 Task: Compose an email with the signature Christian Kelly with the subject Follow-up on the contract and the message Can you send me the latest financial report for our department? from softage.4@softage.net to softage.7@softage.net, select first sentence, change the font of the message to Comic Sans and change the font typography to bold Send the email. Finally, move the email from Sent Items to the label HR
Action: Mouse moved to (880, 73)
Screenshot: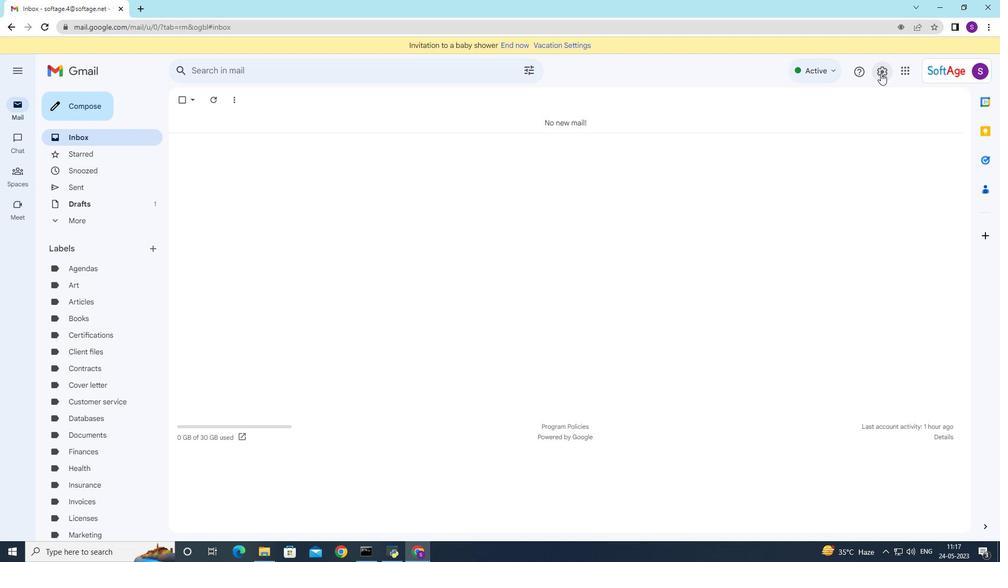 
Action: Mouse pressed left at (880, 73)
Screenshot: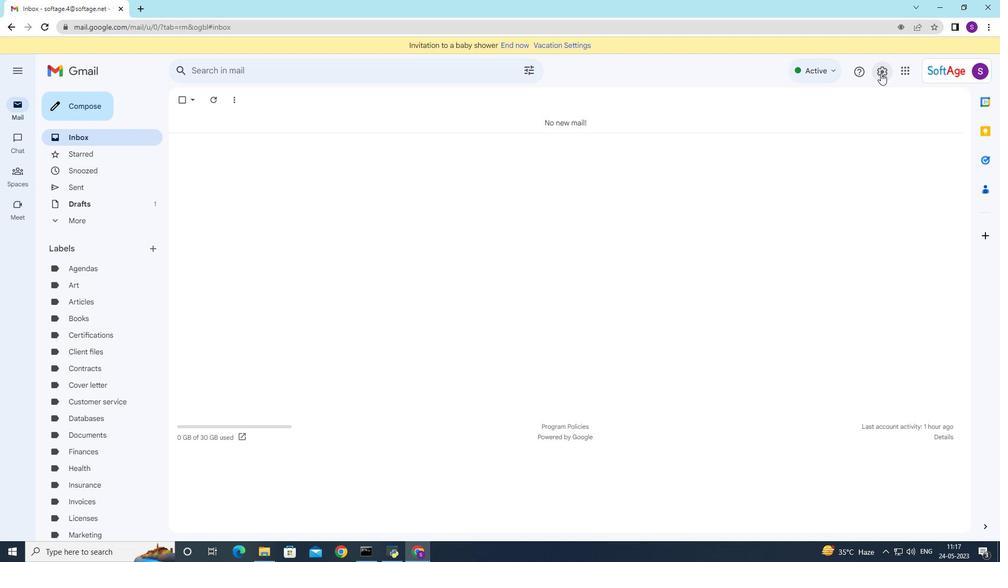 
Action: Mouse moved to (879, 123)
Screenshot: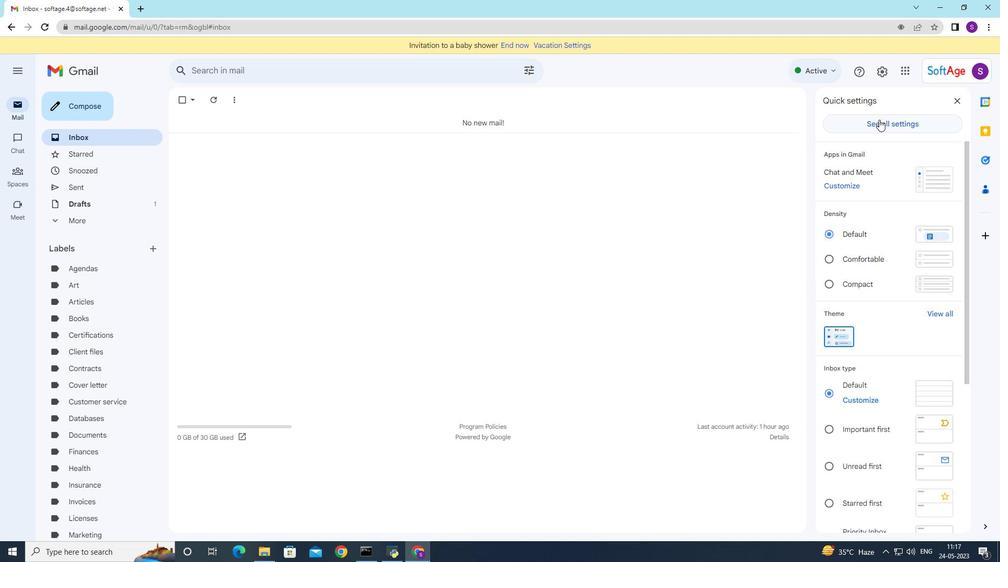 
Action: Mouse pressed left at (879, 123)
Screenshot: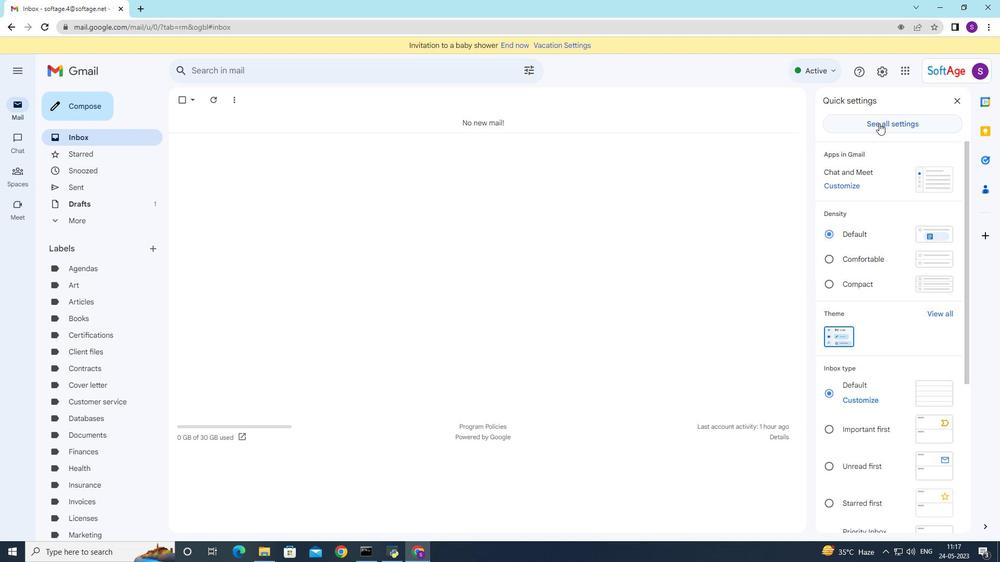 
Action: Mouse moved to (467, 227)
Screenshot: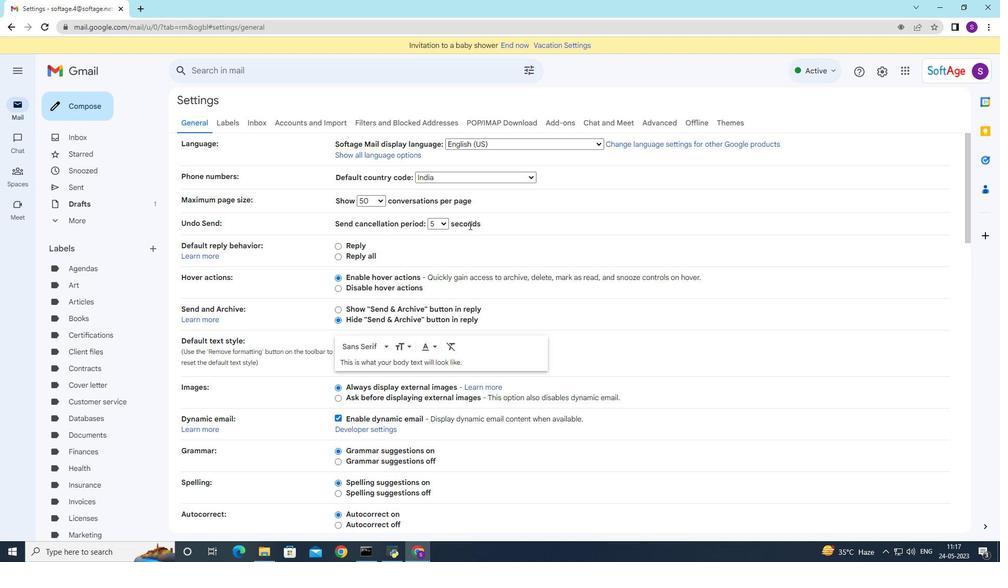 
Action: Mouse scrolled (467, 227) with delta (0, 0)
Screenshot: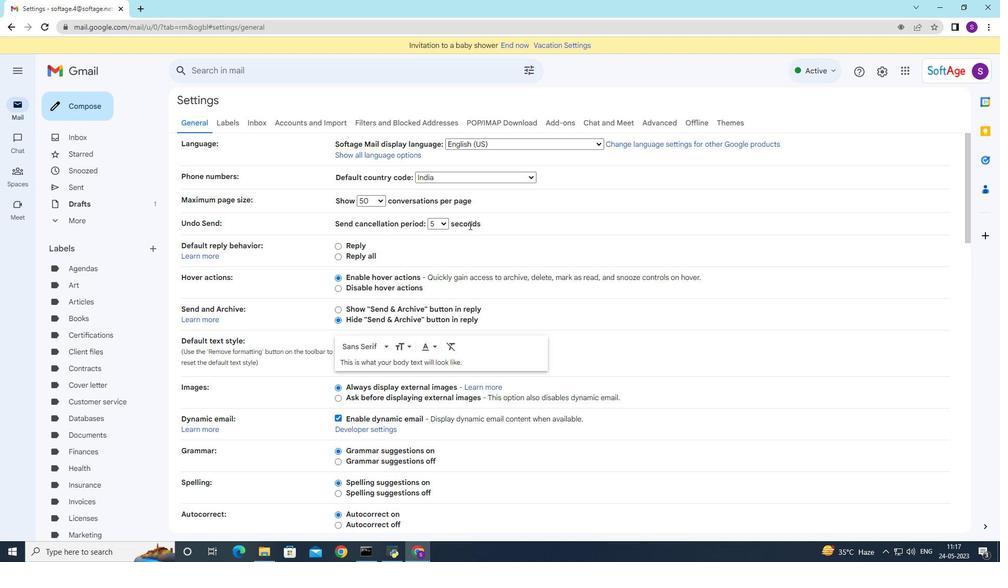
Action: Mouse moved to (464, 229)
Screenshot: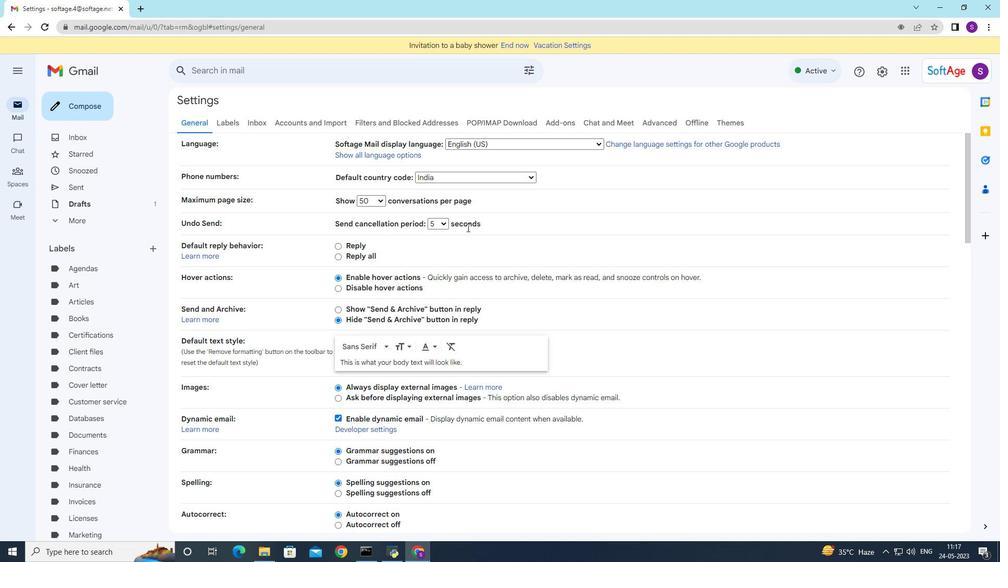 
Action: Mouse scrolled (464, 228) with delta (0, 0)
Screenshot: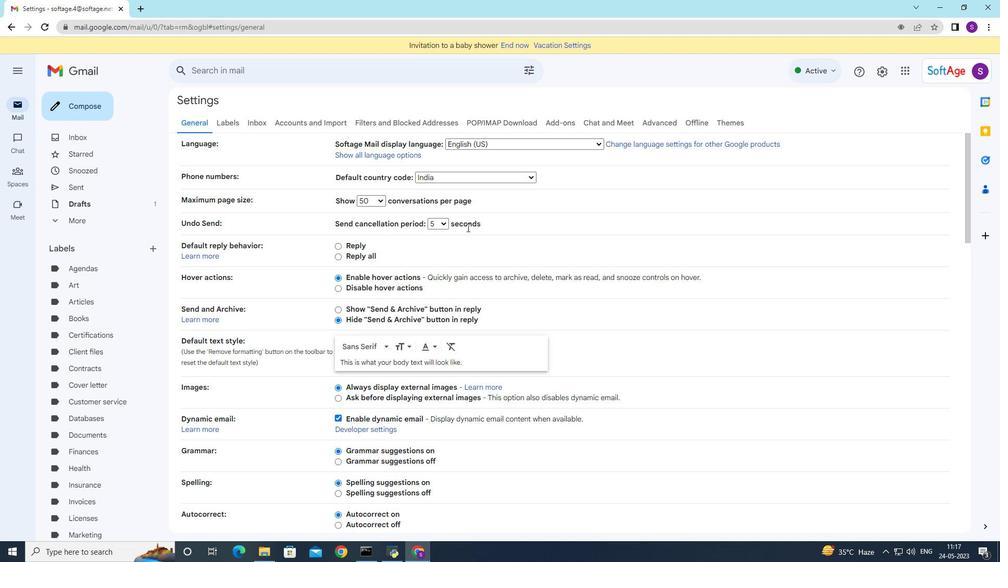 
Action: Mouse moved to (463, 231)
Screenshot: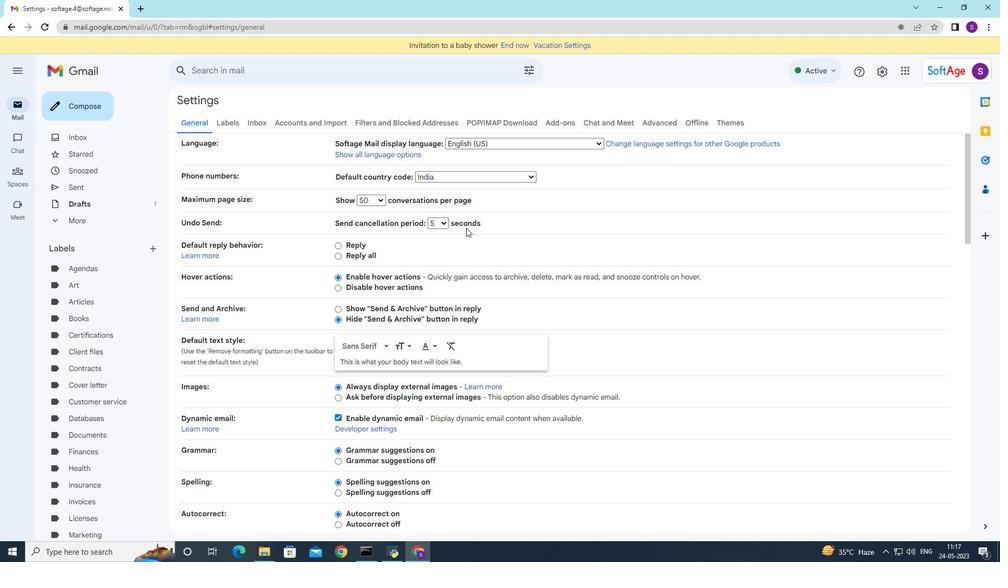 
Action: Mouse scrolled (463, 230) with delta (0, 0)
Screenshot: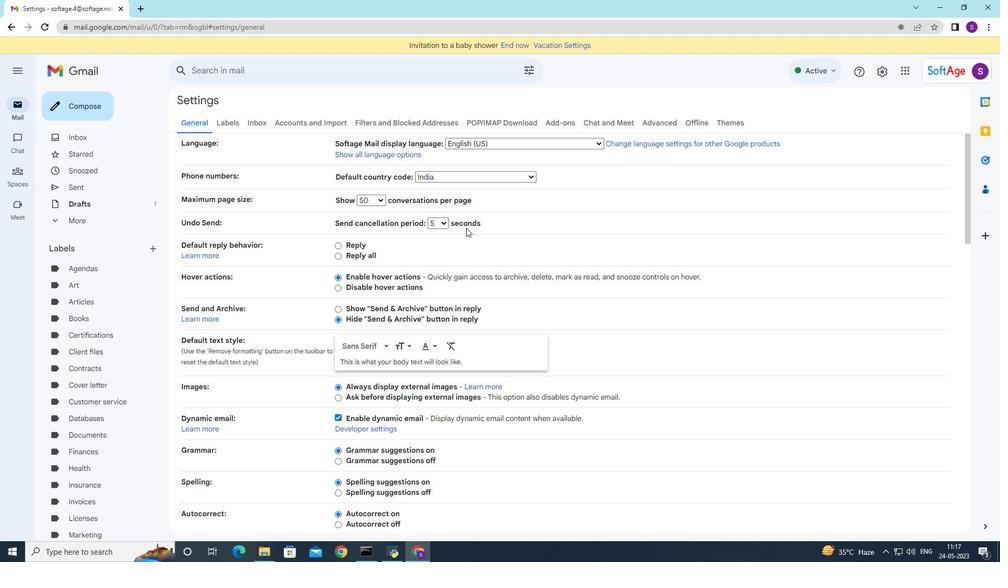 
Action: Mouse moved to (460, 236)
Screenshot: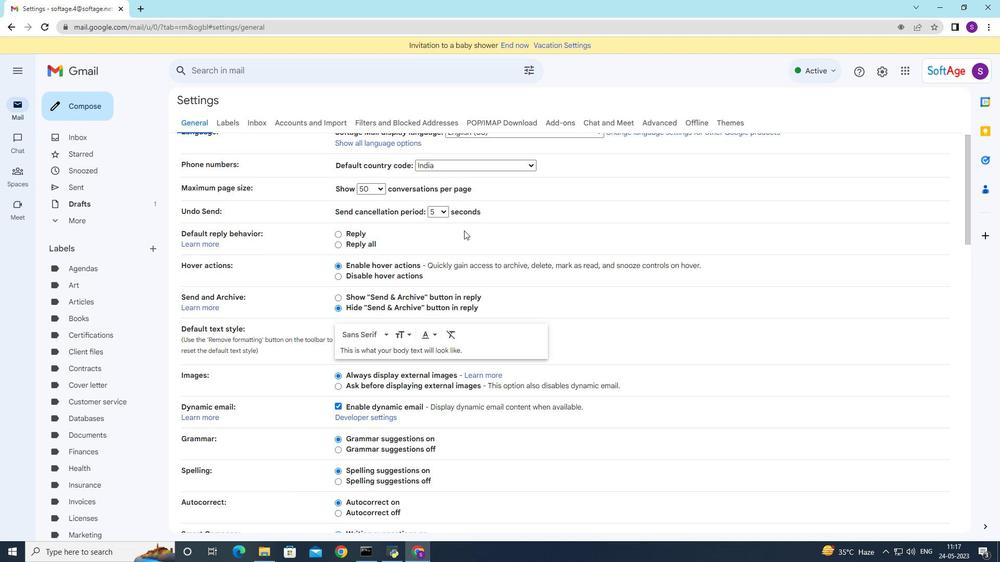 
Action: Mouse scrolled (460, 235) with delta (0, 0)
Screenshot: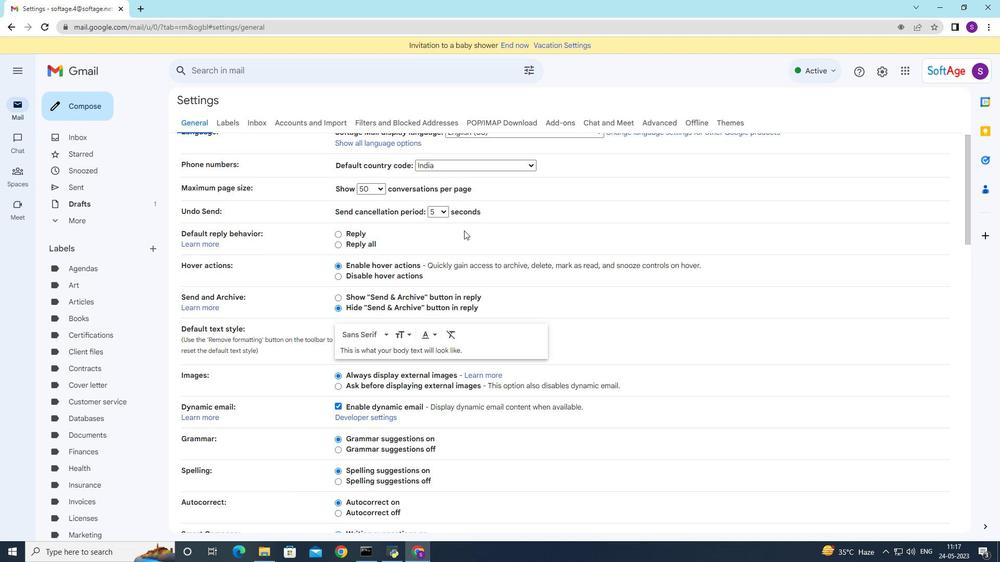 
Action: Mouse moved to (456, 254)
Screenshot: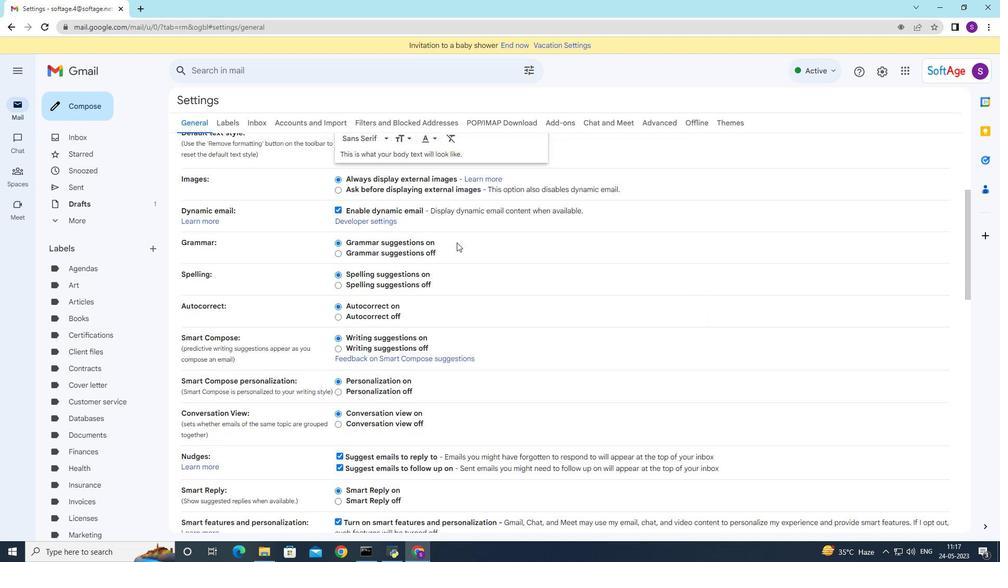 
Action: Mouse scrolled (456, 253) with delta (0, 0)
Screenshot: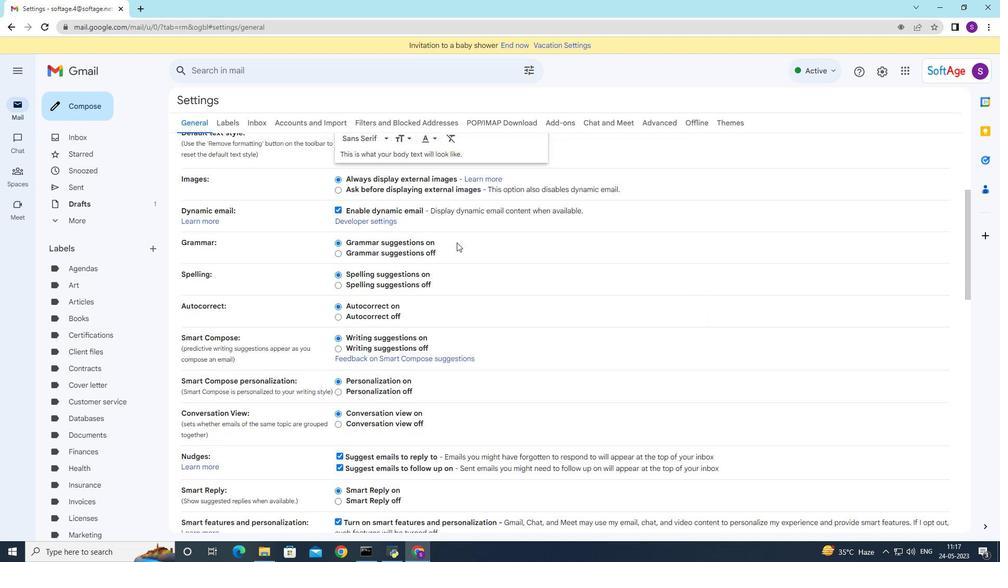 
Action: Mouse moved to (456, 254)
Screenshot: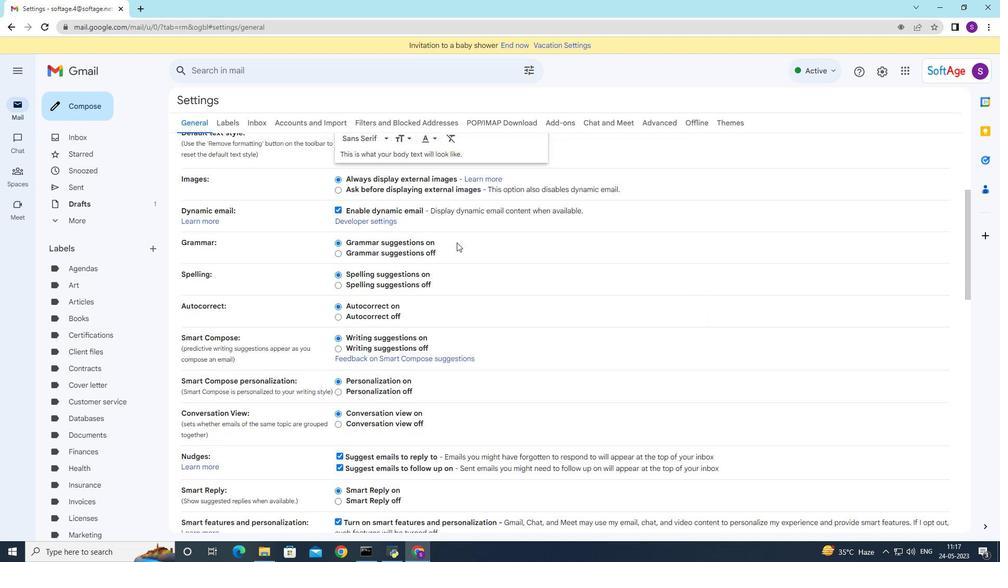 
Action: Mouse scrolled (456, 254) with delta (0, 0)
Screenshot: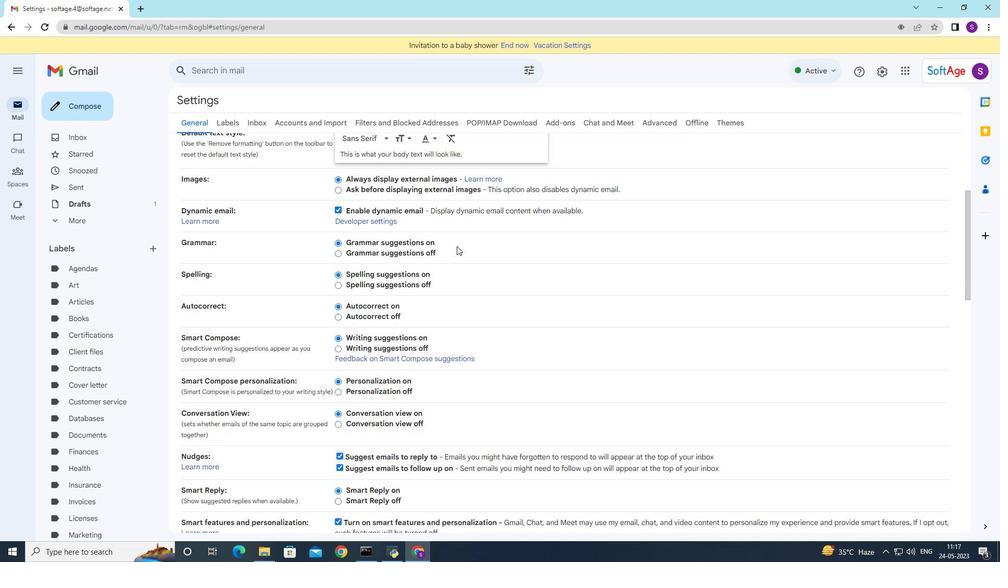 
Action: Mouse moved to (456, 256)
Screenshot: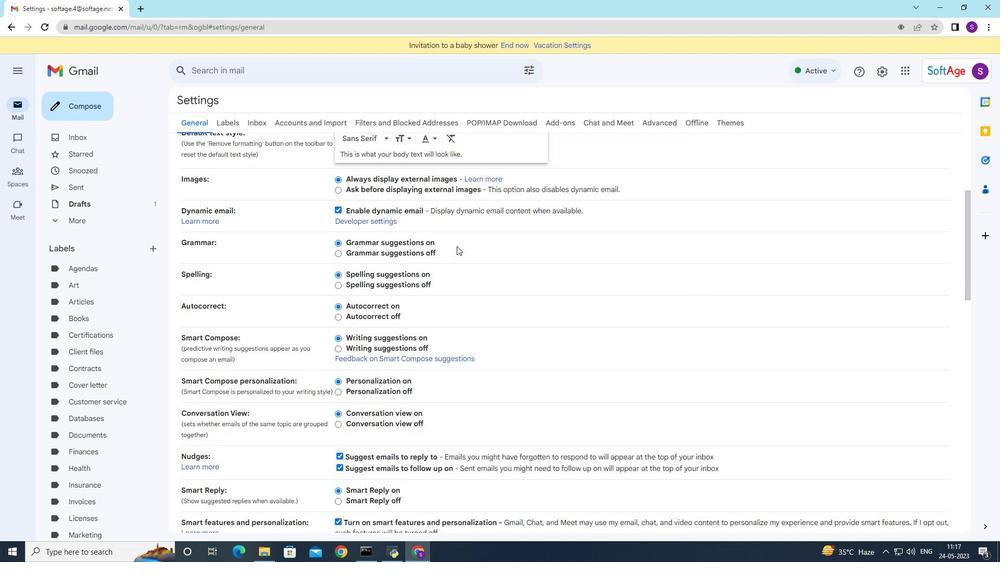 
Action: Mouse scrolled (456, 256) with delta (0, 0)
Screenshot: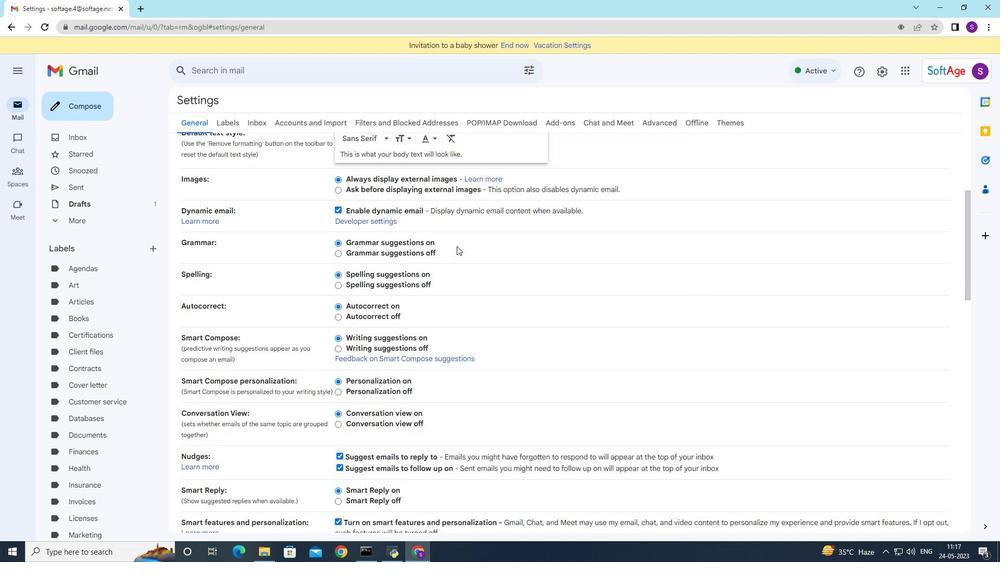 
Action: Mouse moved to (449, 267)
Screenshot: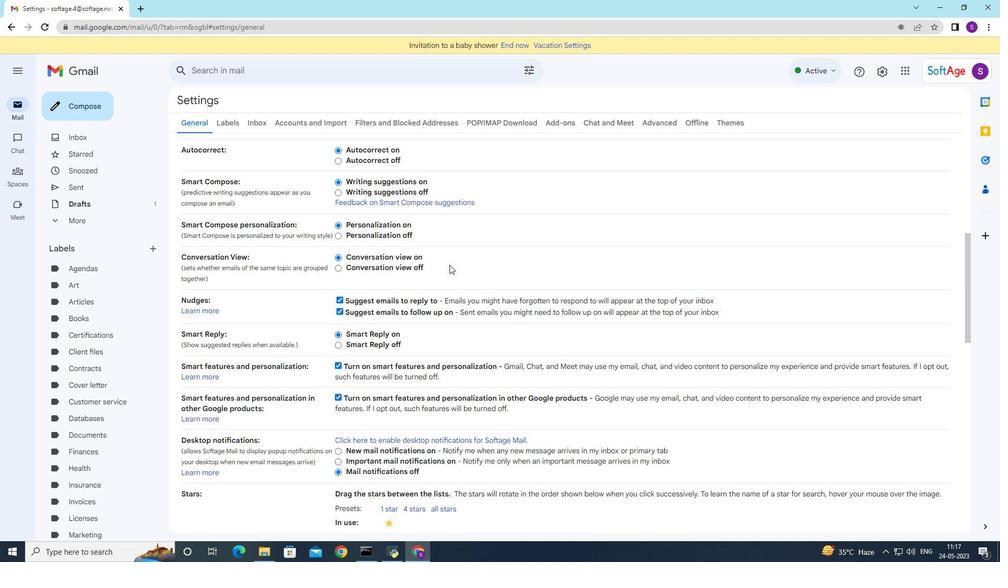 
Action: Mouse scrolled (449, 266) with delta (0, 0)
Screenshot: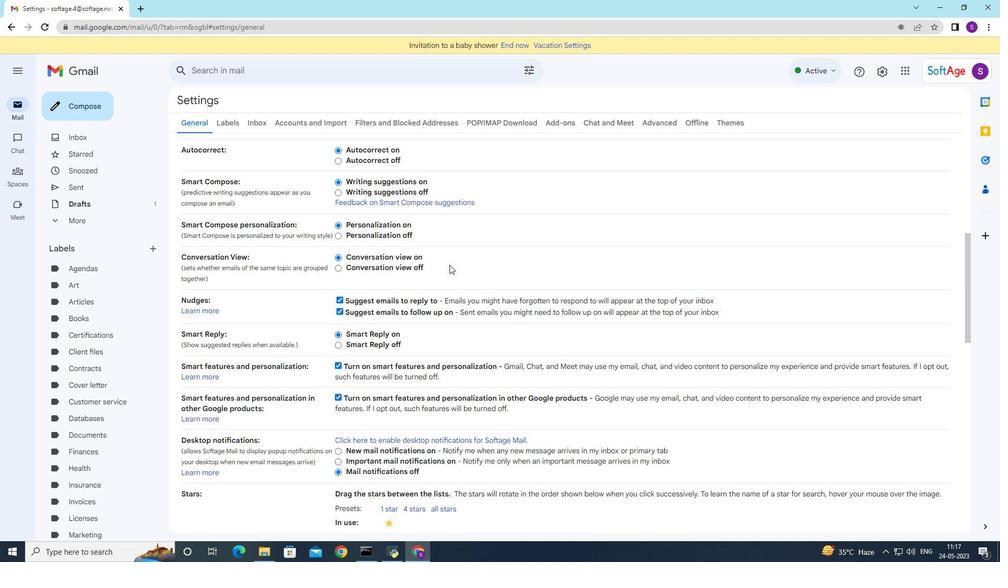 
Action: Mouse scrolled (449, 266) with delta (0, 0)
Screenshot: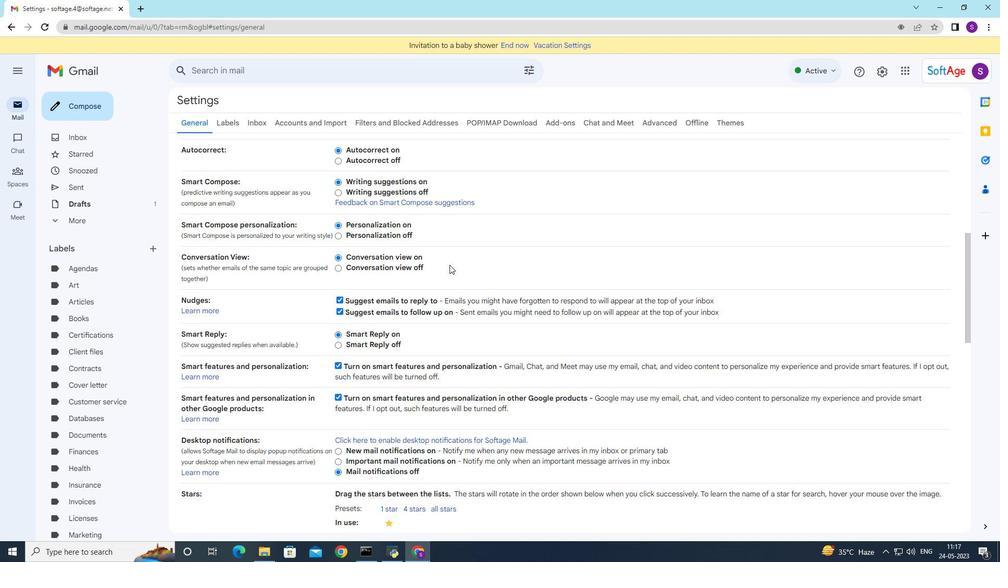 
Action: Mouse scrolled (449, 266) with delta (0, 0)
Screenshot: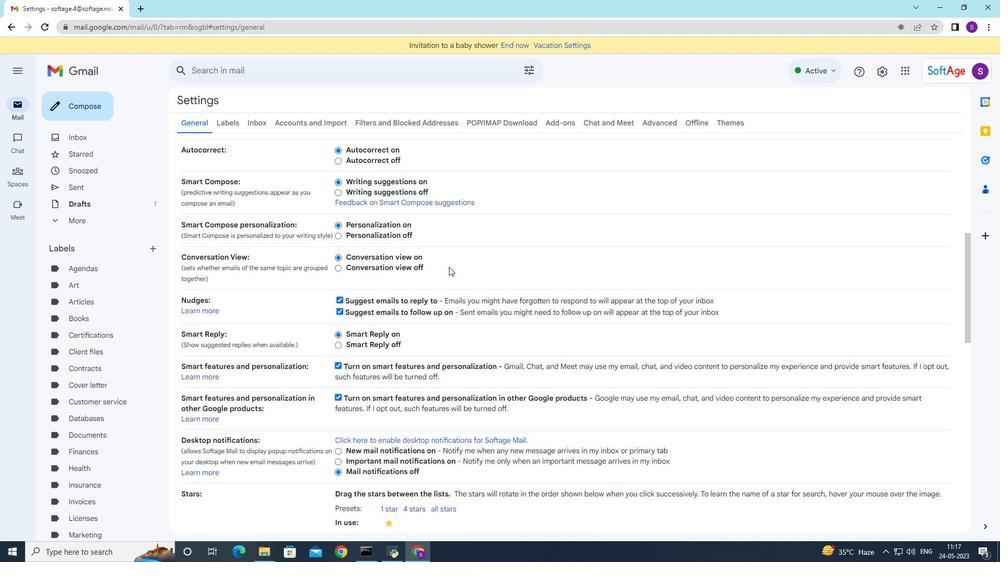 
Action: Mouse moved to (449, 267)
Screenshot: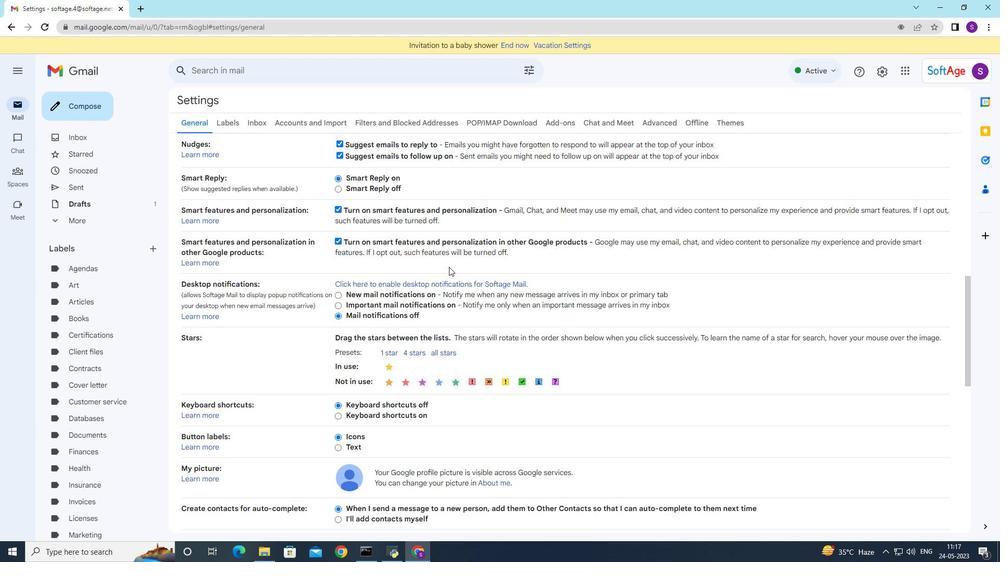 
Action: Mouse scrolled (449, 266) with delta (0, 0)
Screenshot: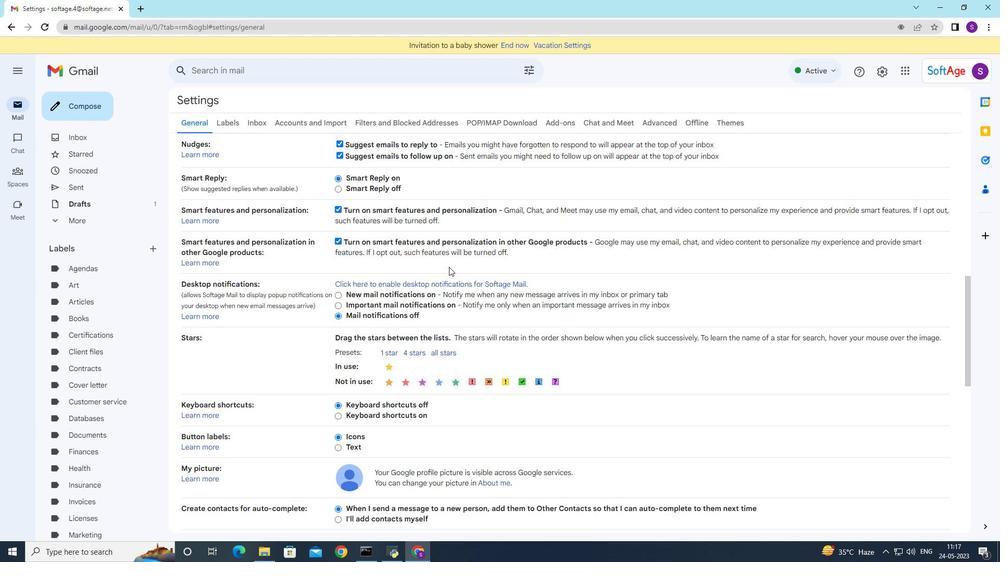 
Action: Mouse moved to (449, 268)
Screenshot: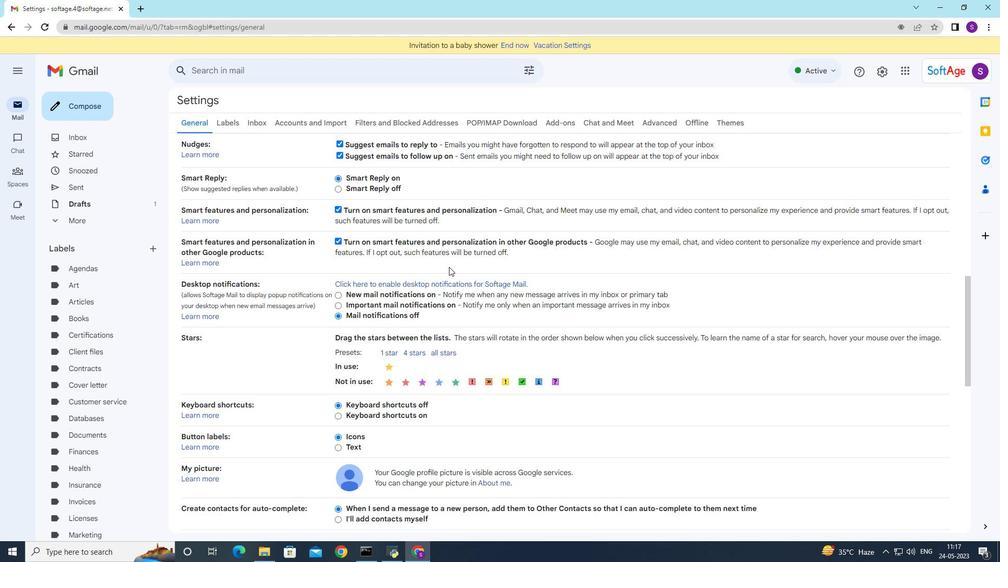 
Action: Mouse scrolled (449, 268) with delta (0, 0)
Screenshot: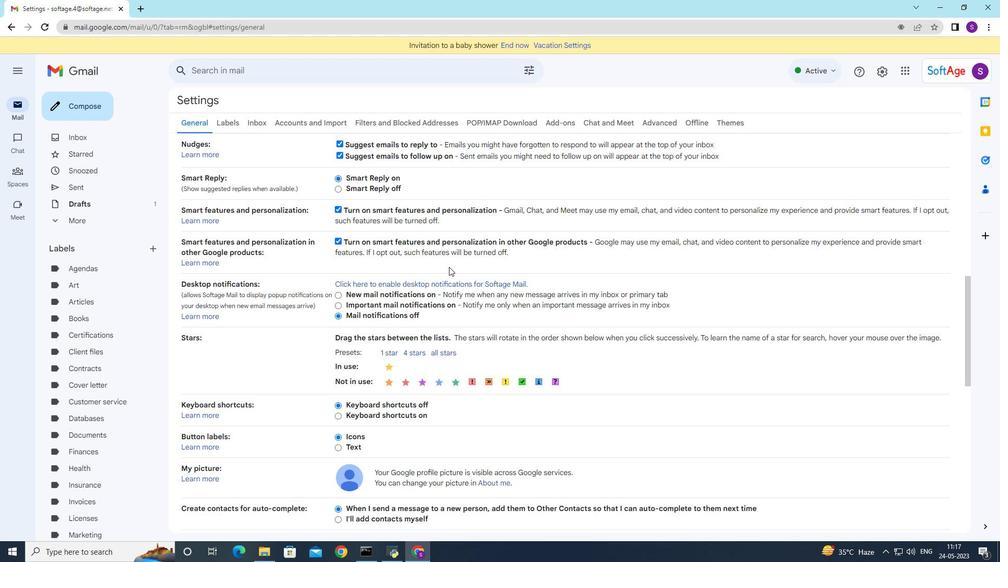 
Action: Mouse moved to (449, 270)
Screenshot: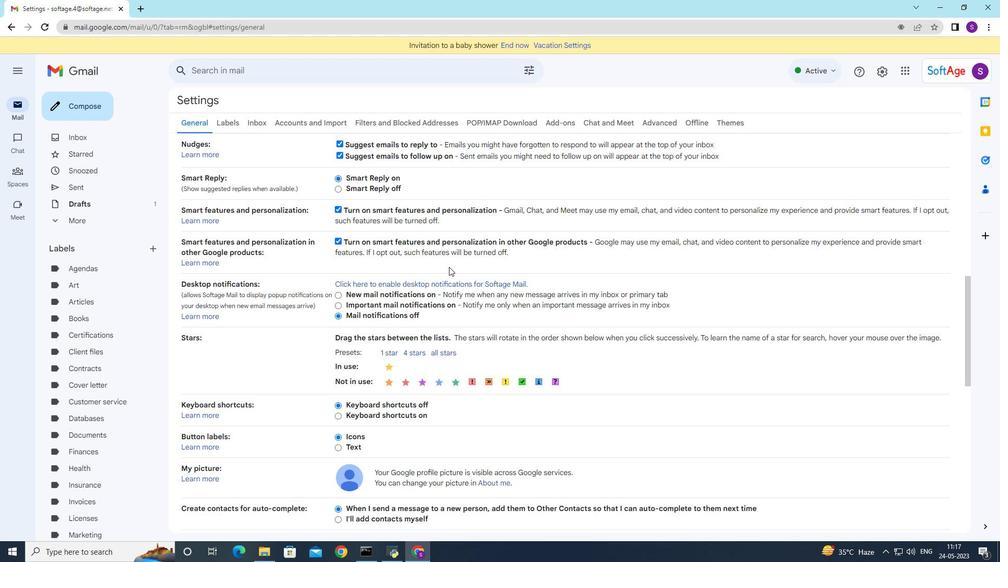 
Action: Mouse scrolled (449, 269) with delta (0, 0)
Screenshot: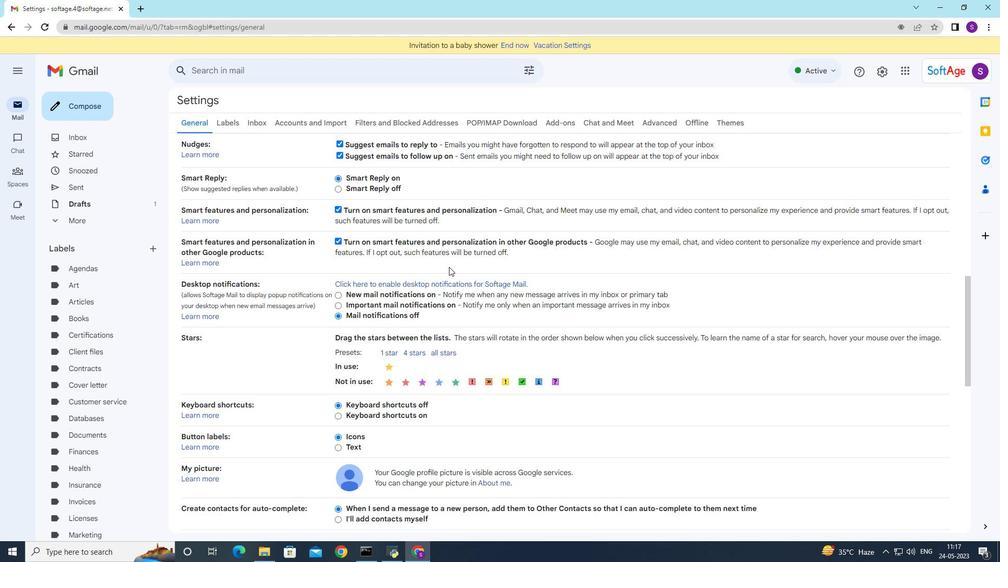
Action: Mouse moved to (449, 272)
Screenshot: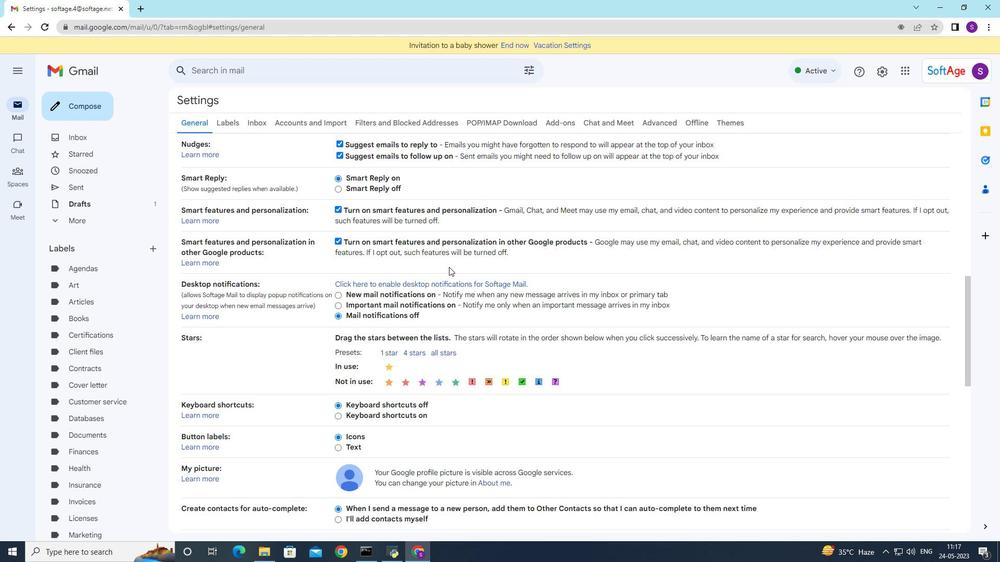 
Action: Mouse scrolled (449, 271) with delta (0, 0)
Screenshot: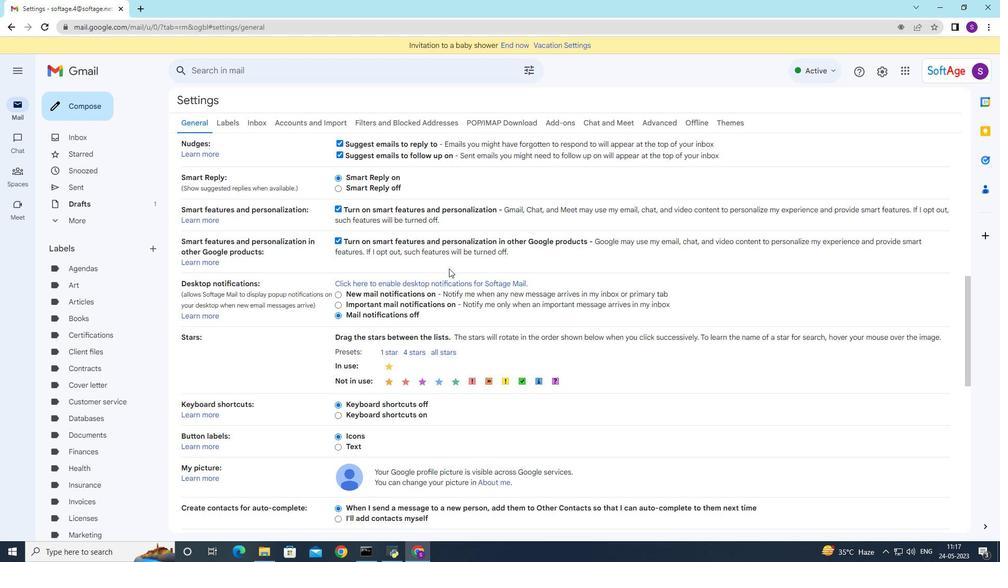 
Action: Mouse moved to (448, 274)
Screenshot: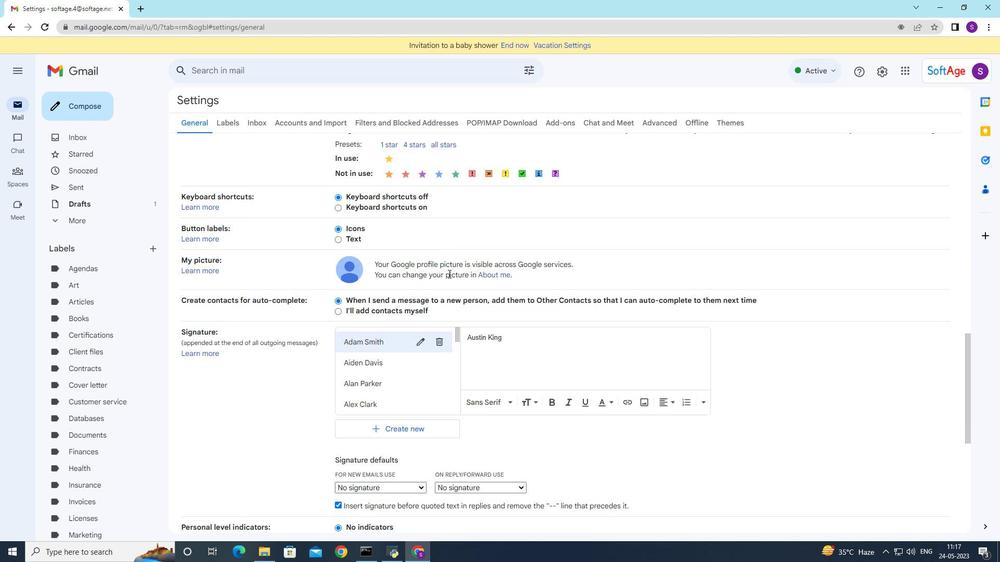 
Action: Mouse scrolled (448, 274) with delta (0, 0)
Screenshot: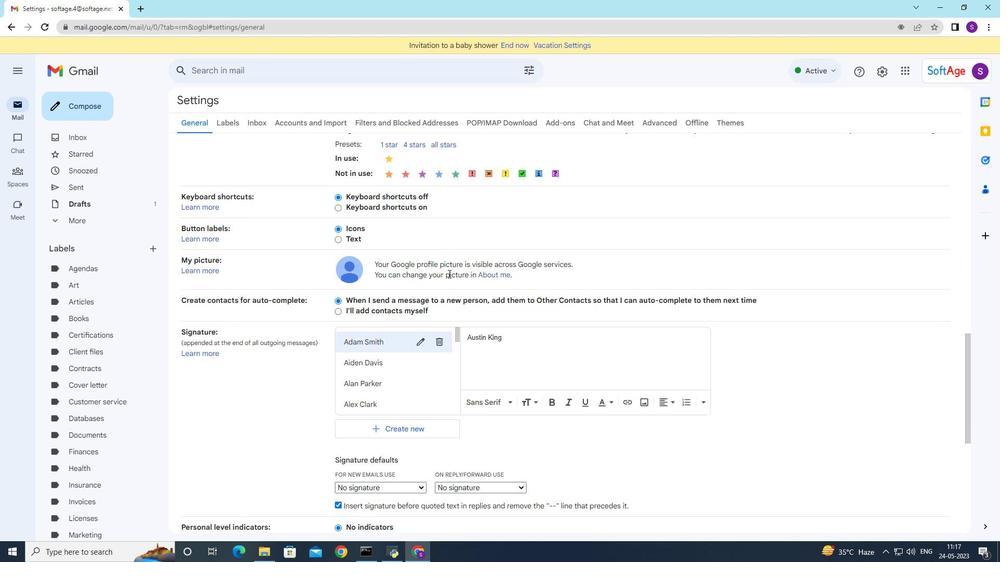 
Action: Mouse moved to (448, 274)
Screenshot: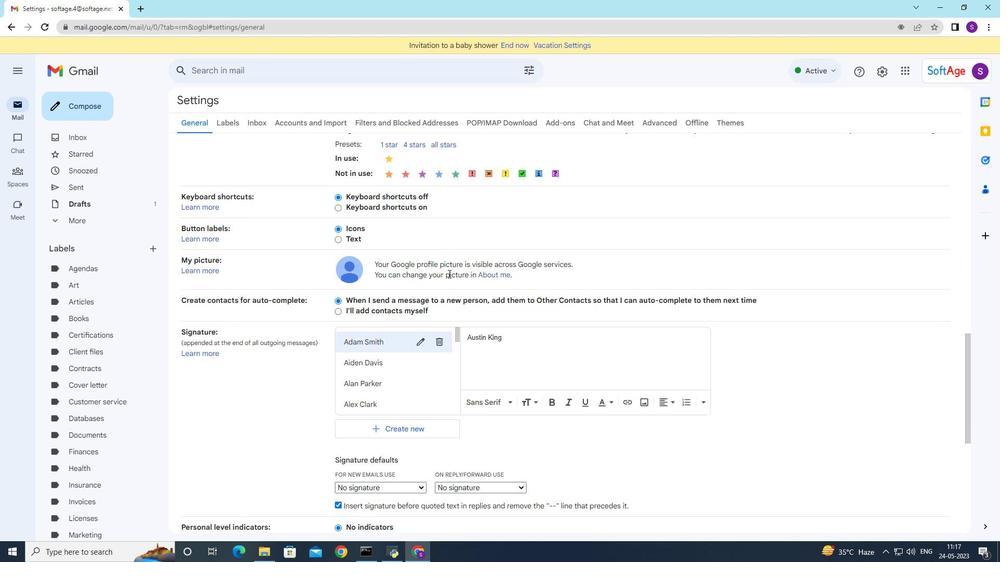 
Action: Mouse scrolled (448, 274) with delta (0, 0)
Screenshot: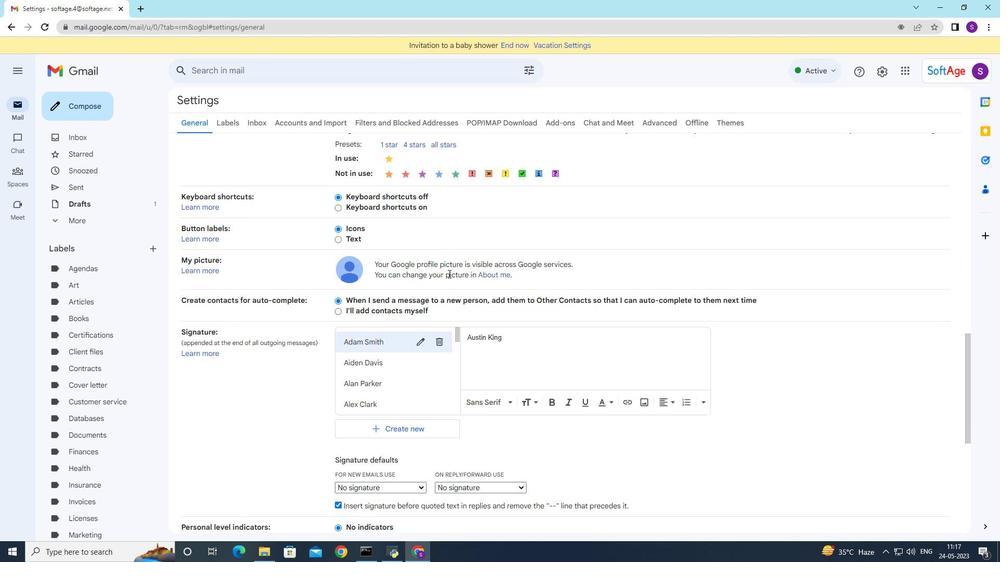 
Action: Mouse moved to (448, 275)
Screenshot: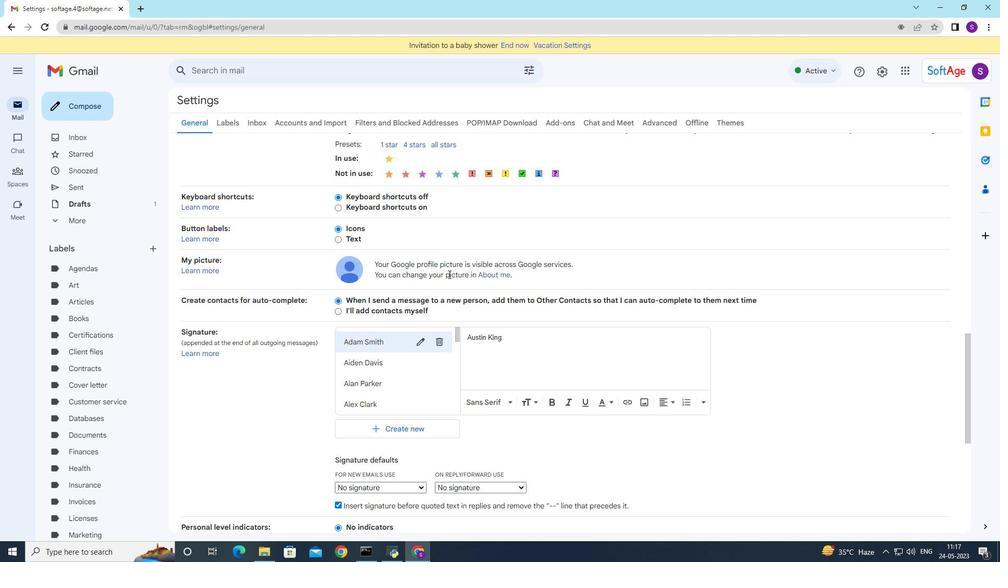 
Action: Mouse scrolled (448, 274) with delta (0, 0)
Screenshot: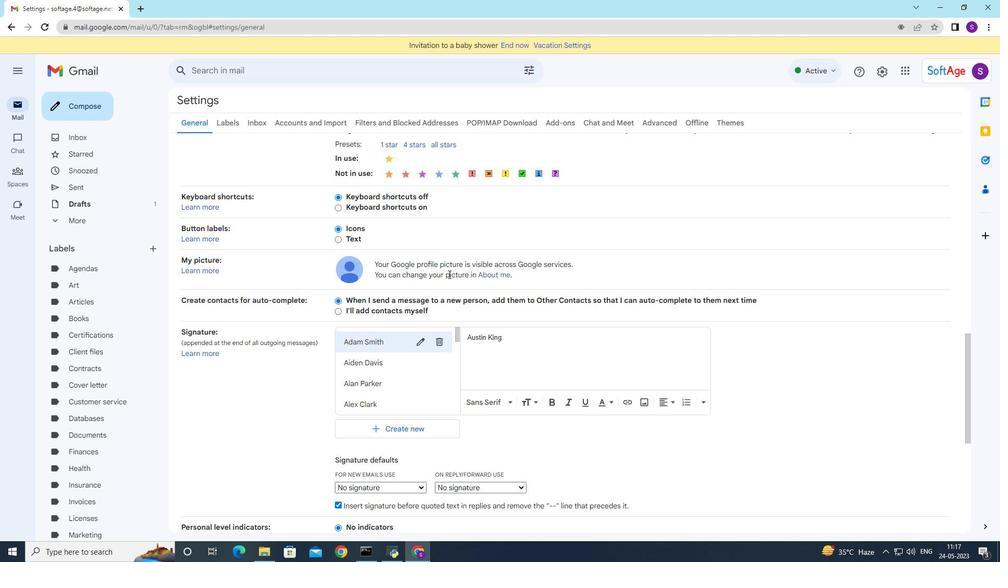 
Action: Mouse scrolled (448, 274) with delta (0, 0)
Screenshot: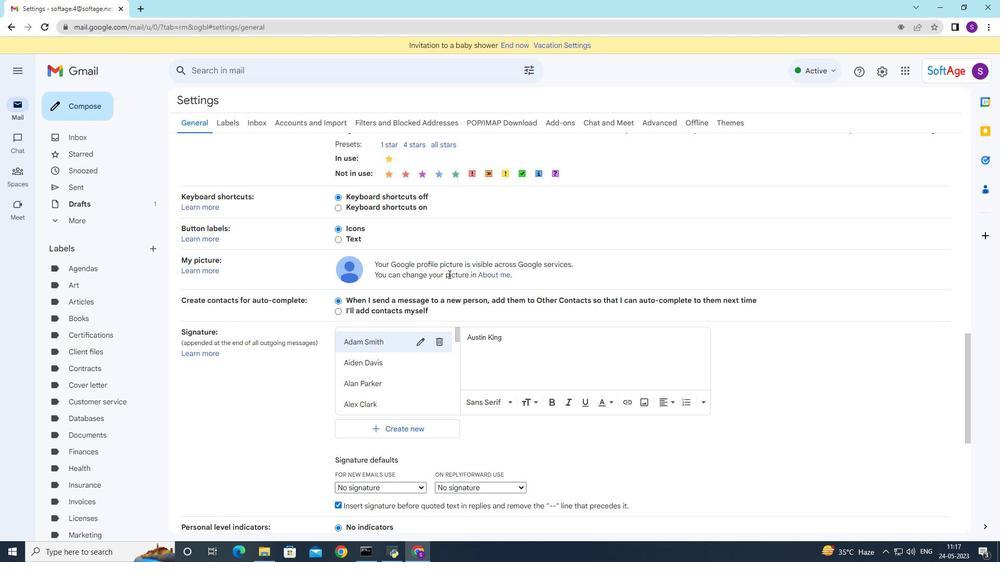 
Action: Mouse moved to (404, 226)
Screenshot: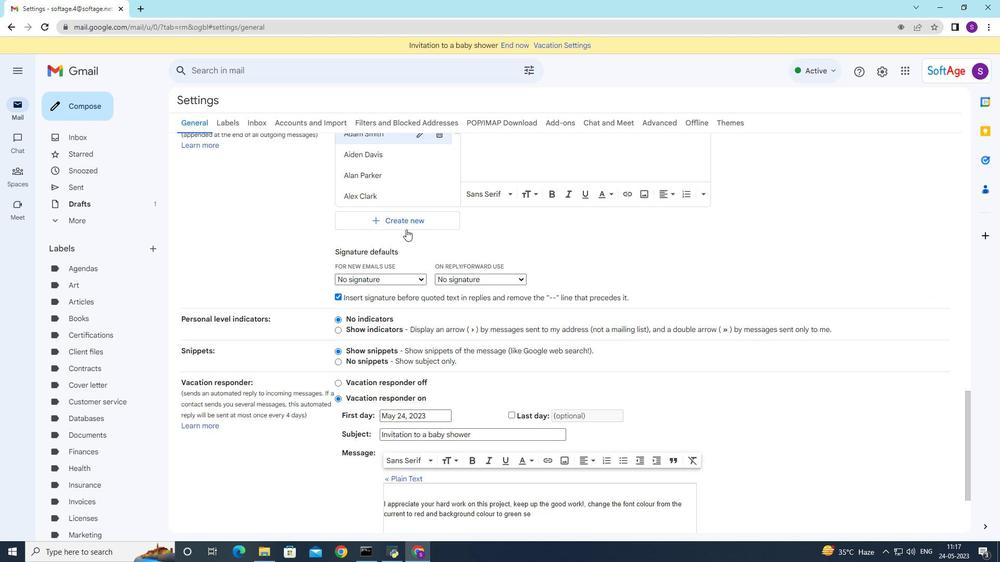 
Action: Mouse pressed left at (404, 226)
Screenshot: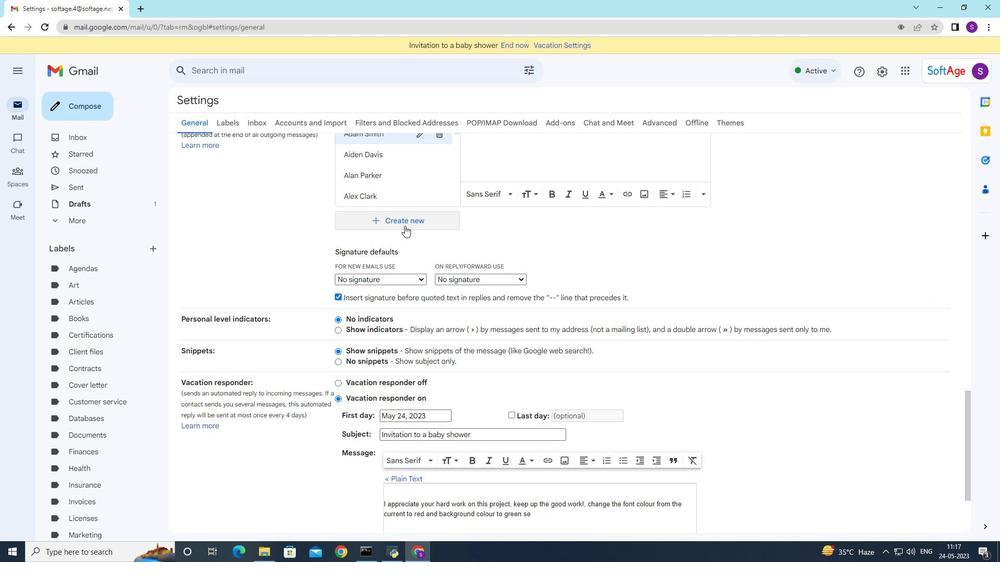 
Action: Mouse moved to (456, 286)
Screenshot: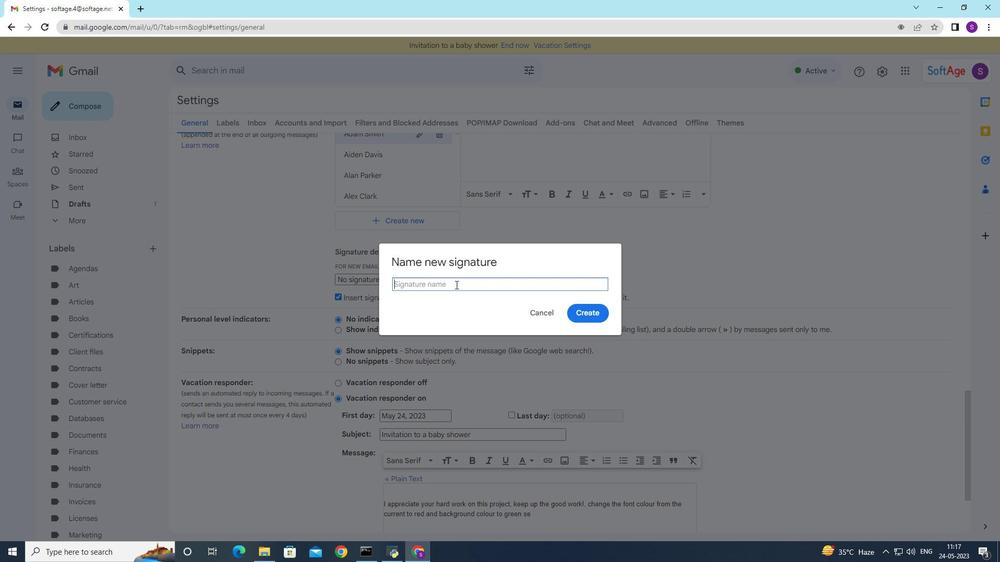 
Action: Mouse pressed left at (456, 286)
Screenshot: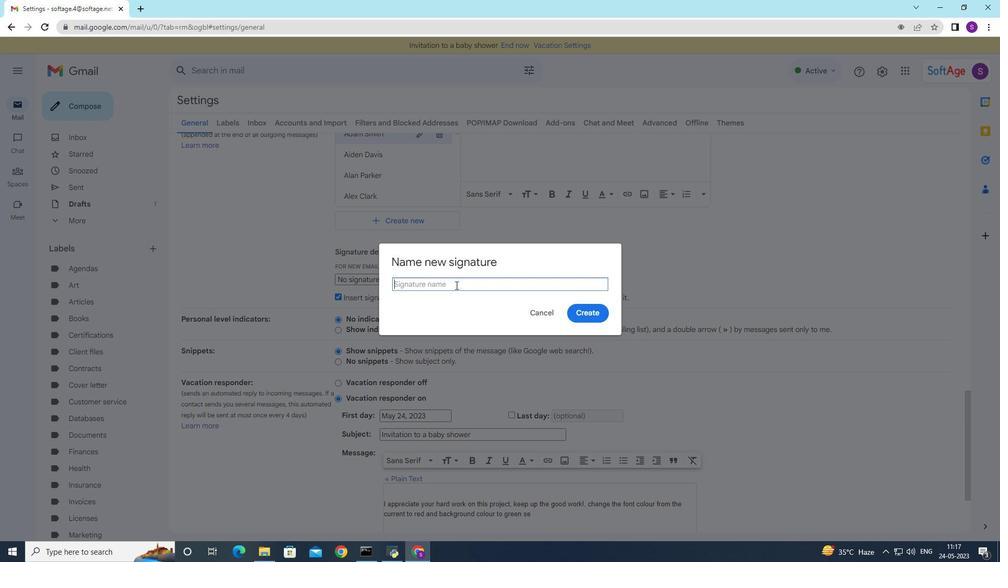 
Action: Key pressed <Key.shift>Christaian<Key.space><Key.backspace><Key.backspace><Key.backspace><Key.backspace><Key.backspace>ian<Key.space>ke<Key.backspace><Key.backspace><Key.shift>Kelly
Screenshot: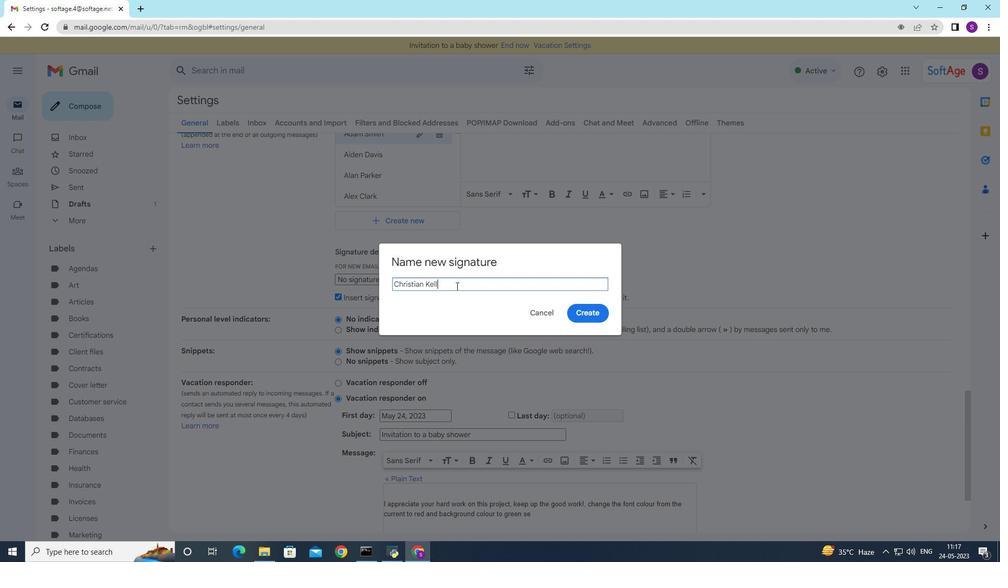 
Action: Mouse moved to (584, 309)
Screenshot: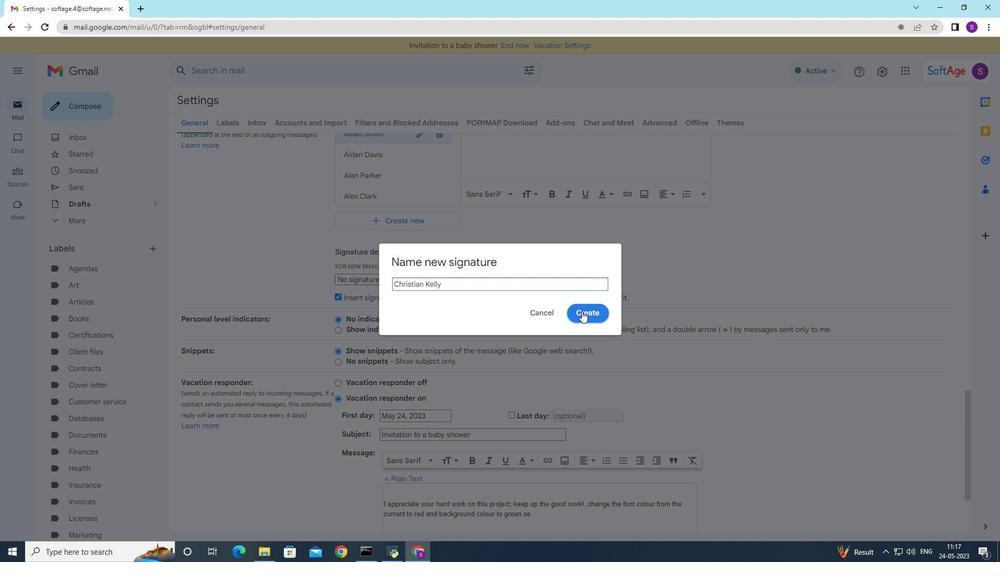
Action: Mouse pressed left at (584, 309)
Screenshot: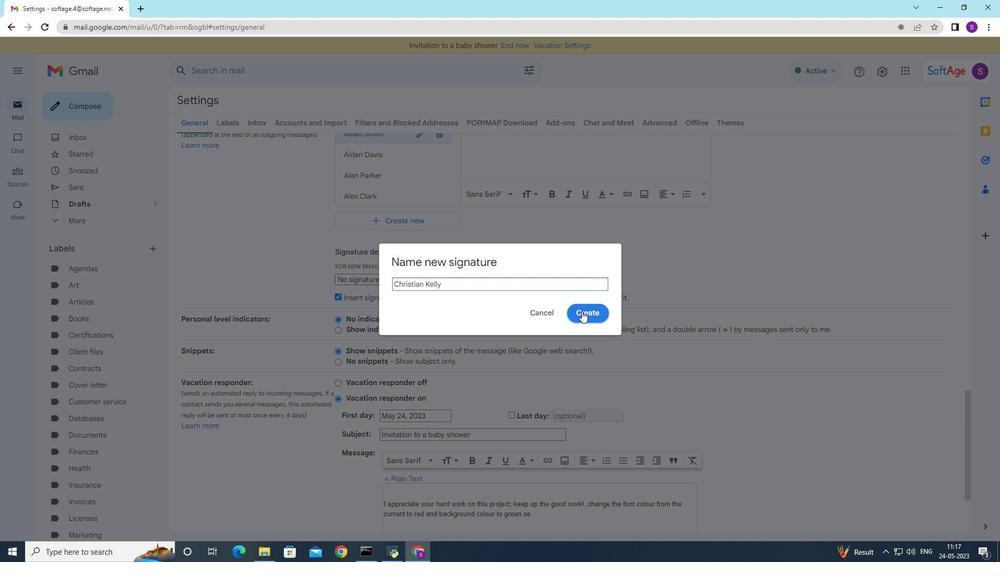 
Action: Mouse moved to (511, 333)
Screenshot: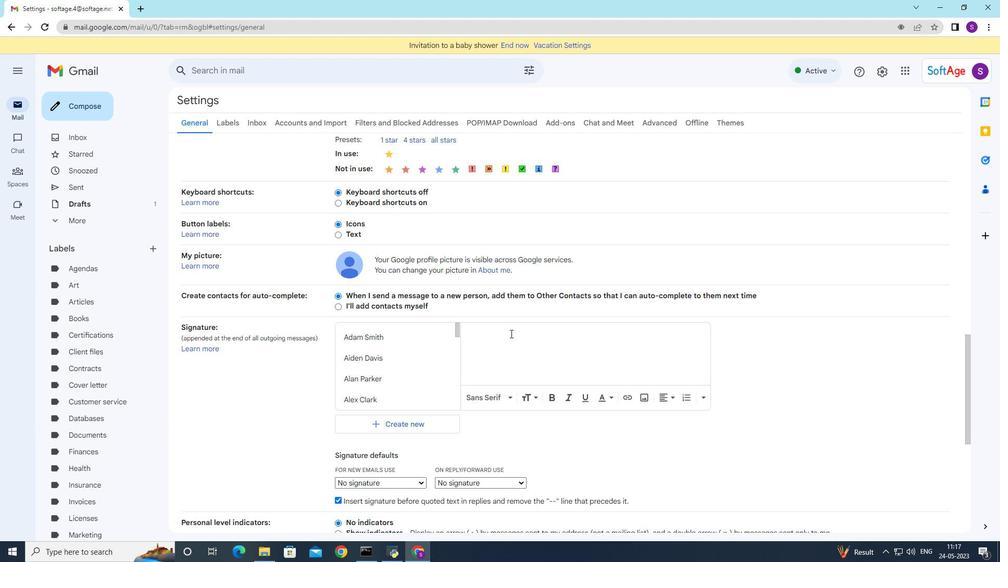 
Action: Key pressed <Key.shift>Christan<Key.left><Key.left>i<Key.right><Key.right><Key.right><Key.space><Key.shift>Kelly
Screenshot: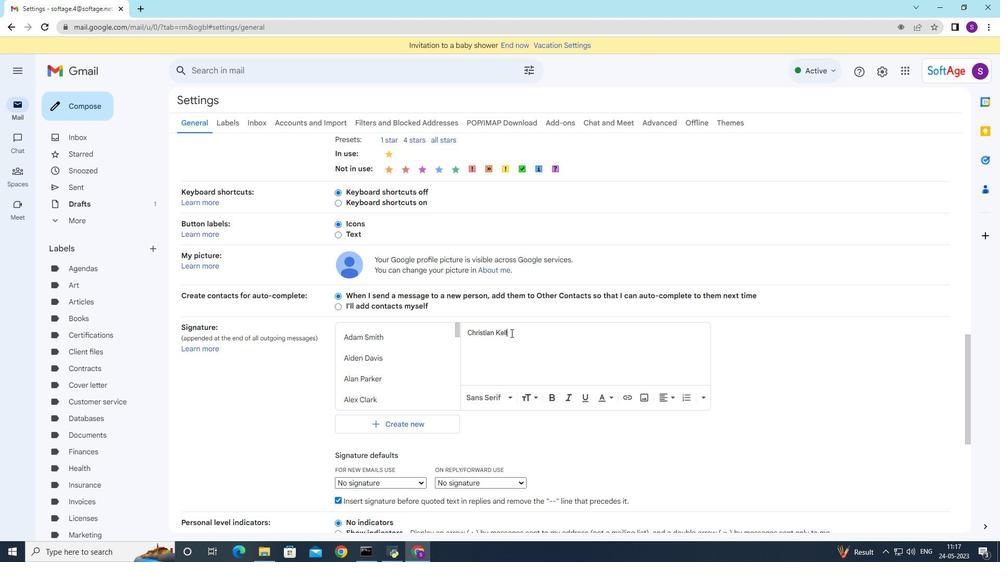 
Action: Mouse moved to (489, 352)
Screenshot: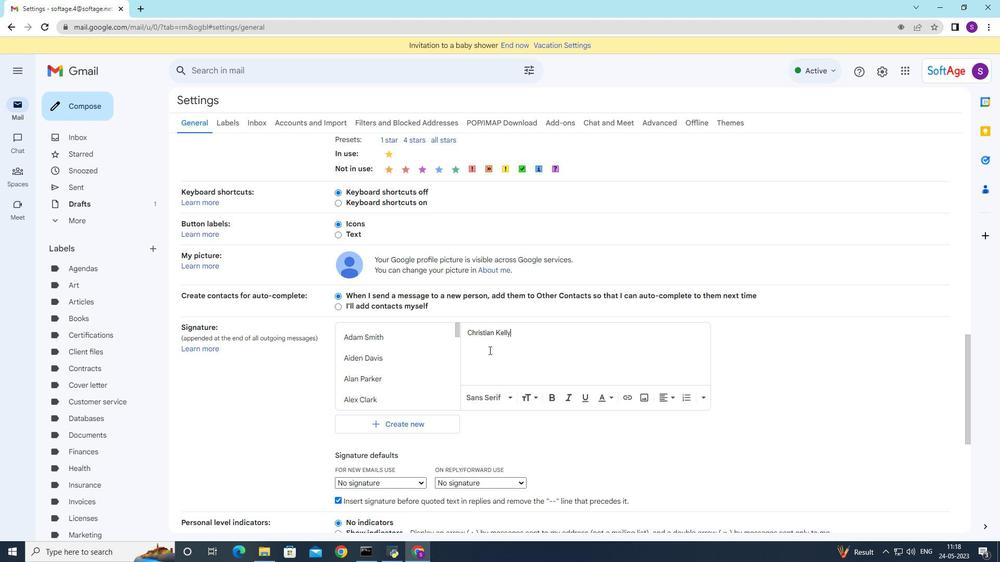 
Action: Mouse scrolled (489, 352) with delta (0, 0)
Screenshot: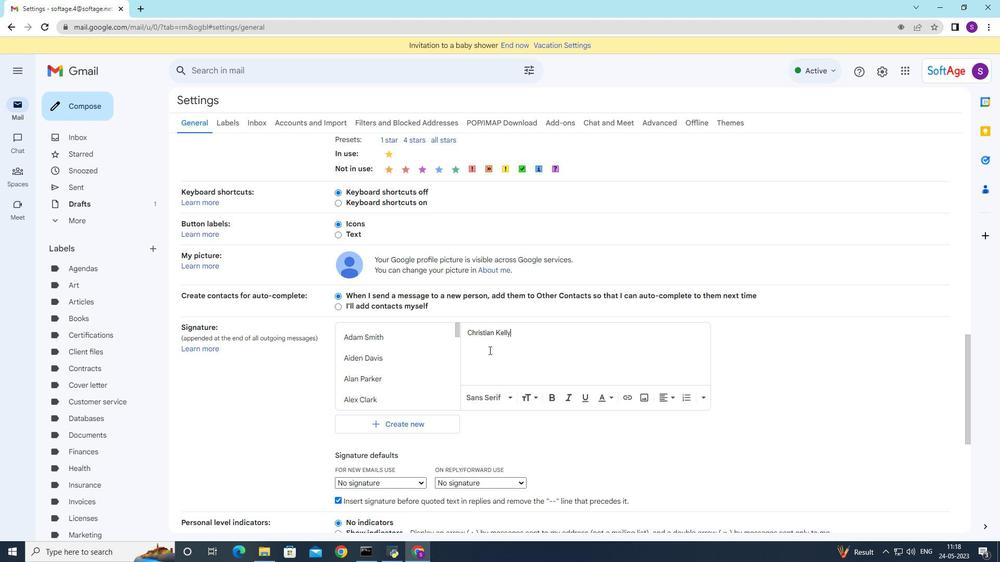 
Action: Mouse moved to (494, 356)
Screenshot: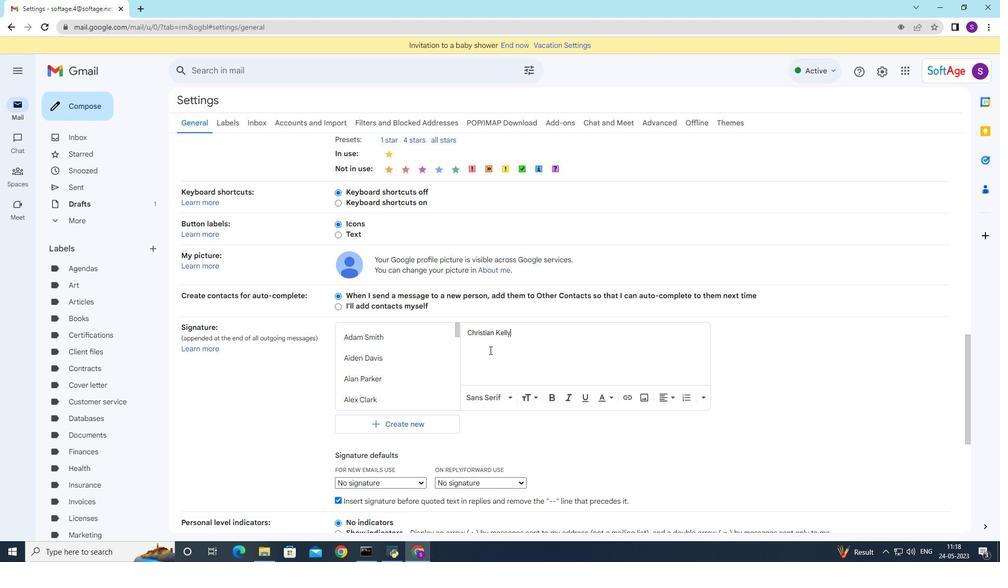 
Action: Mouse scrolled (494, 355) with delta (0, 0)
Screenshot: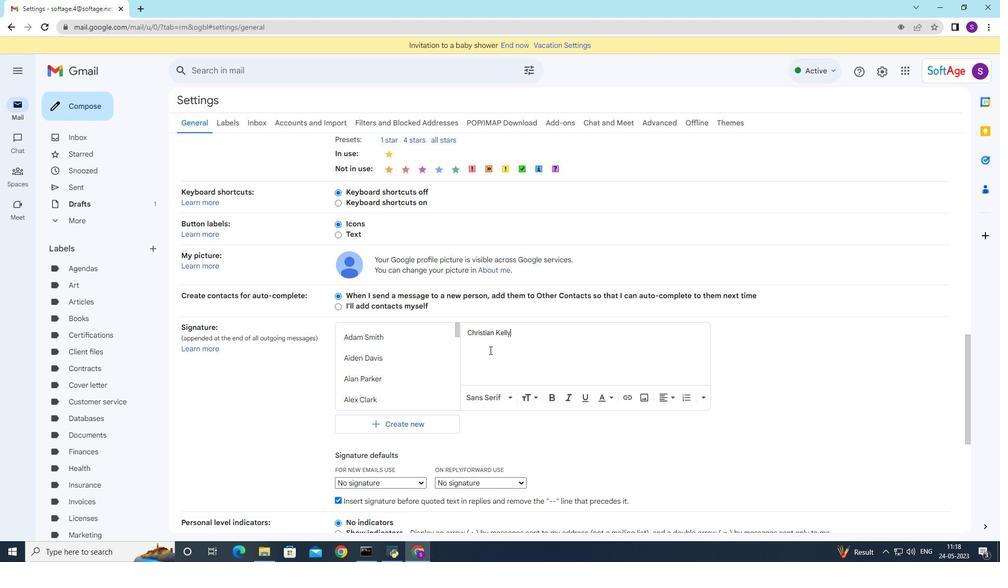 
Action: Mouse moved to (499, 359)
Screenshot: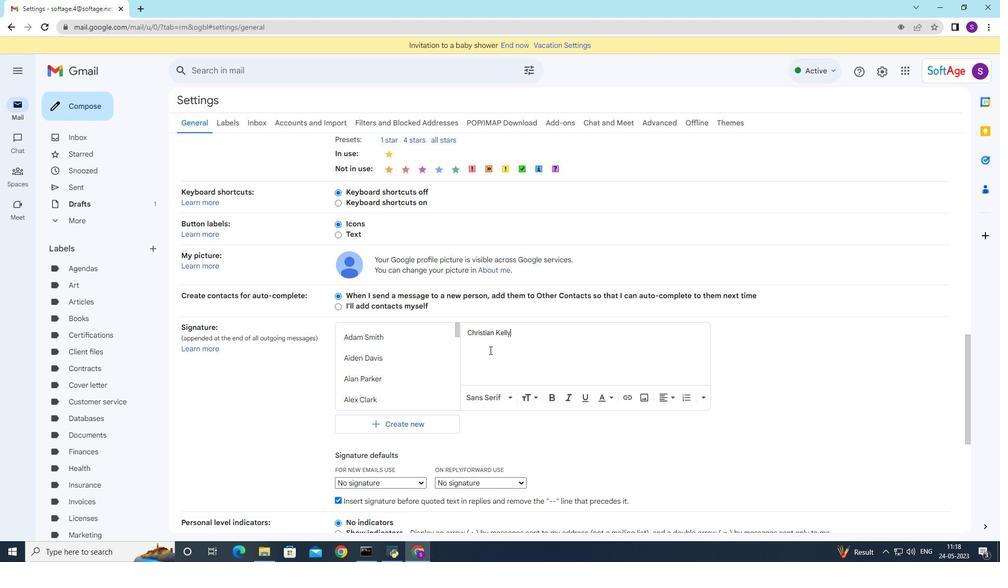
Action: Mouse scrolled (499, 358) with delta (0, 0)
Screenshot: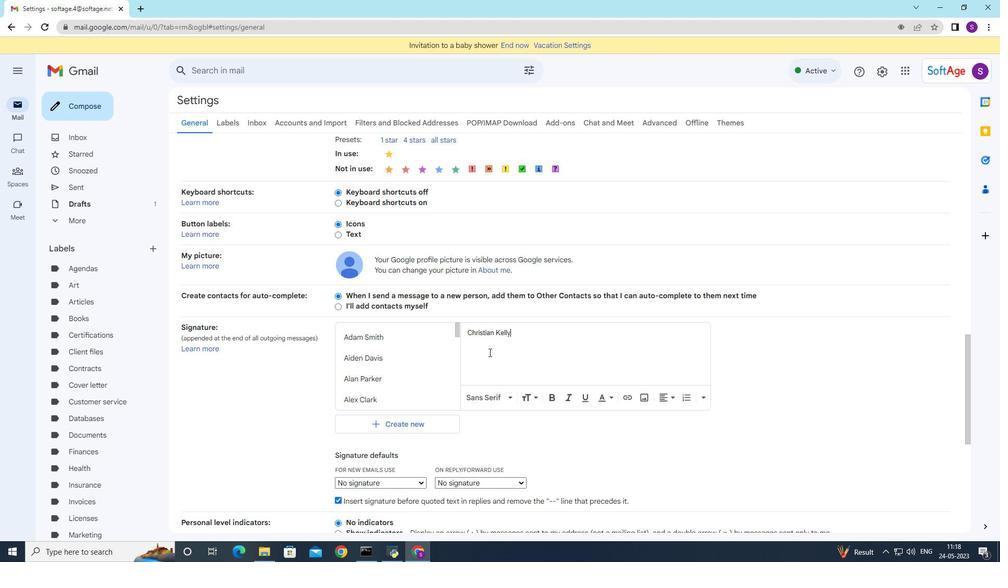 
Action: Mouse moved to (500, 359)
Screenshot: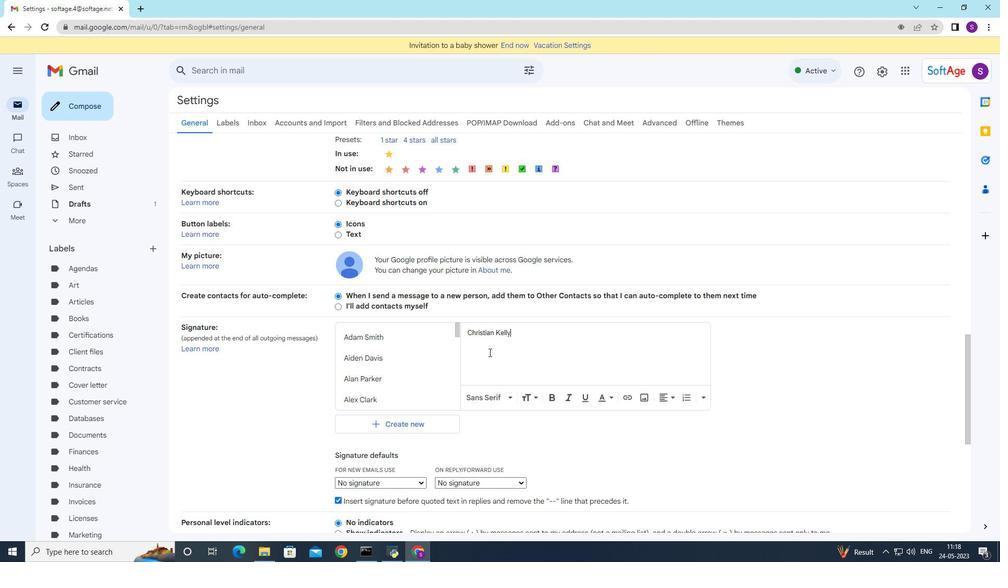
Action: Mouse scrolled (500, 358) with delta (0, 0)
Screenshot: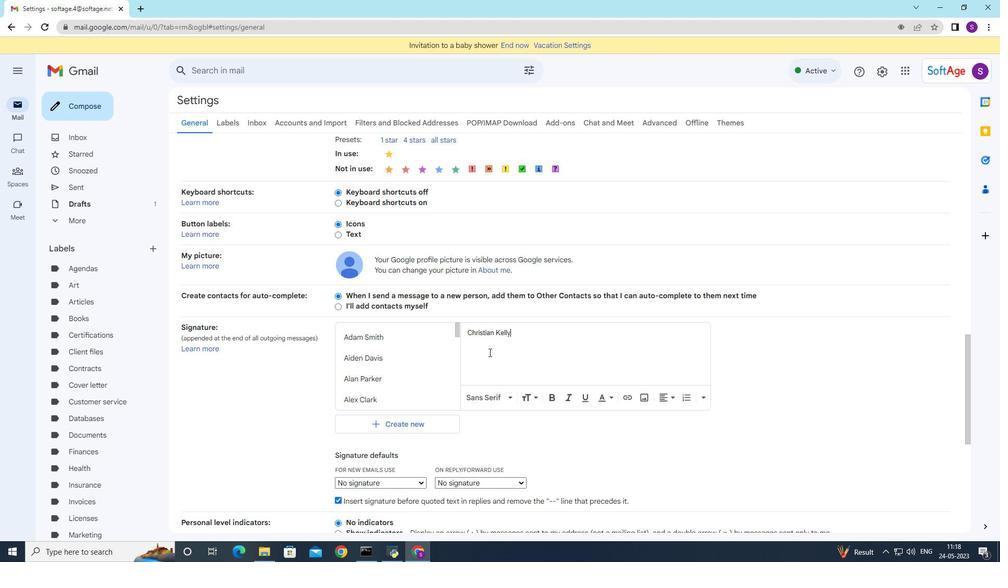 
Action: Mouse moved to (487, 400)
Screenshot: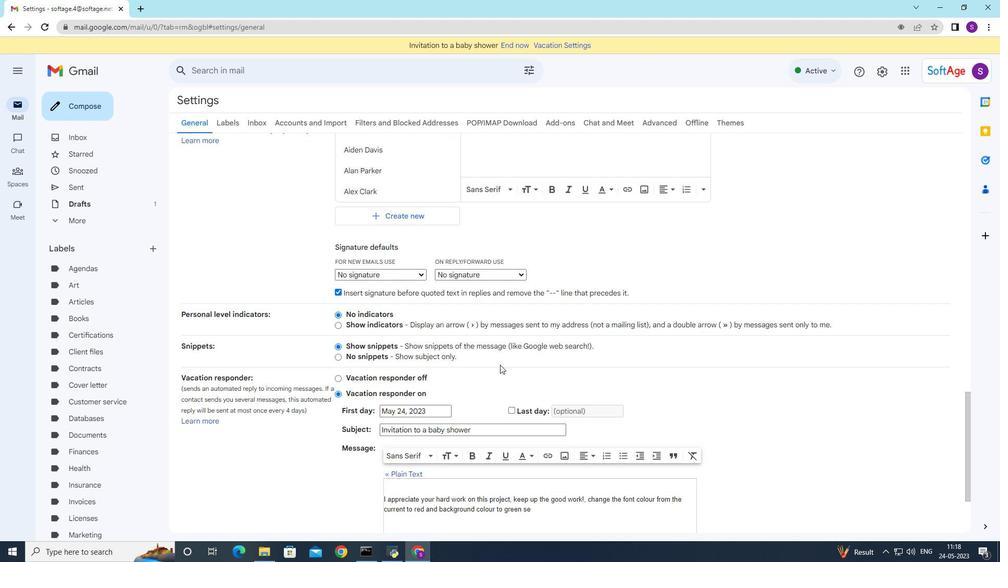 
Action: Mouse scrolled (487, 400) with delta (0, 0)
Screenshot: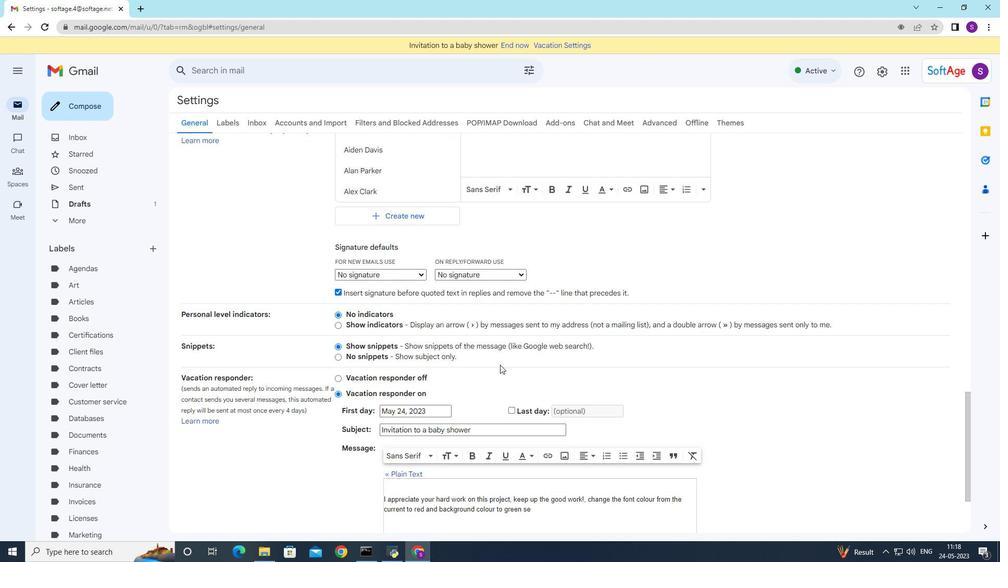 
Action: Mouse moved to (487, 403)
Screenshot: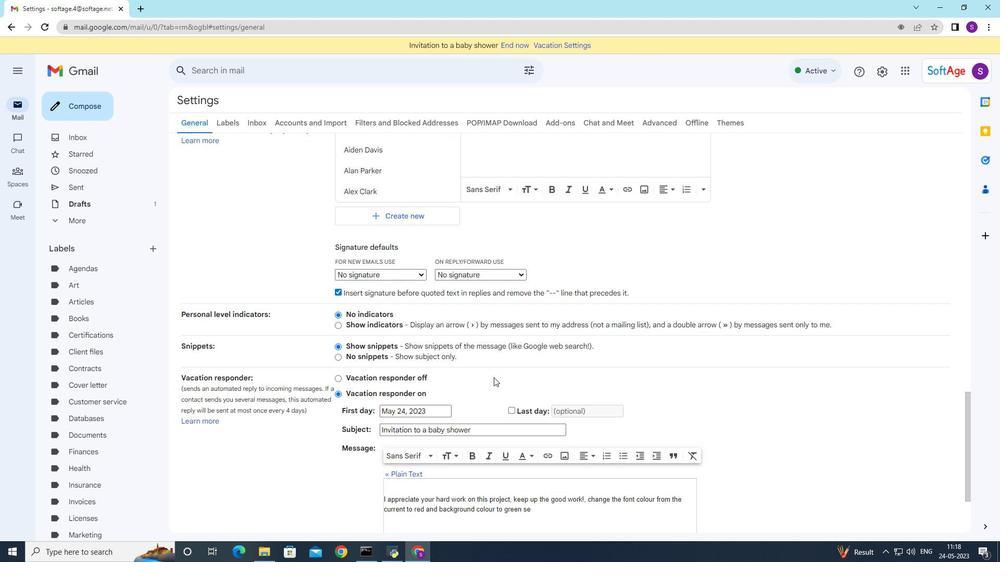 
Action: Mouse scrolled (487, 402) with delta (0, 0)
Screenshot: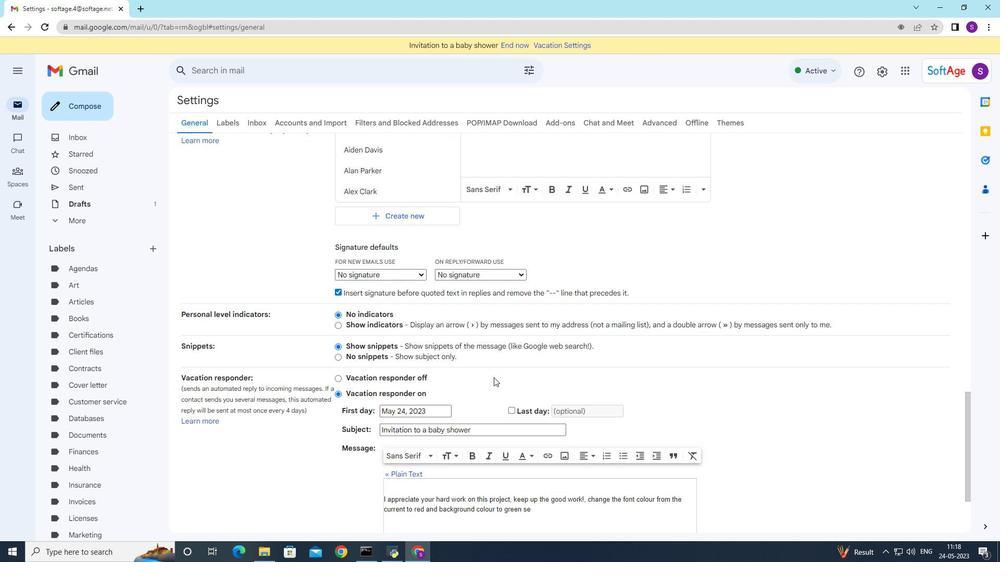 
Action: Mouse moved to (487, 404)
Screenshot: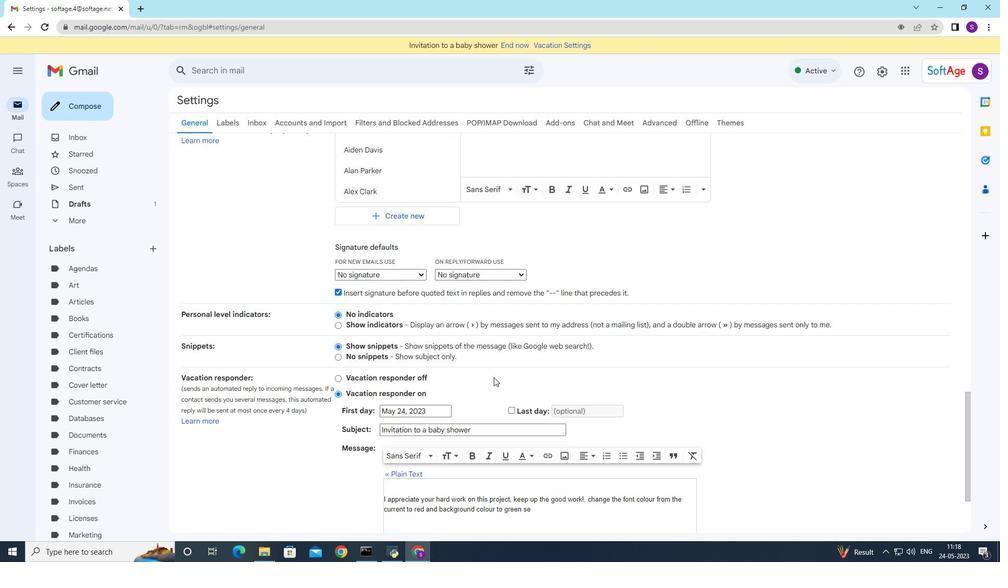 
Action: Mouse scrolled (487, 403) with delta (0, 0)
Screenshot: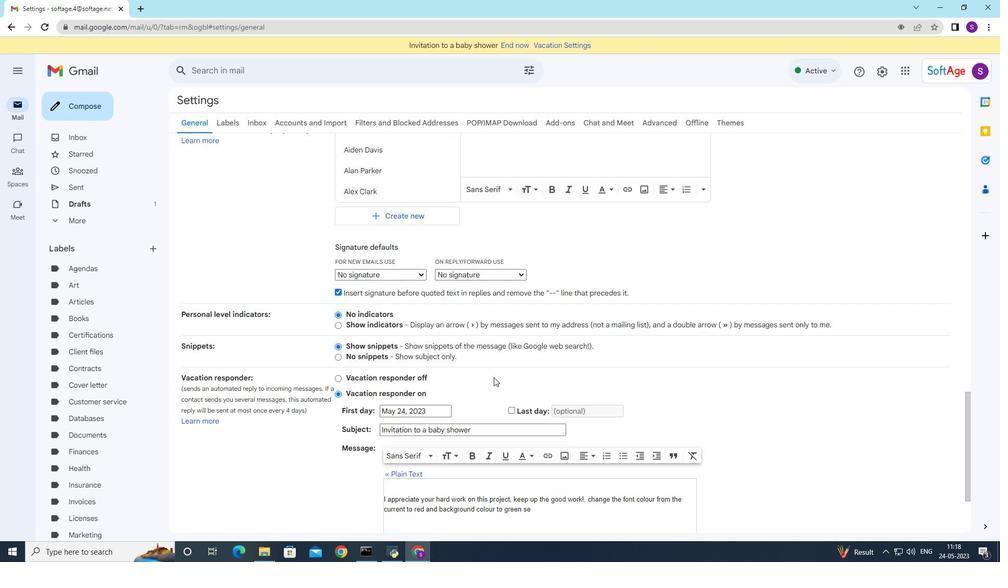 
Action: Mouse moved to (487, 404)
Screenshot: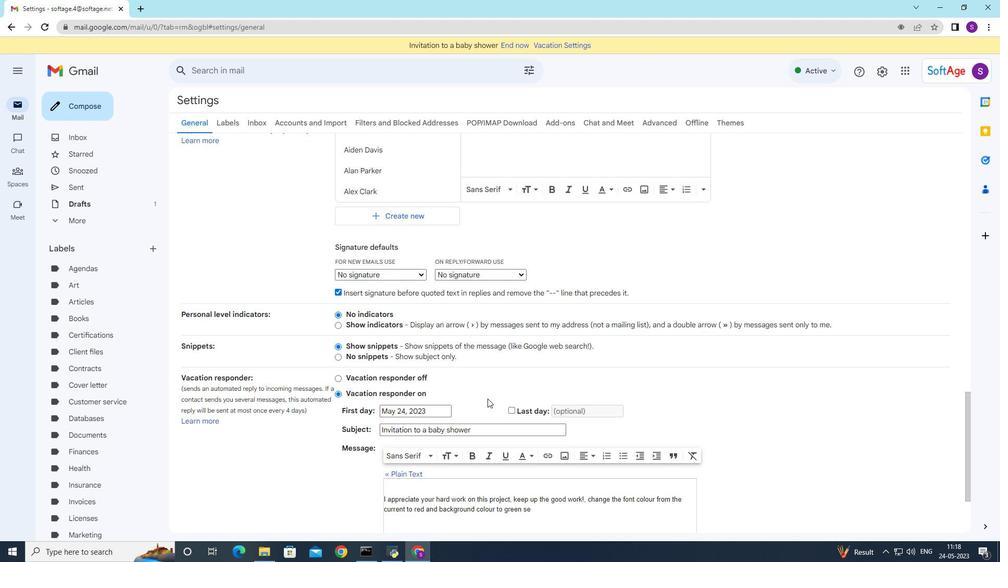 
Action: Mouse scrolled (487, 404) with delta (0, 0)
Screenshot: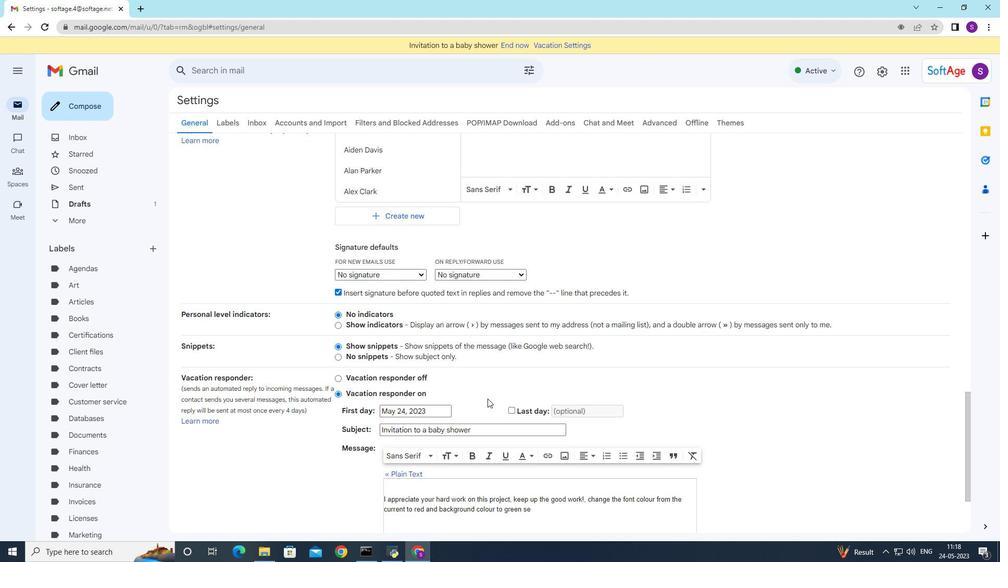 
Action: Mouse moved to (532, 475)
Screenshot: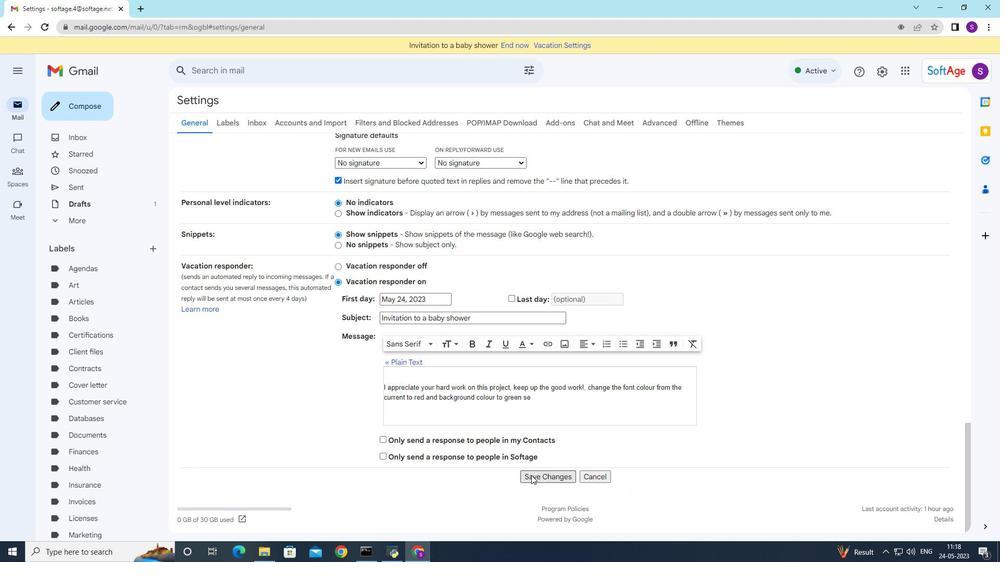 
Action: Mouse pressed left at (532, 475)
Screenshot: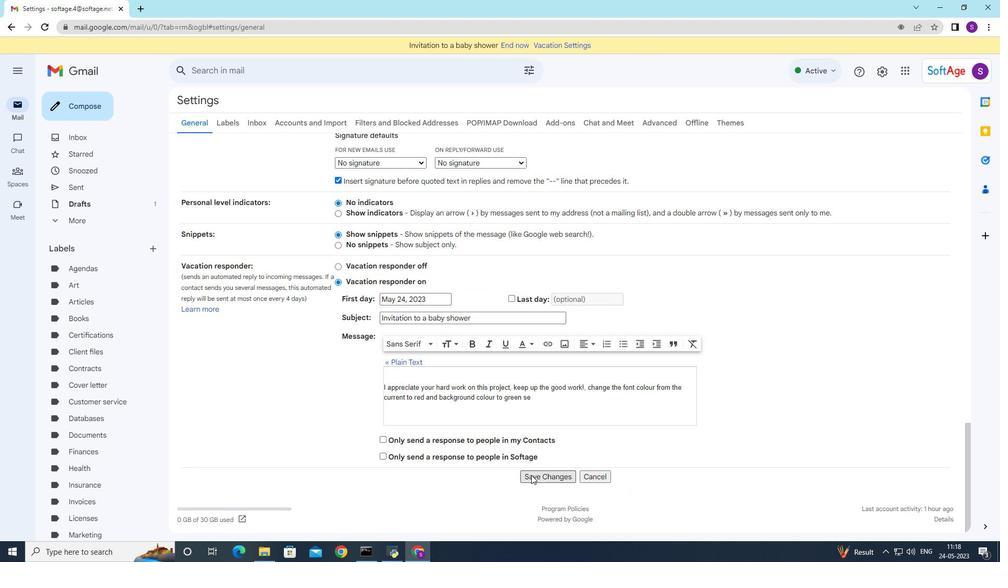 
Action: Mouse moved to (94, 114)
Screenshot: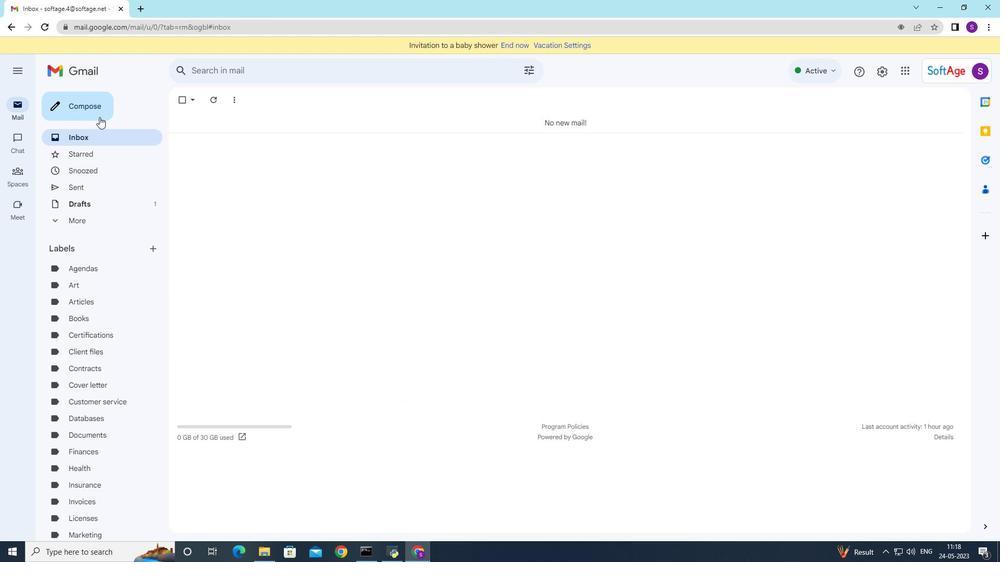 
Action: Mouse pressed left at (94, 114)
Screenshot: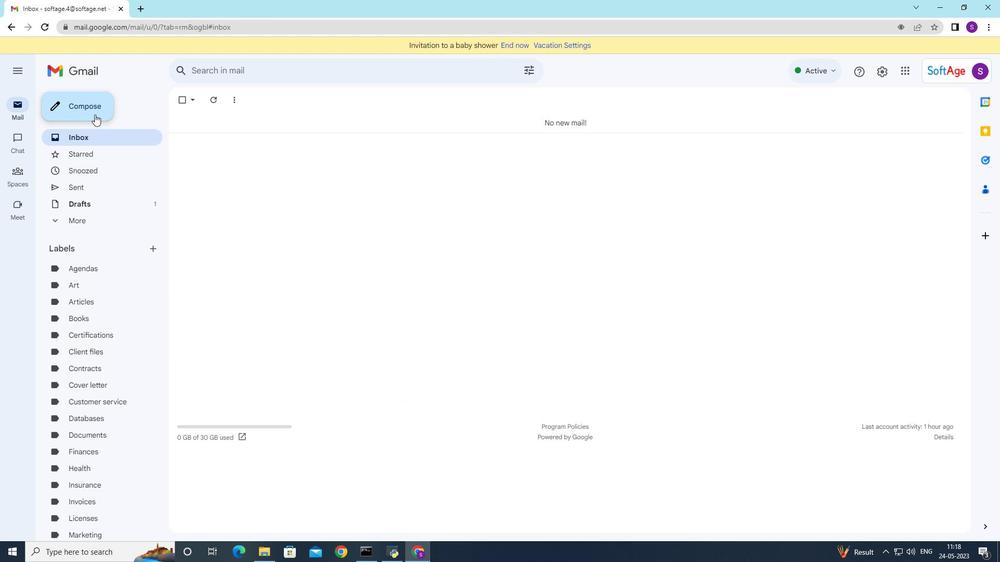 
Action: Mouse moved to (653, 257)
Screenshot: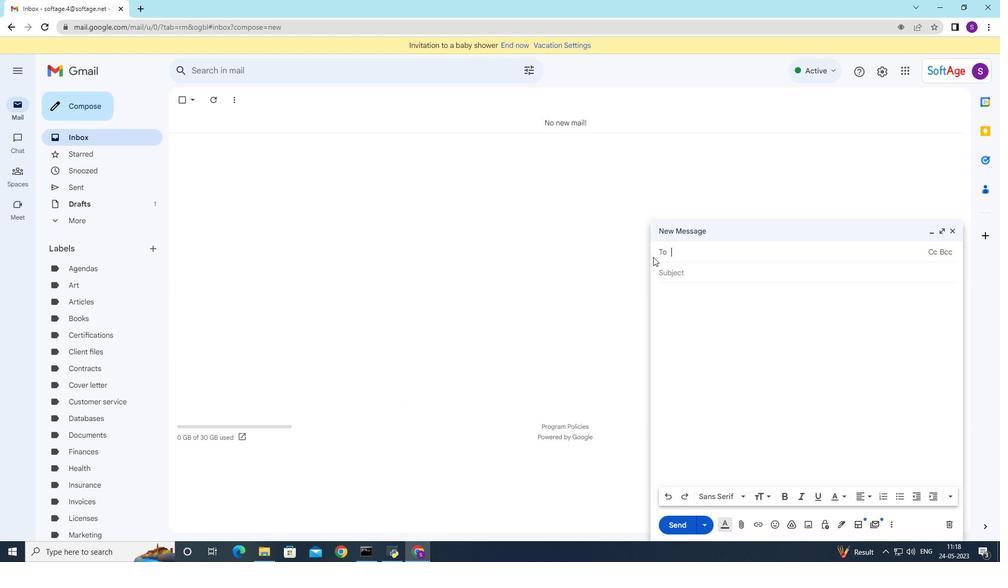 
Action: Key pressed <Key.shift><Key.shift>Follow-up<Key.space>om<Key.backspace>n<Key.space>the<Key.space>contract
Screenshot: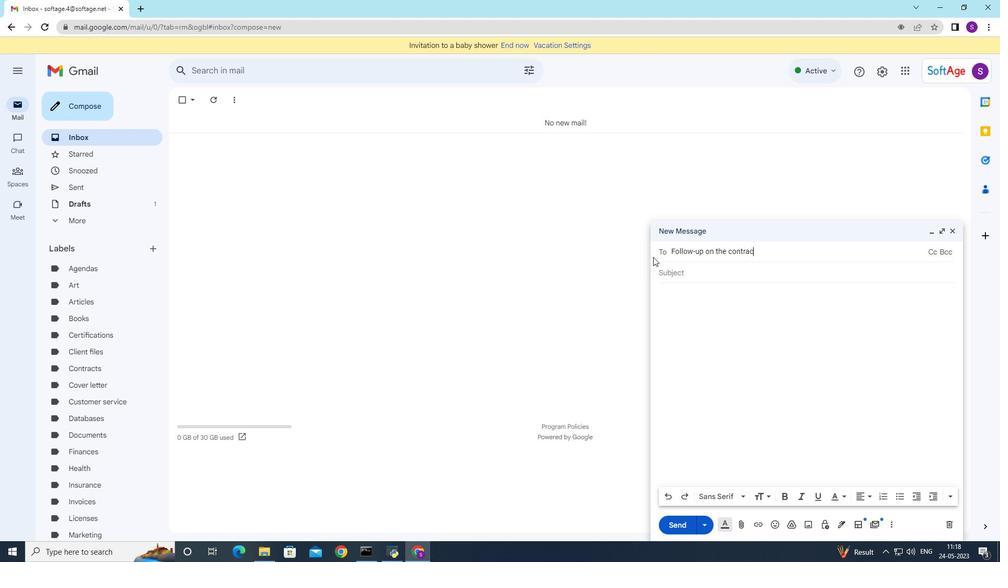 
Action: Mouse moved to (755, 252)
Screenshot: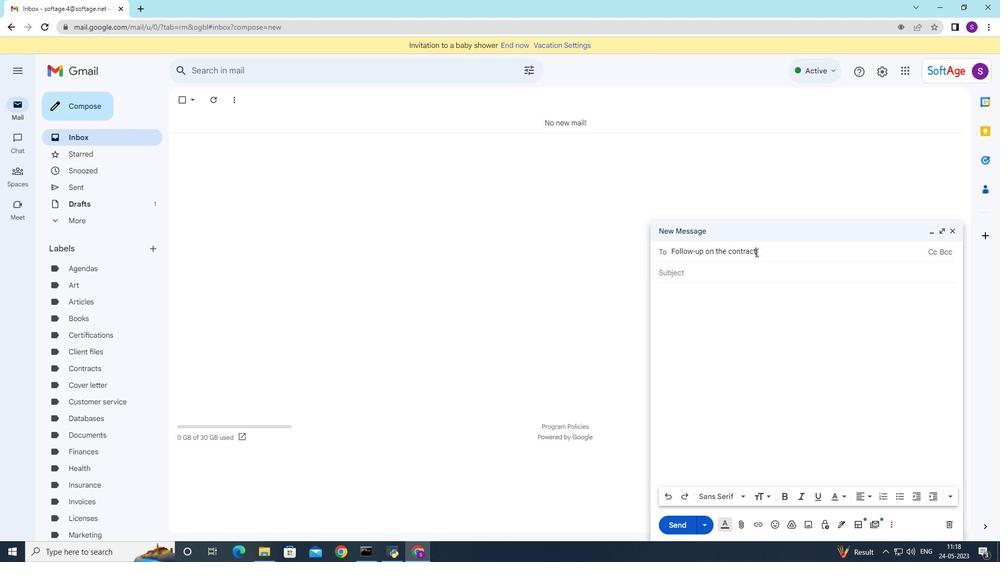 
Action: Key pressed <Key.backspace><Key.backspace><Key.backspace><Key.backspace><Key.backspace><Key.backspace><Key.backspace><Key.backspace><Key.backspace><Key.backspace><Key.backspace><Key.backspace><Key.backspace><Key.backspace><Key.backspace><Key.backspace><Key.backspace><Key.backspace><Key.backspace><Key.backspace><Key.backspace><Key.backspace><Key.backspace><Key.backspace><Key.backspace>
Screenshot: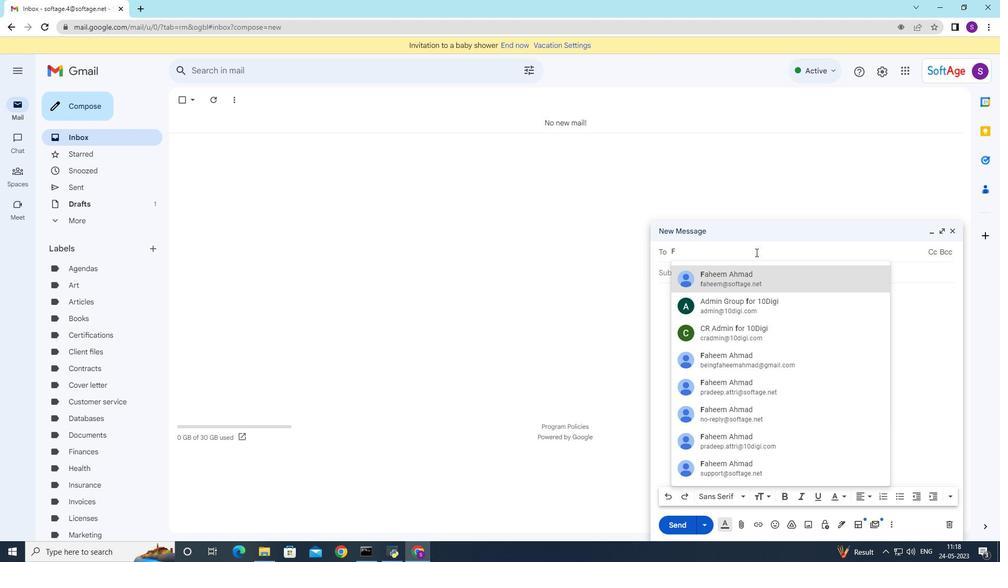
Action: Mouse moved to (706, 275)
Screenshot: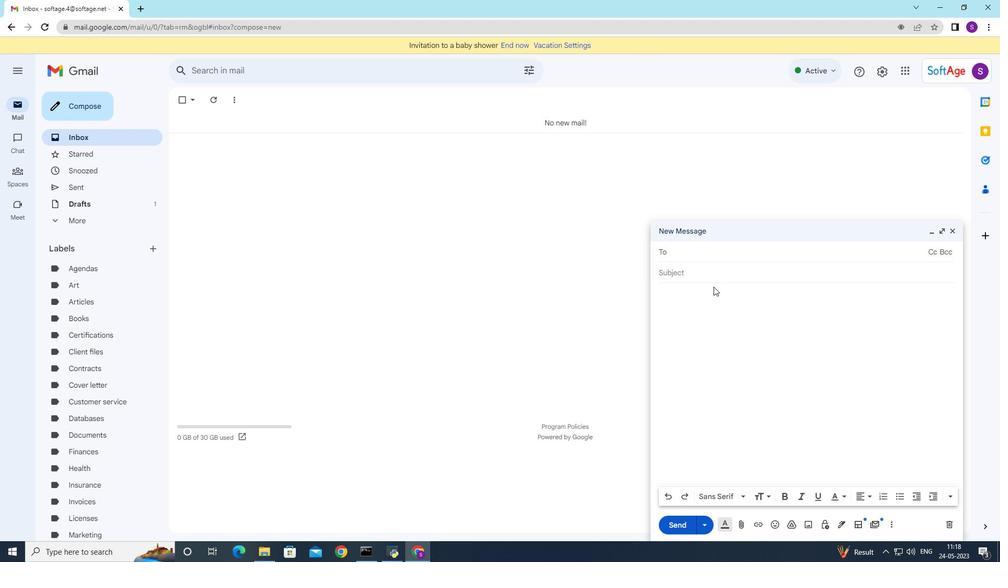 
Action: Mouse pressed left at (706, 275)
Screenshot: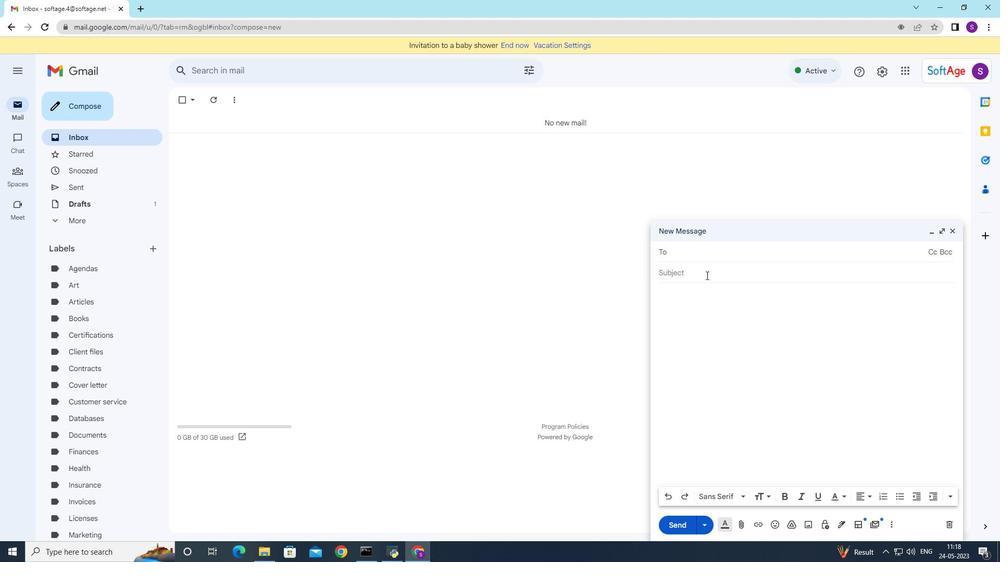 
Action: Mouse moved to (706, 276)
Screenshot: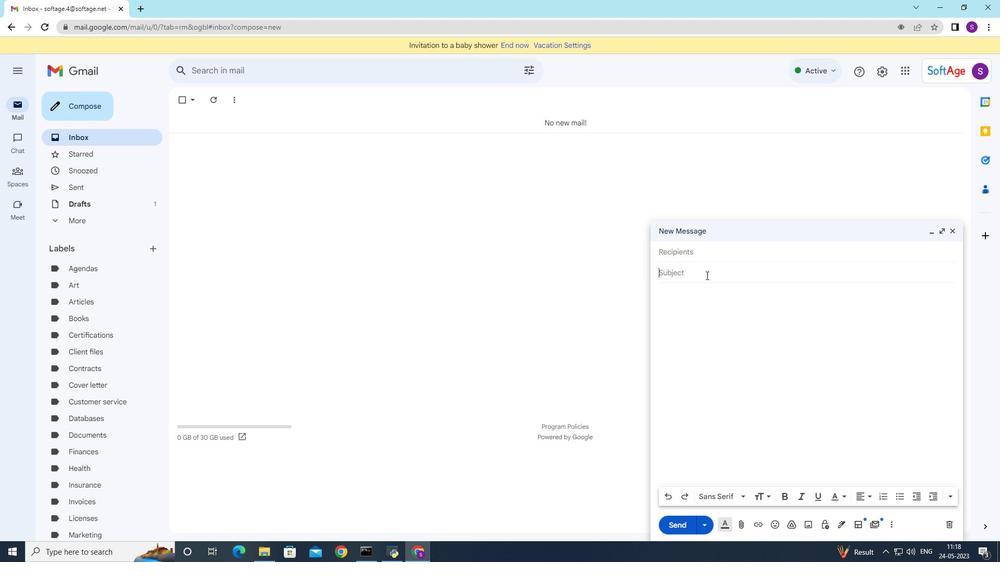 
Action: Key pressed <Key.shift>Follow-up<Key.space>on<Key.space>the<Key.space>contract
Screenshot: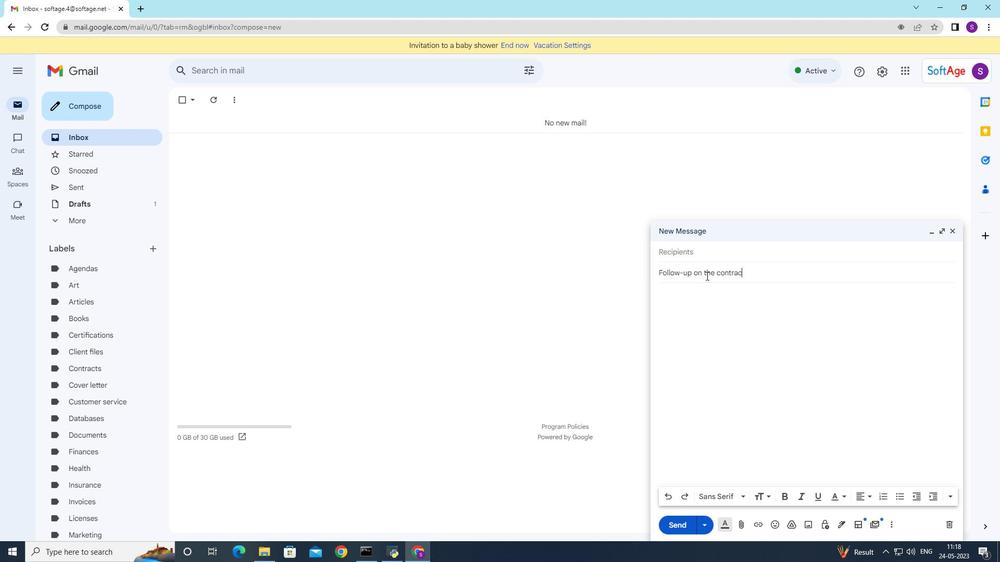 
Action: Mouse moved to (841, 527)
Screenshot: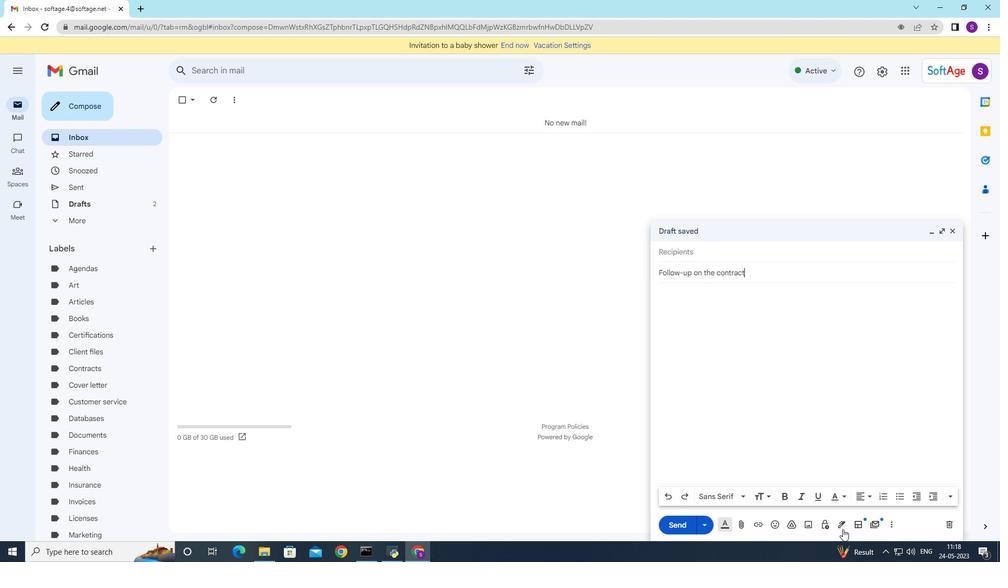 
Action: Mouse pressed left at (841, 527)
Screenshot: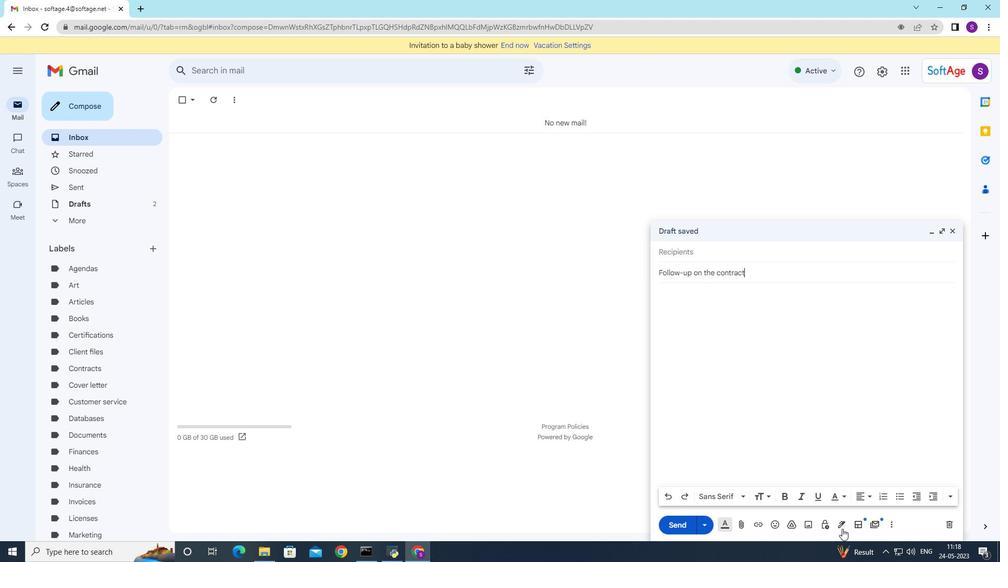 
Action: Mouse moved to (875, 394)
Screenshot: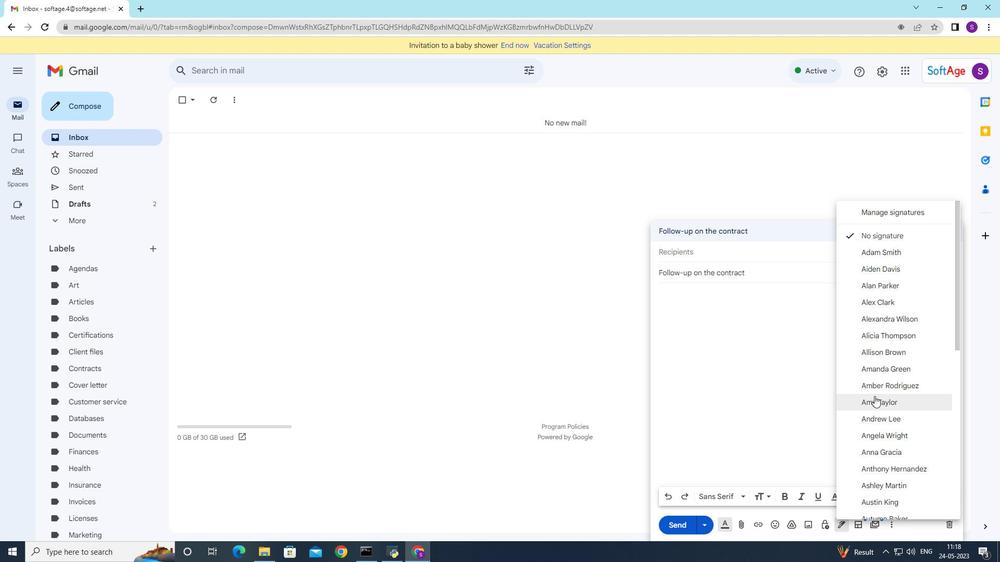 
Action: Mouse scrolled (875, 394) with delta (0, 0)
Screenshot: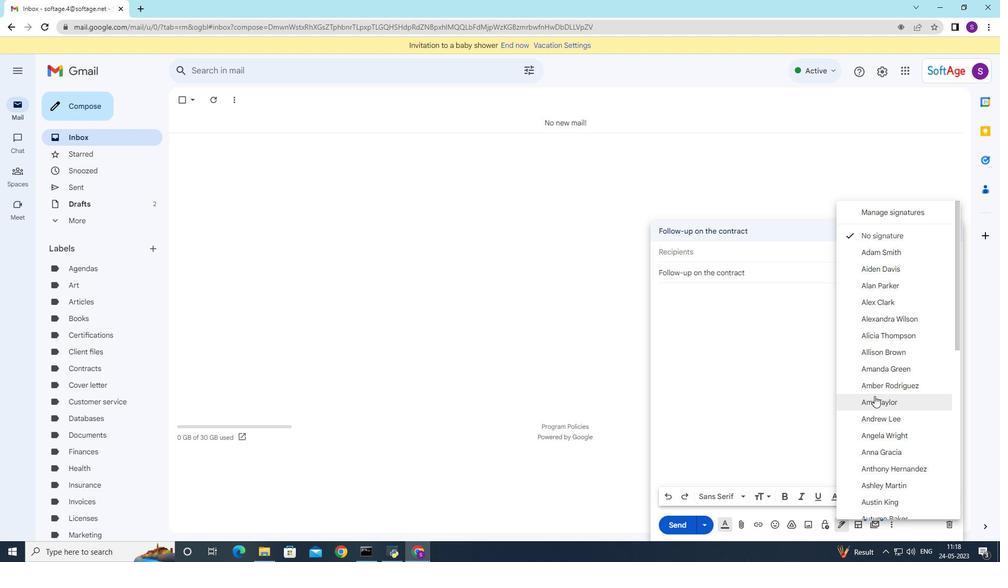 
Action: Mouse moved to (876, 394)
Screenshot: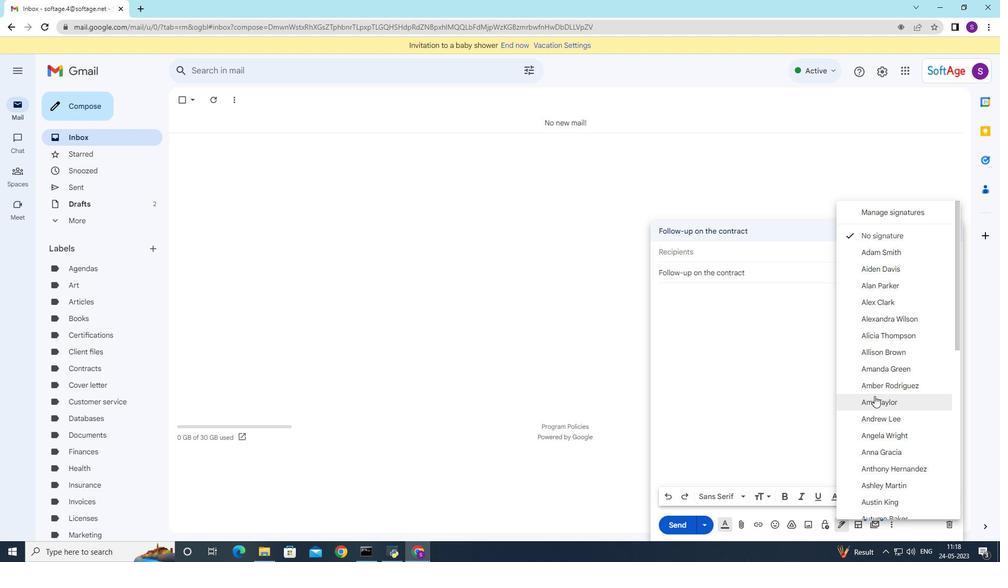 
Action: Mouse scrolled (876, 393) with delta (0, 0)
Screenshot: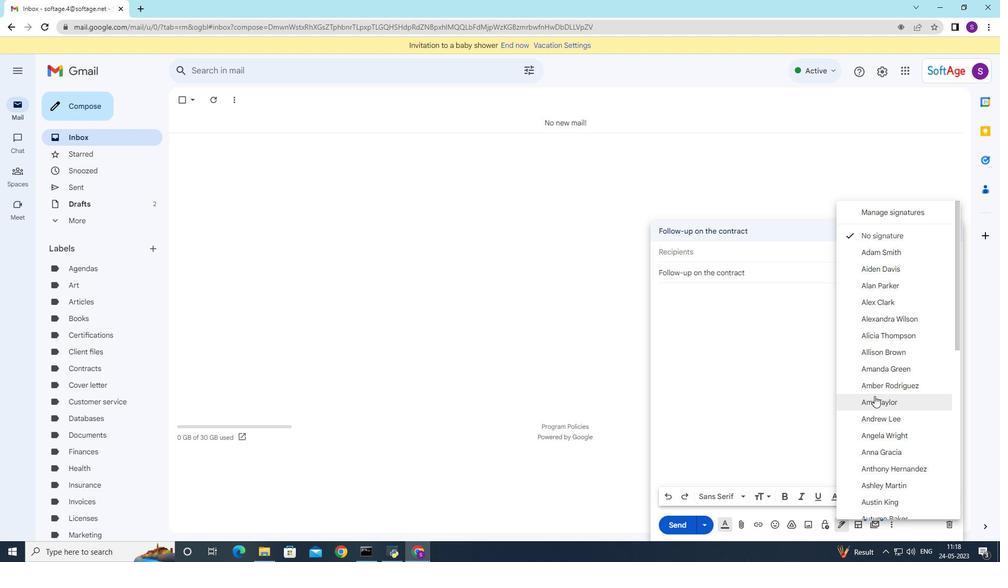
Action: Mouse moved to (877, 394)
Screenshot: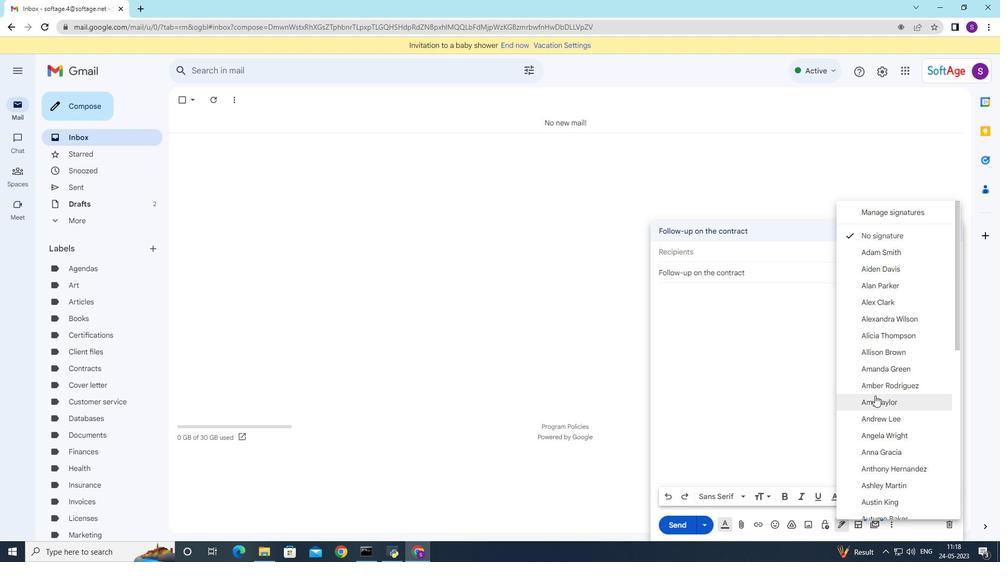 
Action: Mouse scrolled (877, 393) with delta (0, 0)
Screenshot: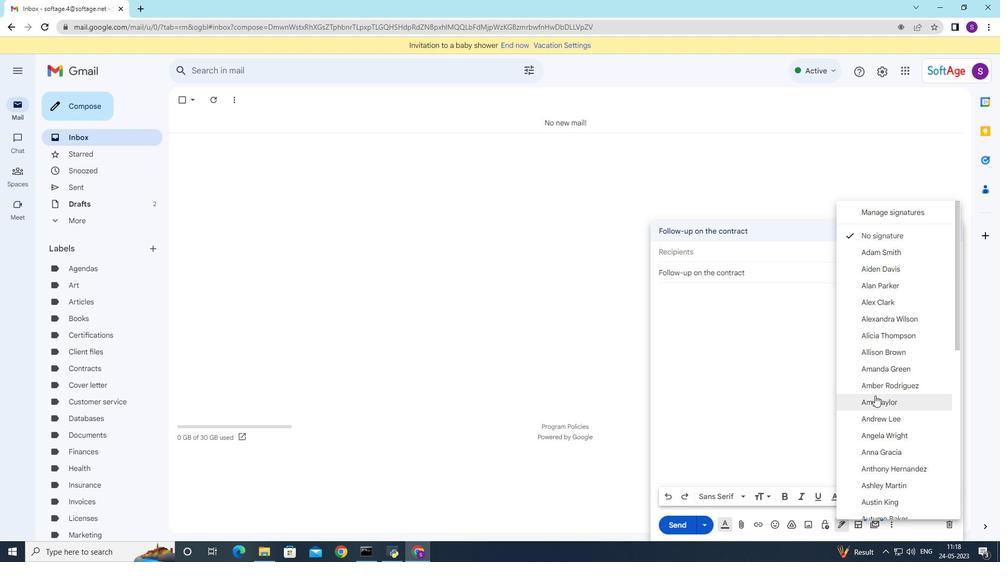 
Action: Mouse moved to (877, 394)
Screenshot: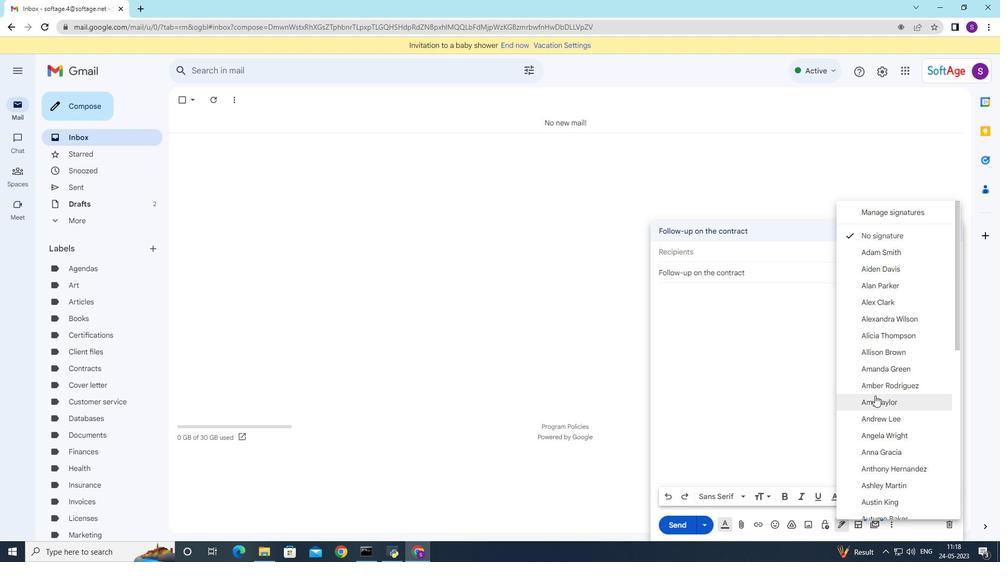 
Action: Mouse scrolled (877, 393) with delta (0, 0)
Screenshot: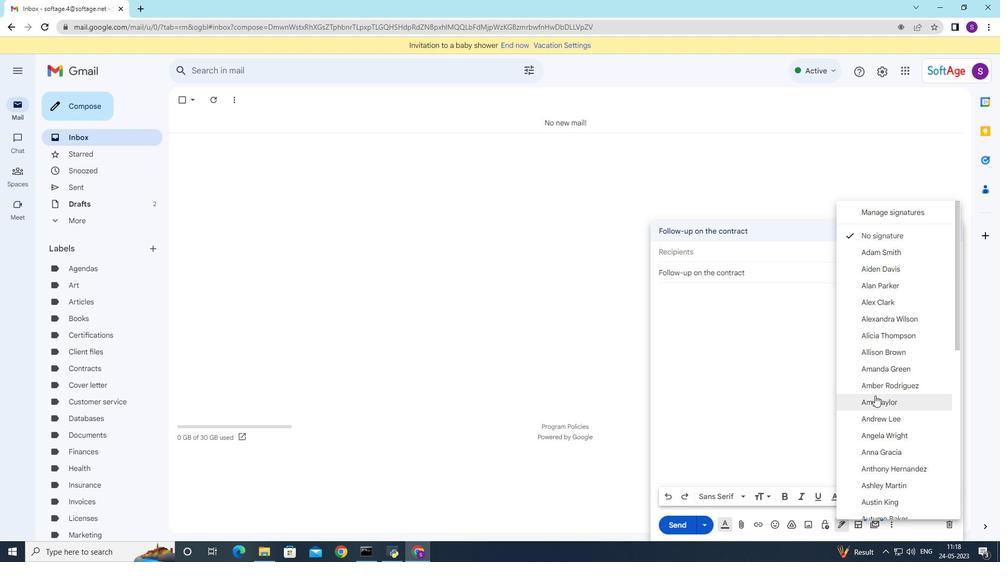 
Action: Mouse moved to (878, 394)
Screenshot: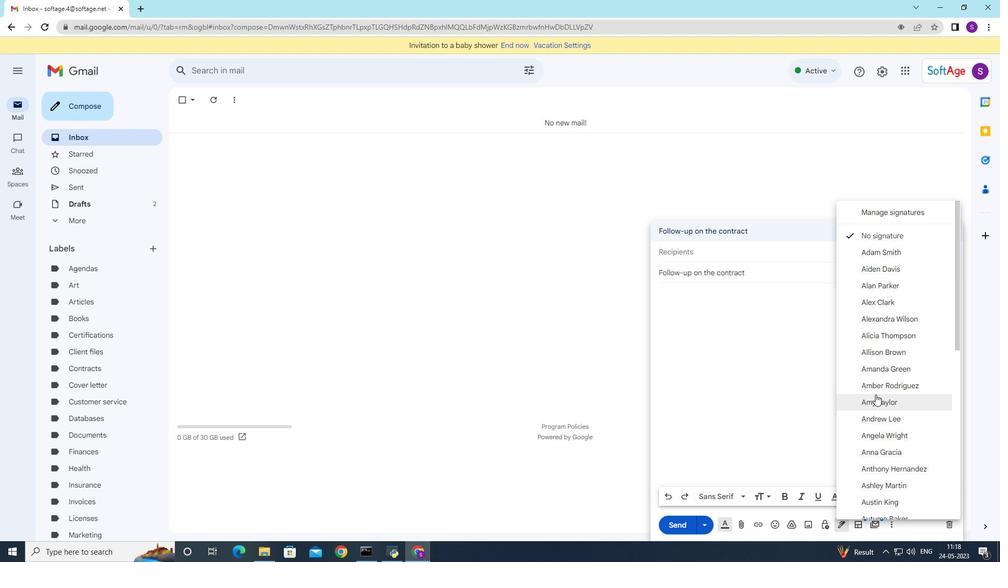 
Action: Mouse scrolled (878, 393) with delta (0, 0)
Screenshot: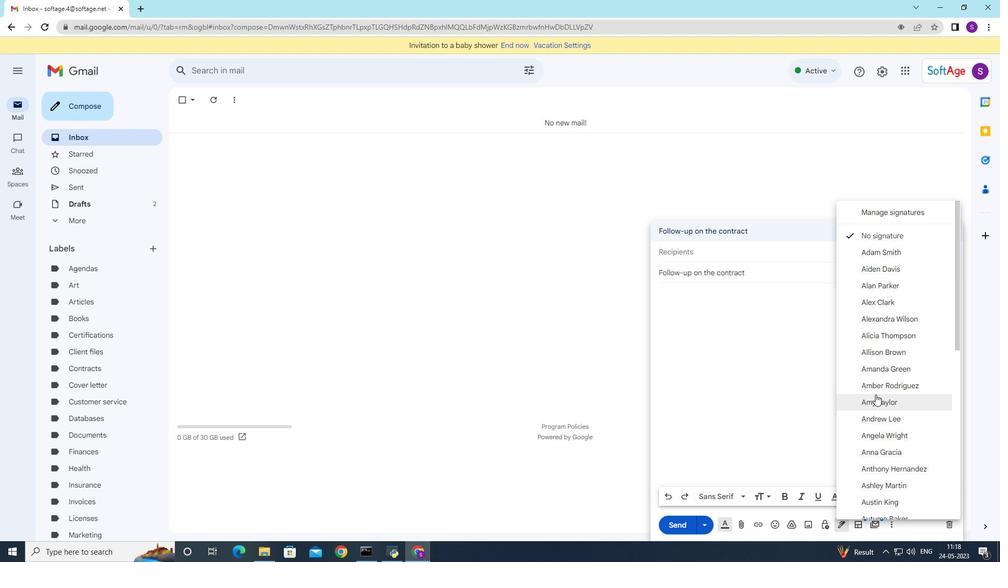 
Action: Mouse moved to (882, 401)
Screenshot: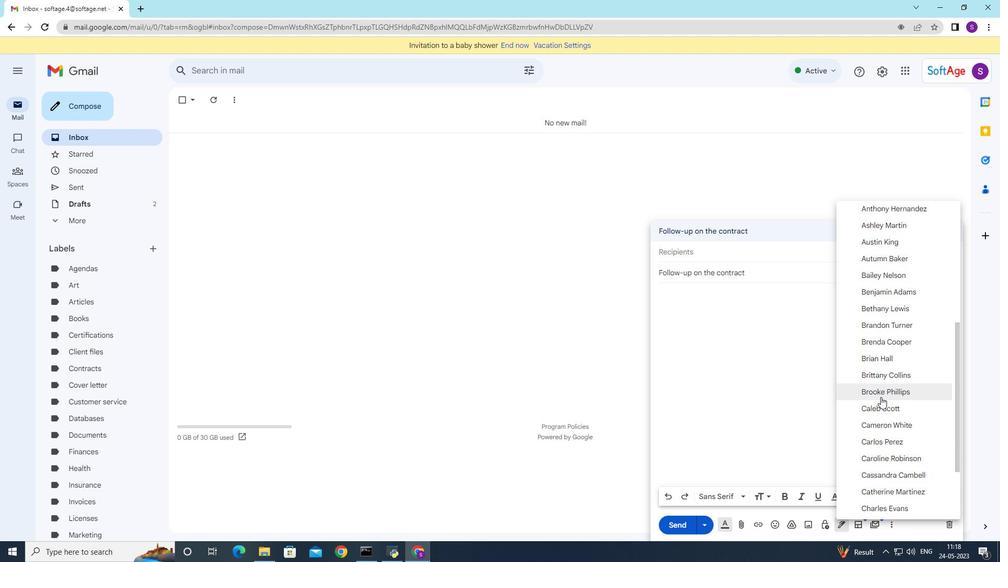 
Action: Mouse scrolled (882, 401) with delta (0, 0)
Screenshot: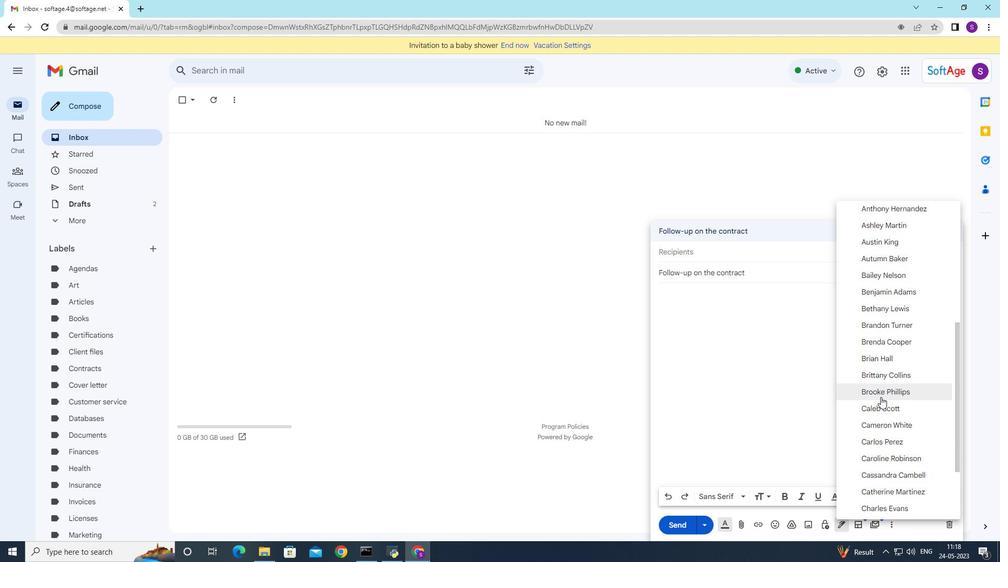 
Action: Mouse moved to (882, 402)
Screenshot: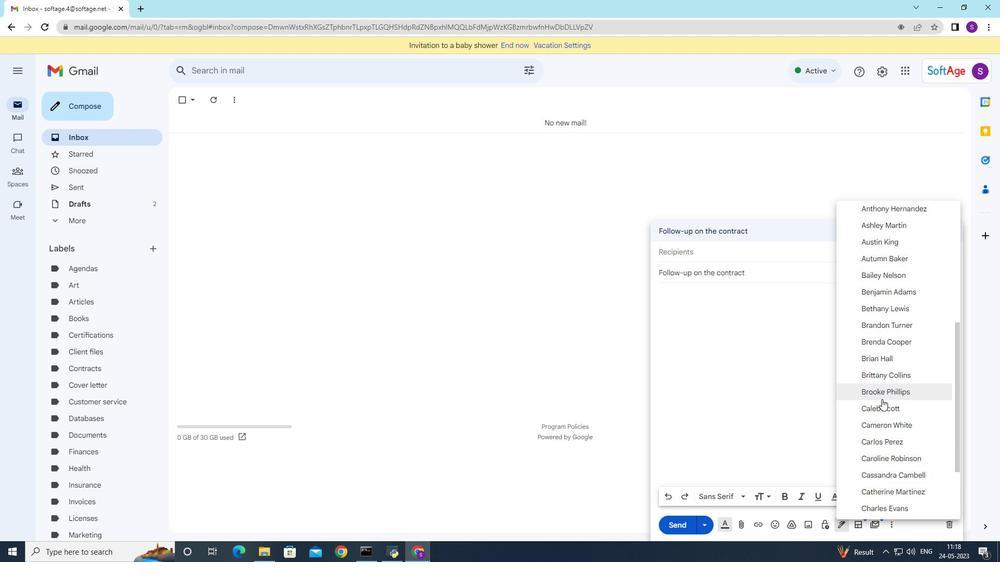 
Action: Mouse scrolled (882, 401) with delta (0, 0)
Screenshot: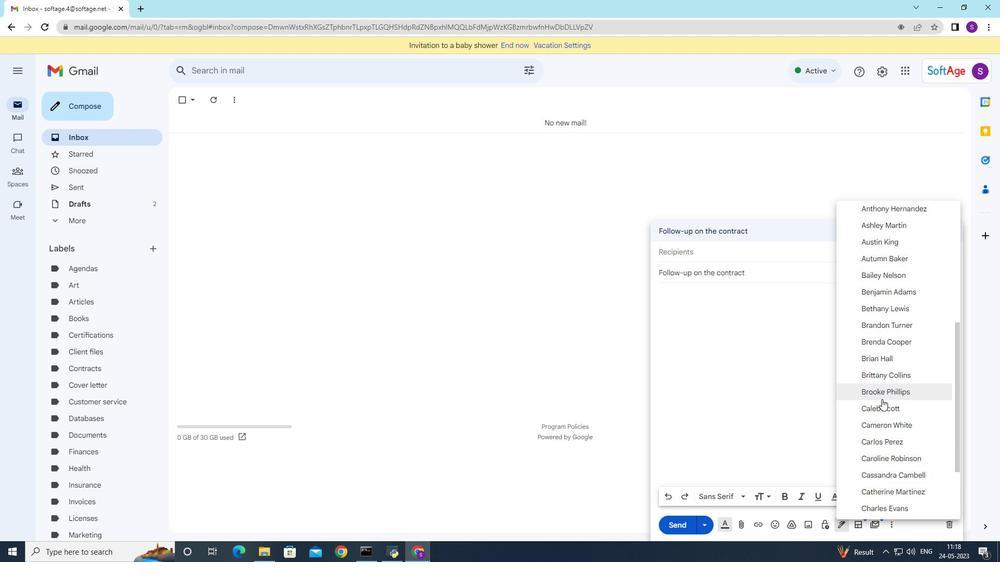 
Action: Mouse moved to (882, 402)
Screenshot: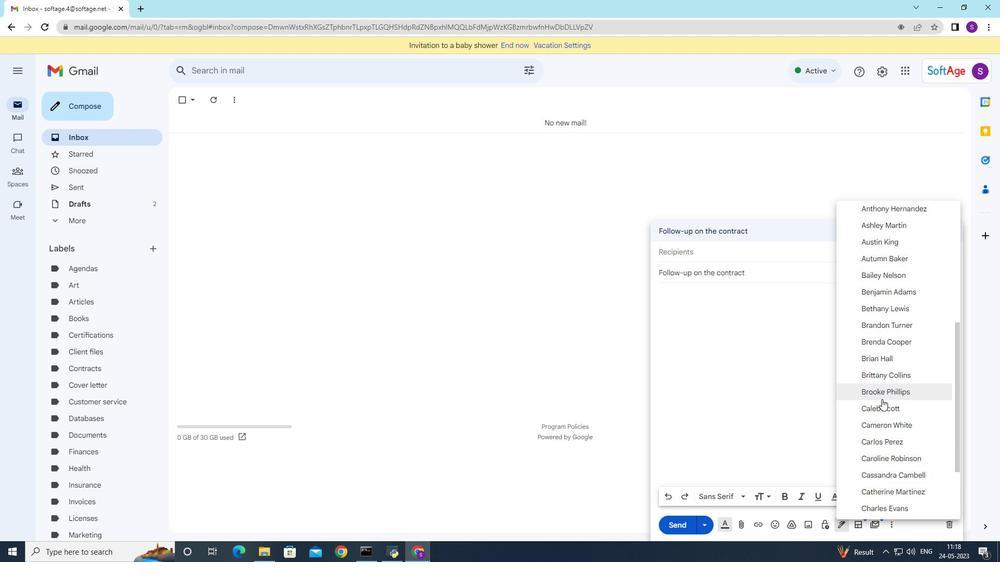
Action: Mouse scrolled (882, 401) with delta (0, 0)
Screenshot: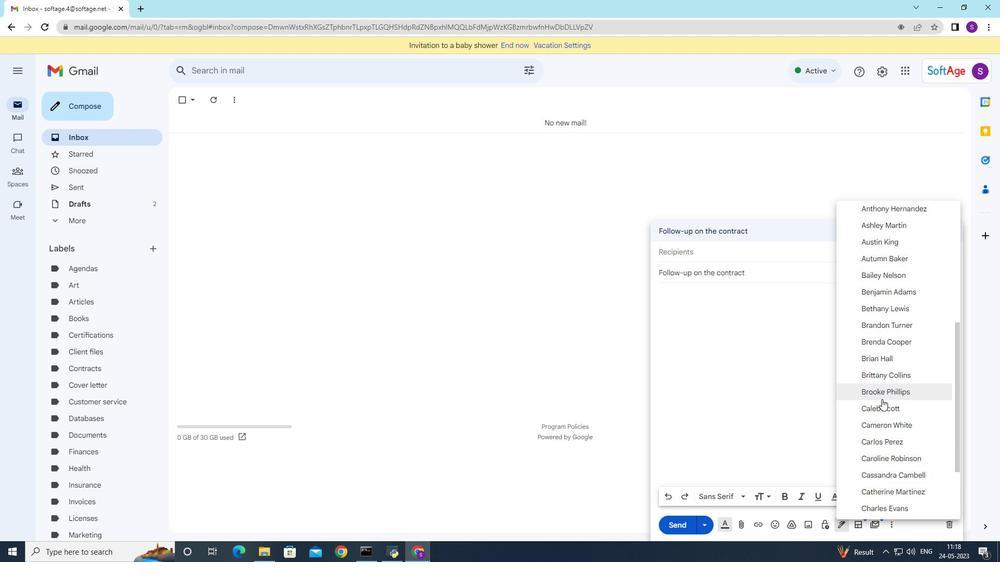 
Action: Mouse moved to (898, 478)
Screenshot: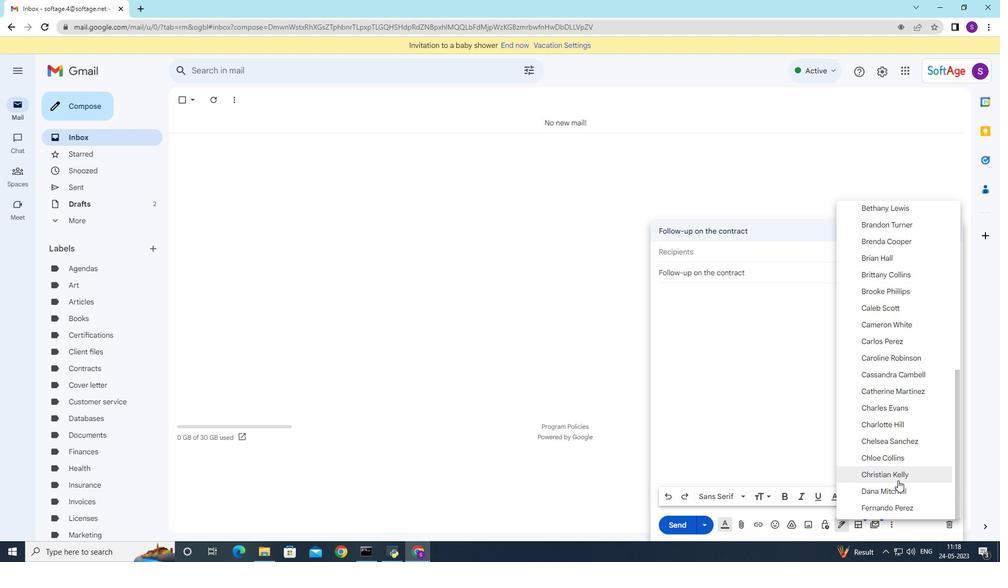 
Action: Mouse pressed left at (898, 478)
Screenshot: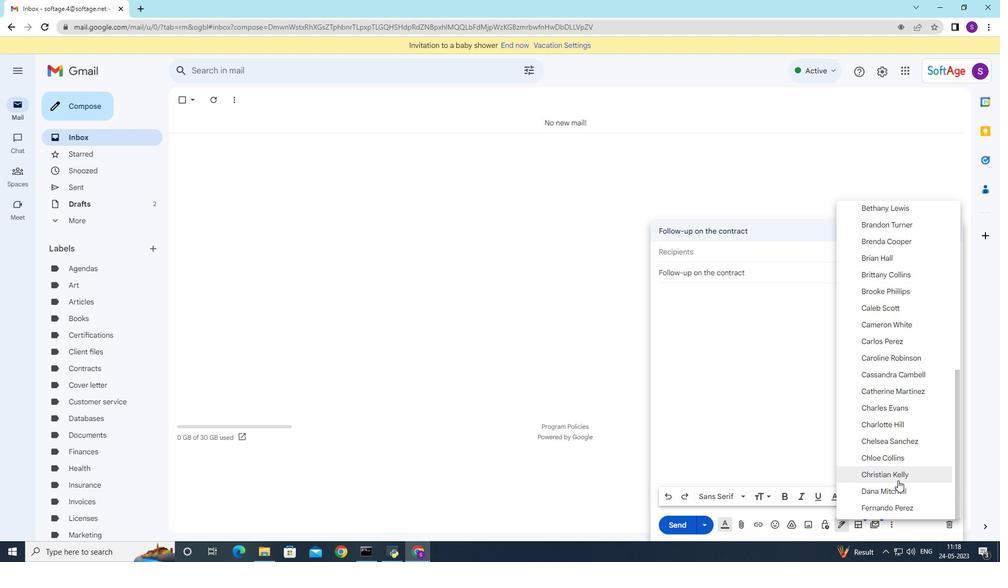
Action: Mouse moved to (744, 341)
Screenshot: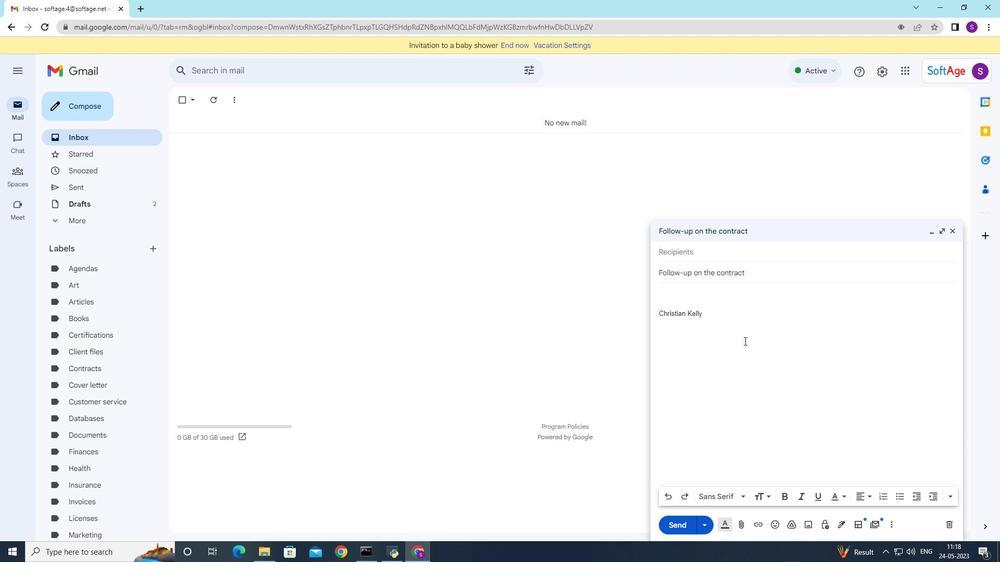 
Action: Key pressed <Key.shift>Can<Key.space>you<Key.space>please<Key.space><Key.backspace><Key.backspace><Key.backspace><Key.backspace><Key.backspace><Key.backspace><Key.backspace>send<Key.space>me<Key.space>the<Key.space>latest<Key.space>financial<Key.space>report<Key.space>for<Key.space>our<Key.space>deper<Key.backspace>artment<Key.left><Key.left><Key.left><Key.left><Key.left><Key.left><Key.left><Key.backspace><Key.right><Key.right><Key.right><Key.right><Key.right><Key.right><Key.right><Key.right>
Screenshot: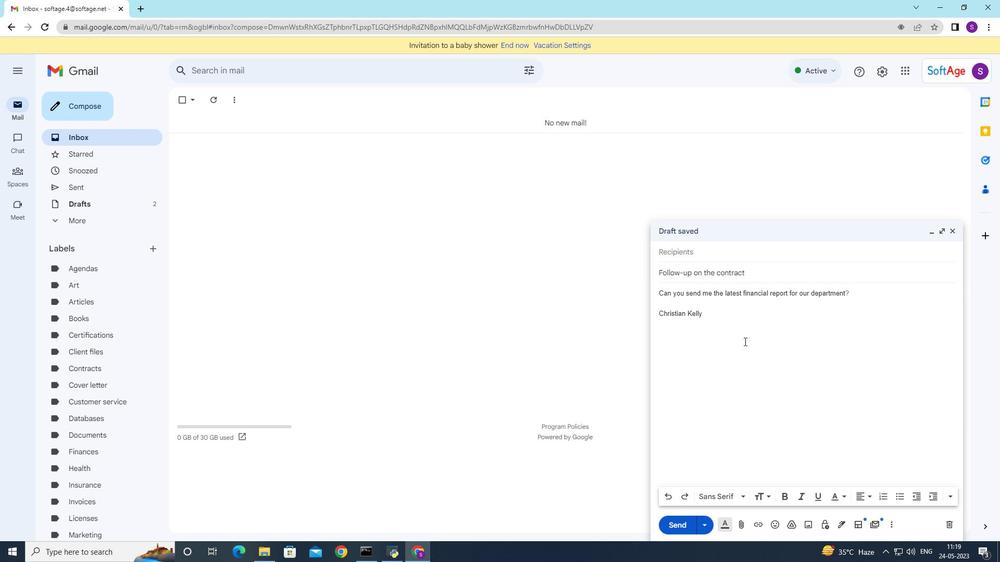 
Action: Mouse moved to (694, 257)
Screenshot: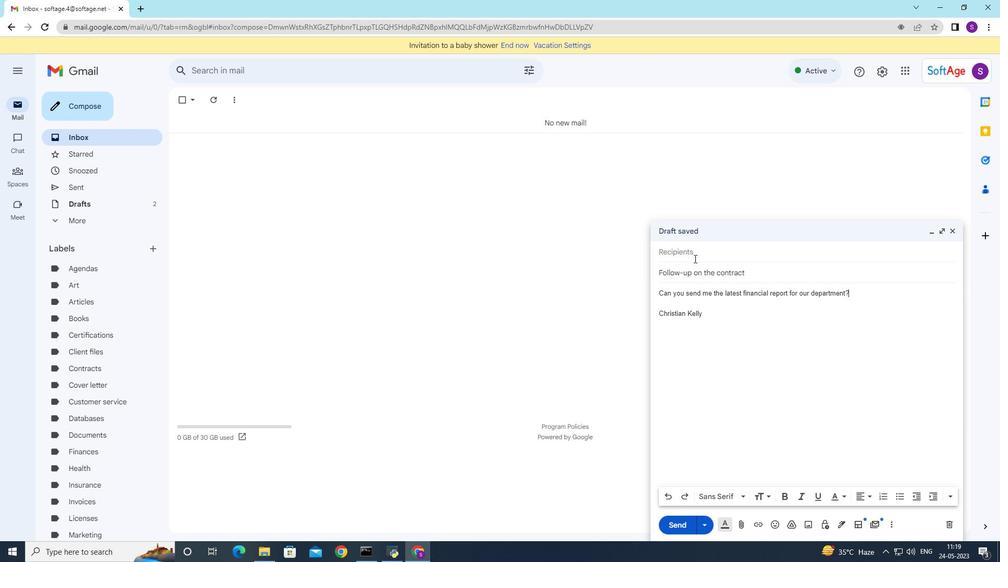 
Action: Mouse pressed left at (694, 257)
Screenshot: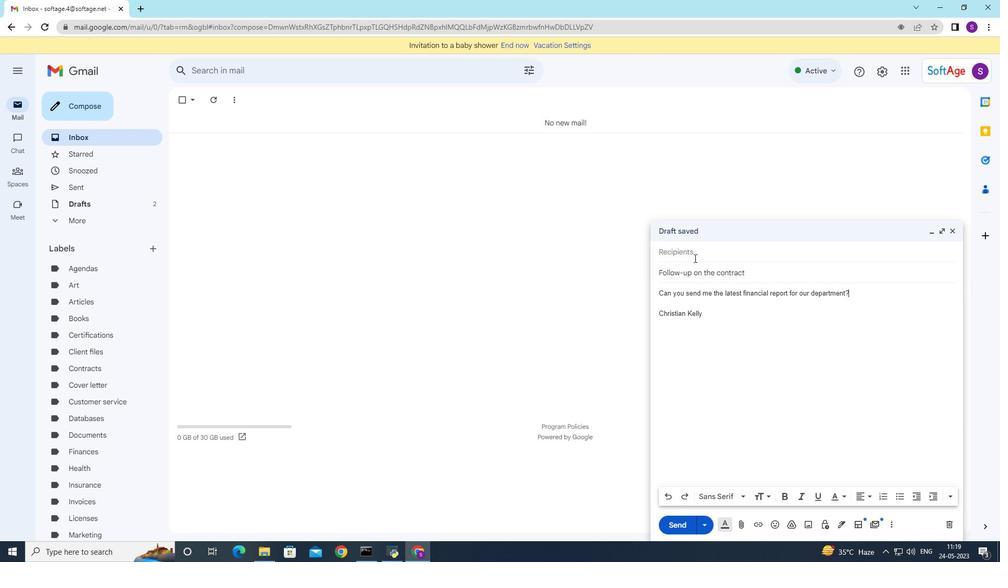 
Action: Mouse moved to (694, 258)
Screenshot: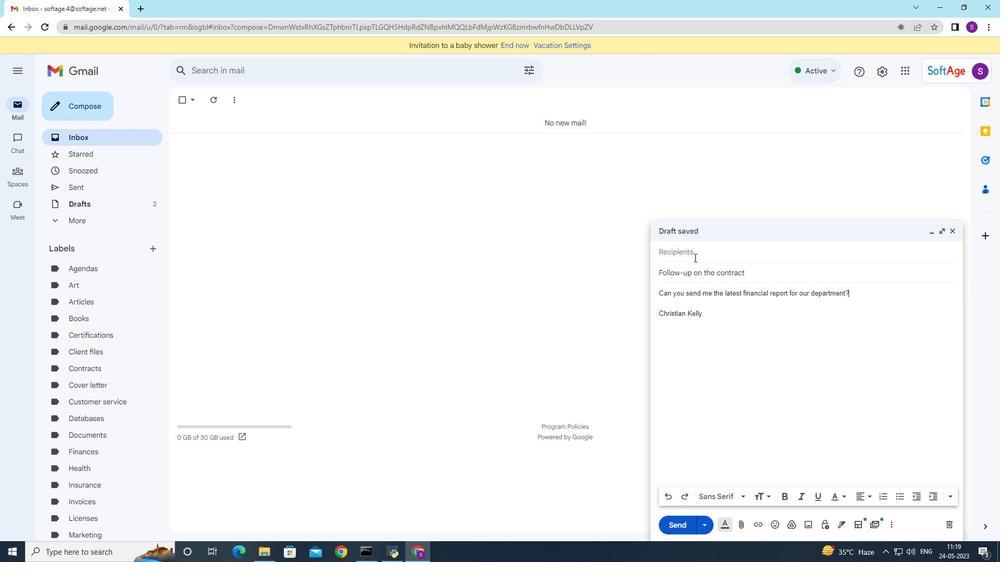 
Action: Key pressed softage.7
Screenshot: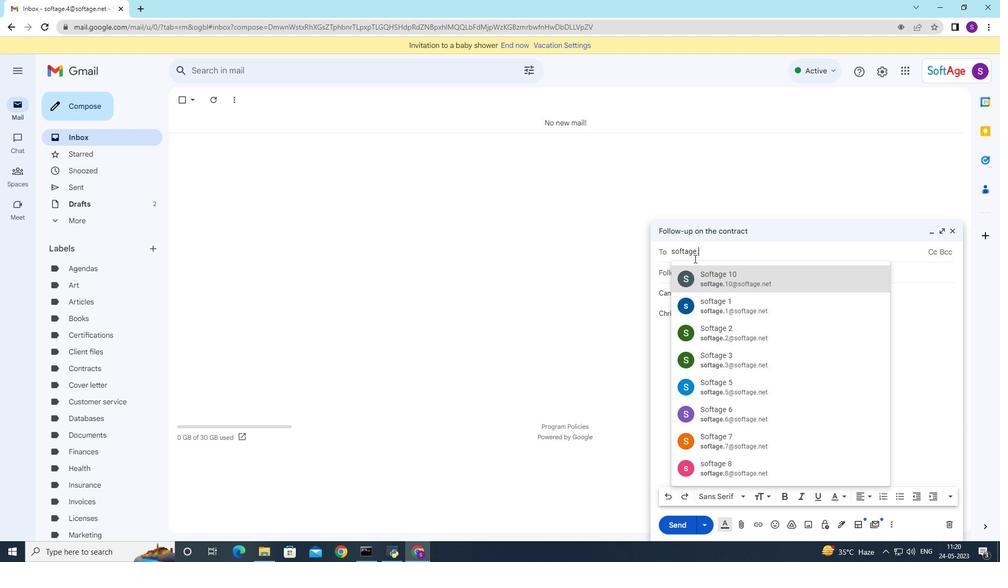 
Action: Mouse moved to (700, 277)
Screenshot: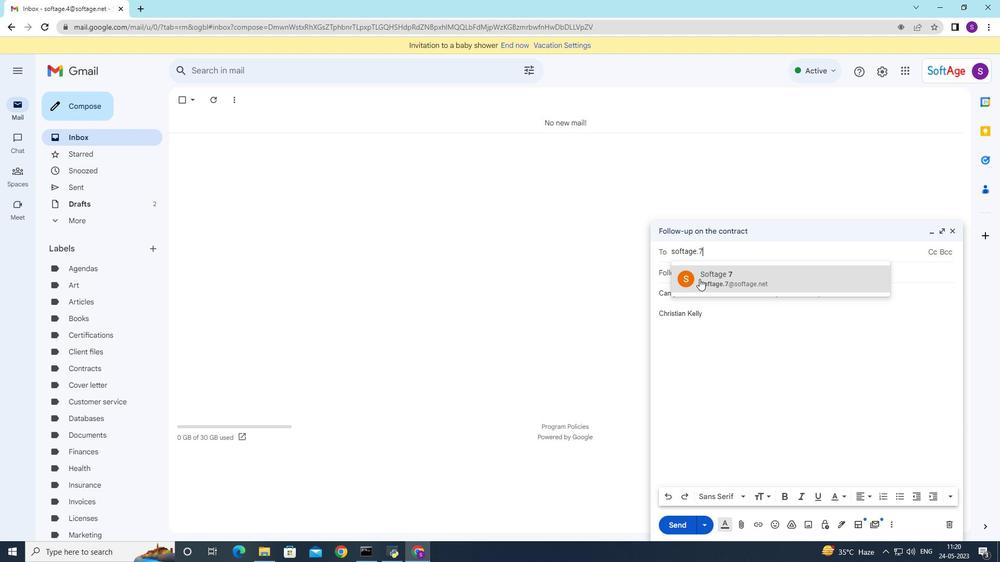 
Action: Mouse pressed left at (700, 277)
Screenshot: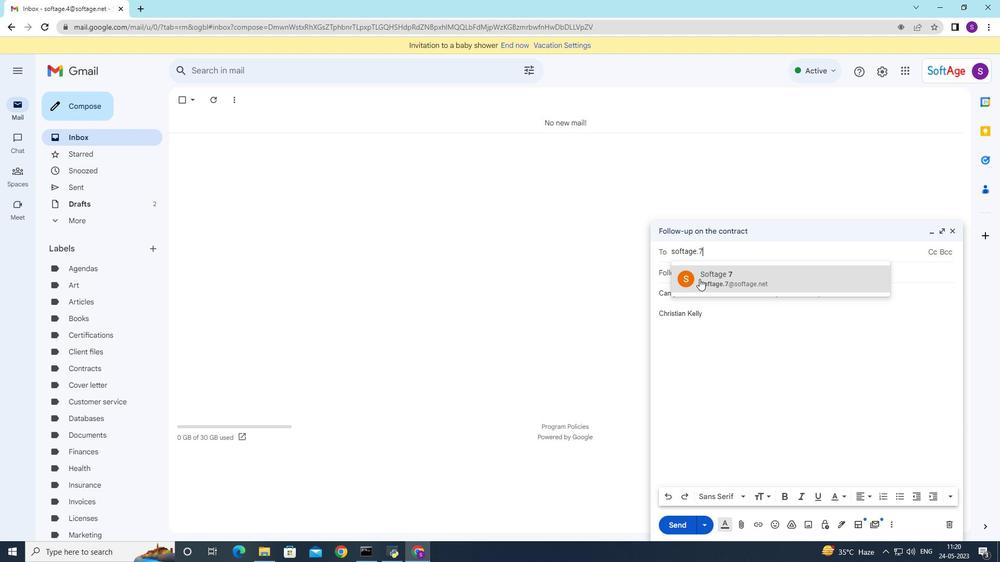 
Action: Mouse moved to (678, 306)
Screenshot: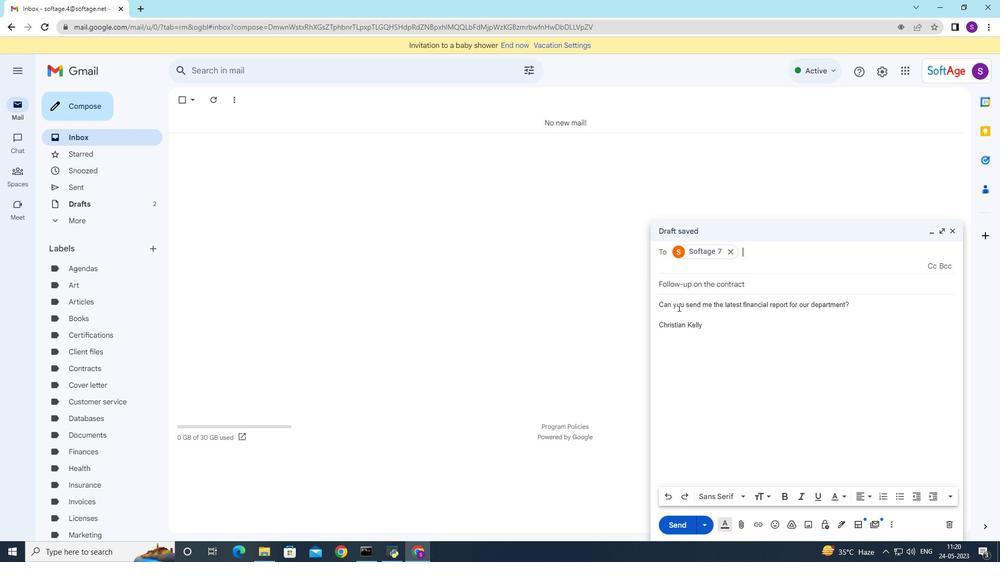 
Action: Mouse pressed left at (678, 306)
Screenshot: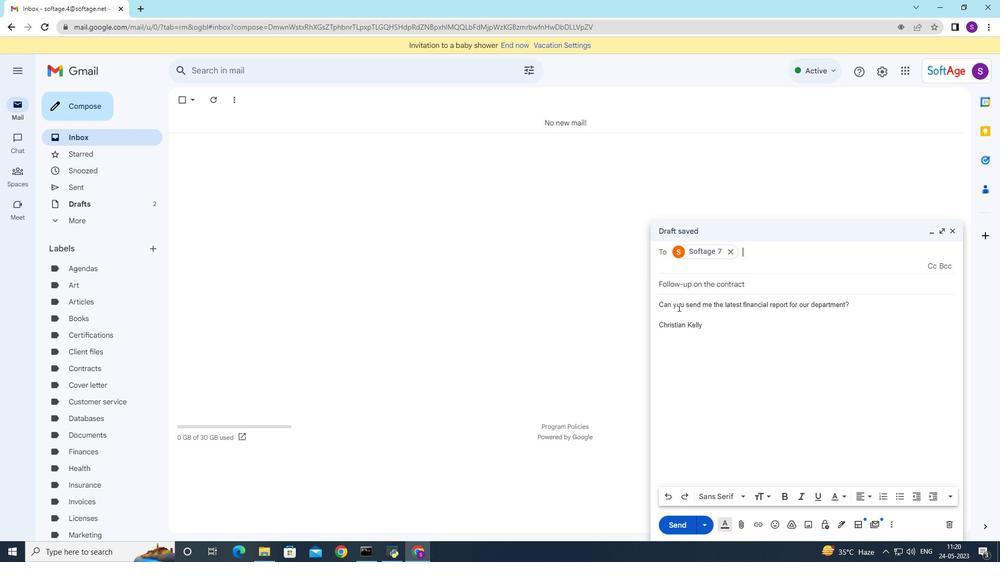 
Action: Mouse moved to (675, 295)
Screenshot: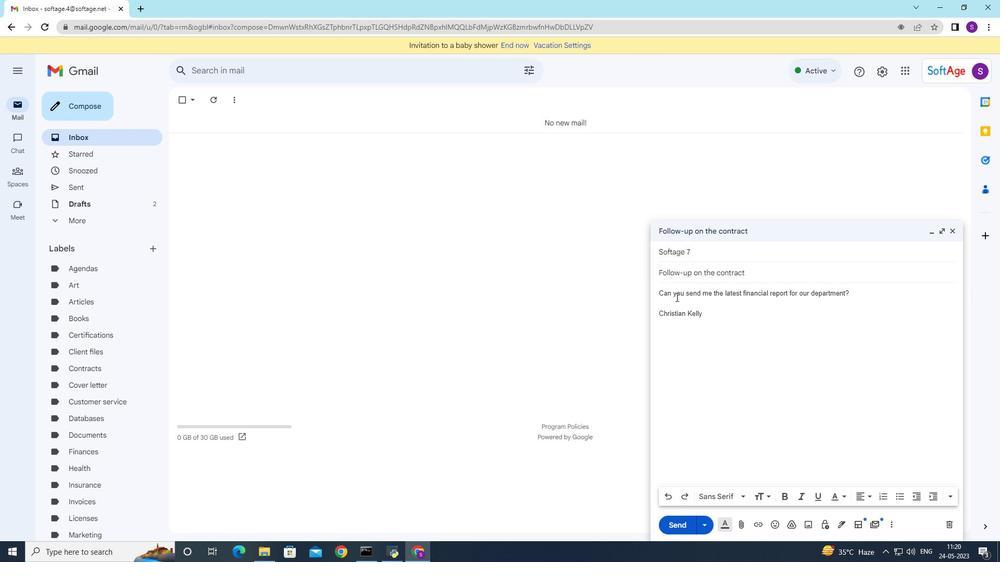 
Action: Mouse pressed left at (675, 295)
Screenshot: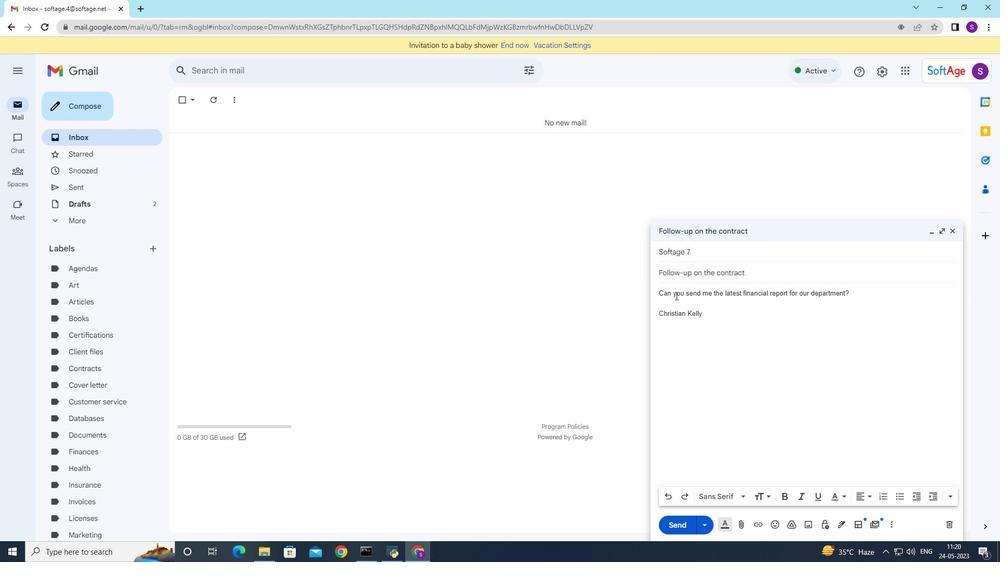 
Action: Mouse pressed left at (675, 295)
Screenshot: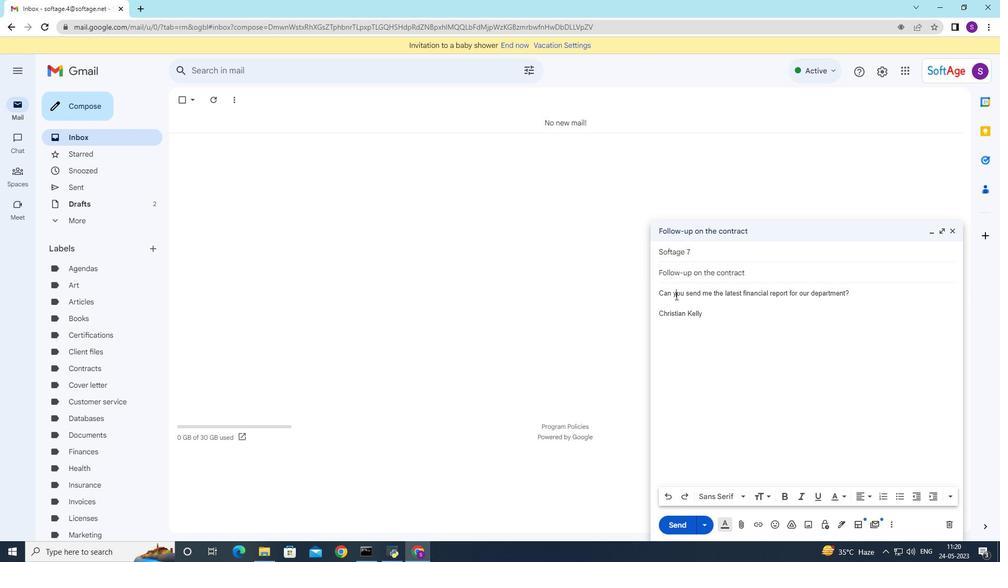 
Action: Mouse moved to (675, 295)
Screenshot: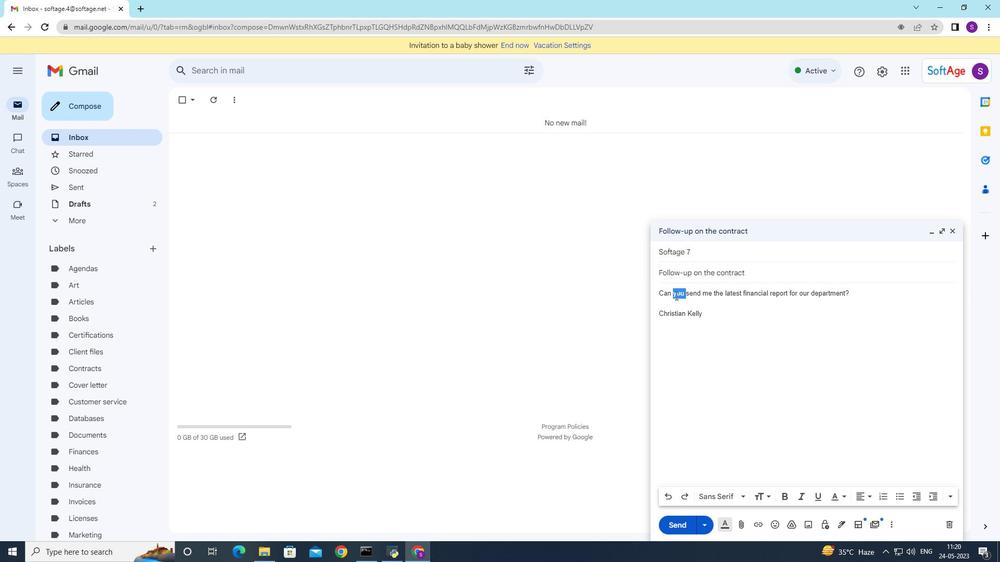 
Action: Mouse pressed left at (675, 295)
Screenshot: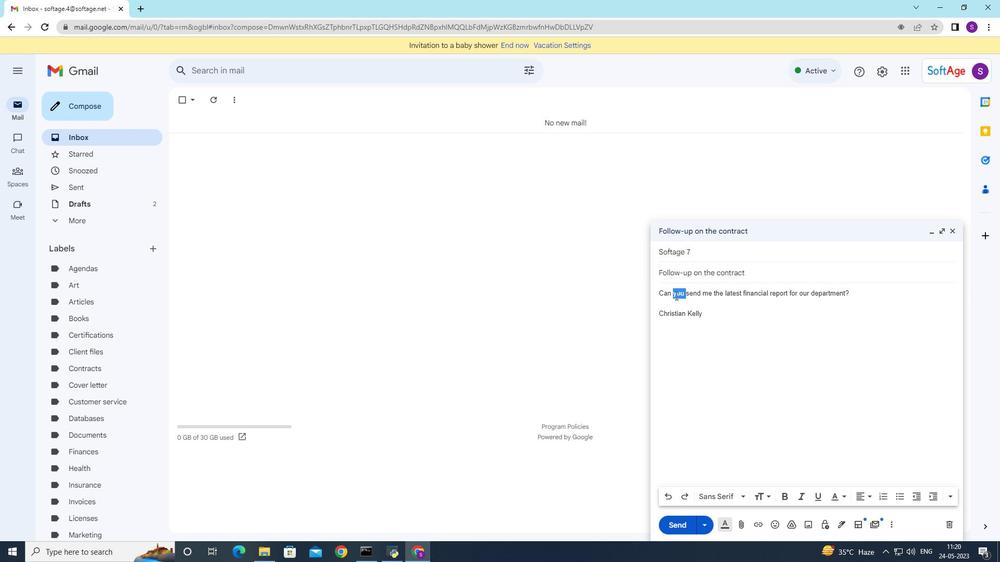 
Action: Mouse moved to (676, 295)
Screenshot: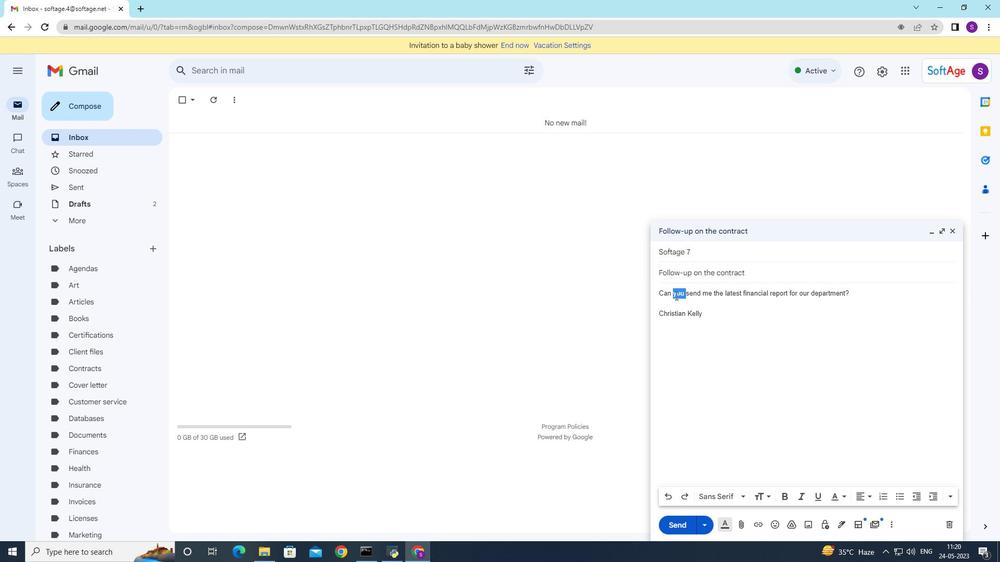 
Action: Mouse pressed left at (676, 295)
Screenshot: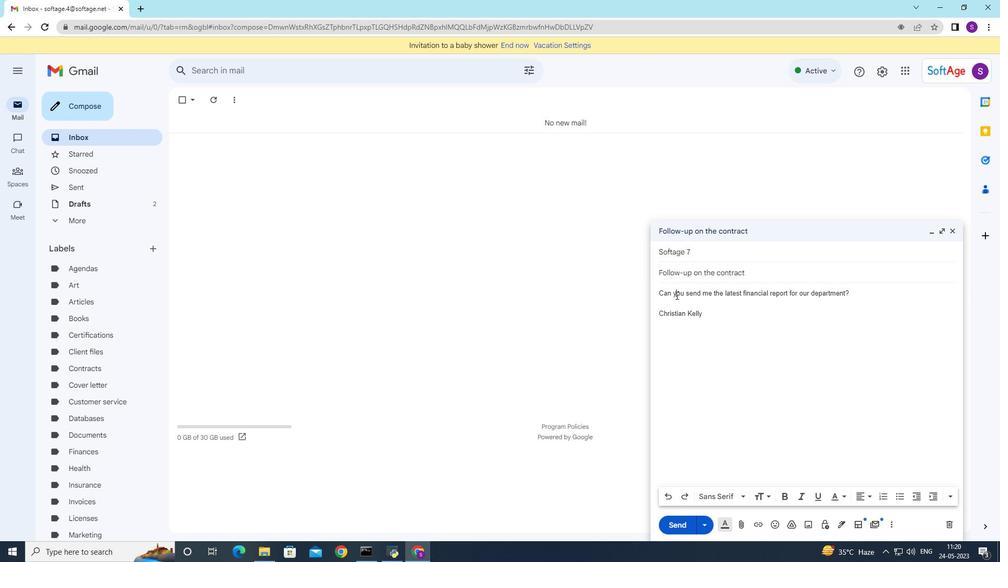 
Action: Mouse pressed left at (676, 295)
Screenshot: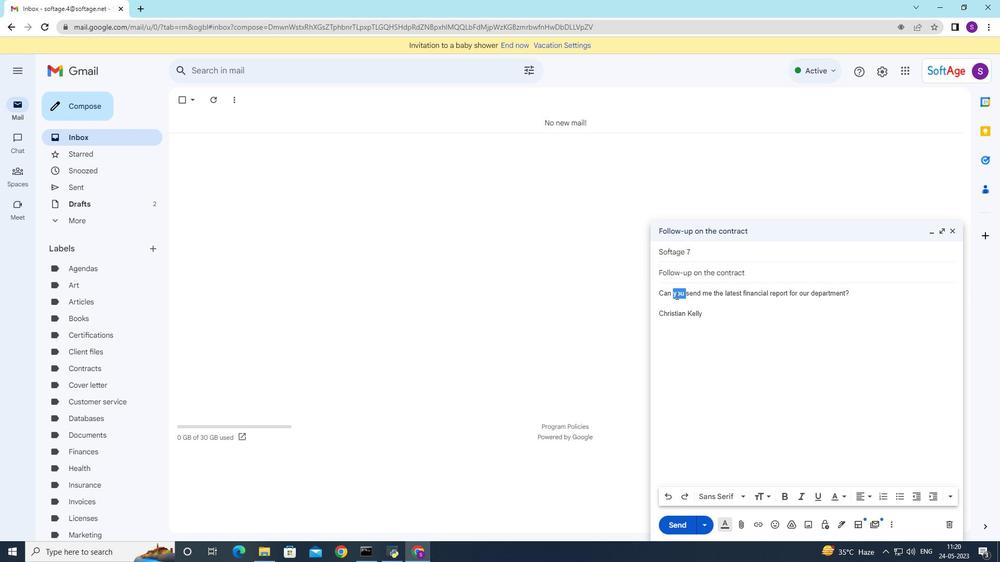 
Action: Mouse moved to (744, 495)
Screenshot: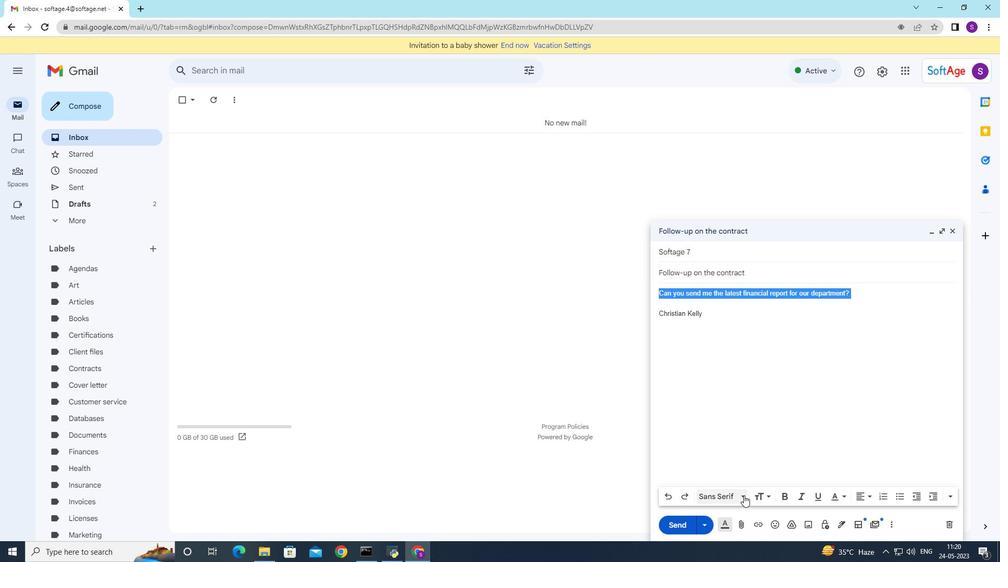 
Action: Mouse pressed left at (744, 495)
Screenshot: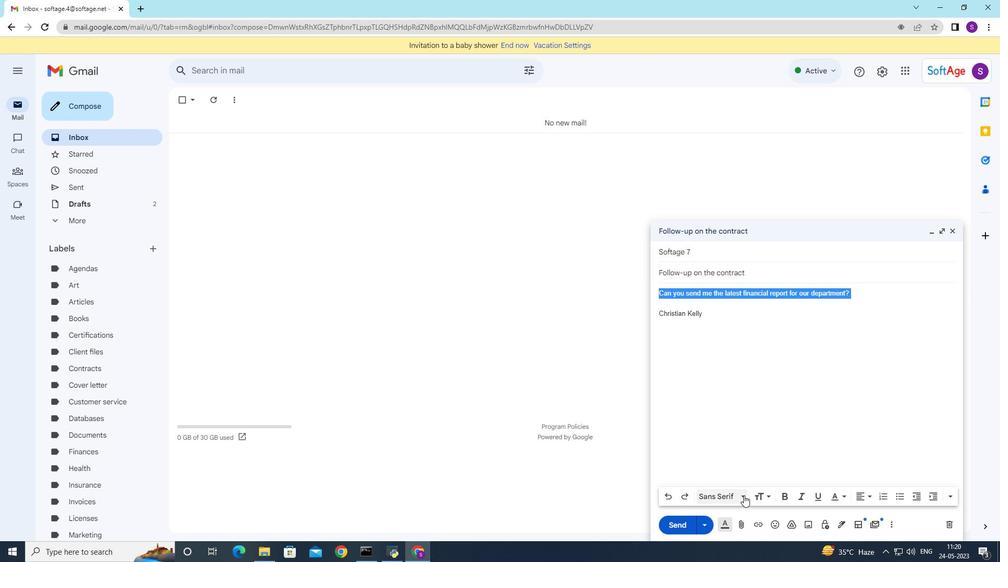 
Action: Mouse moved to (753, 394)
Screenshot: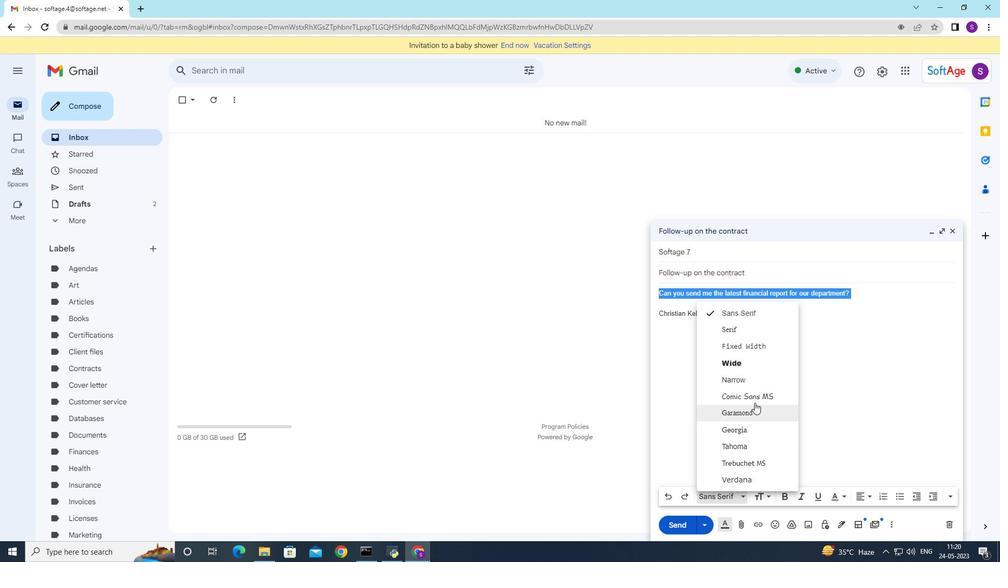 
Action: Mouse pressed left at (753, 394)
Screenshot: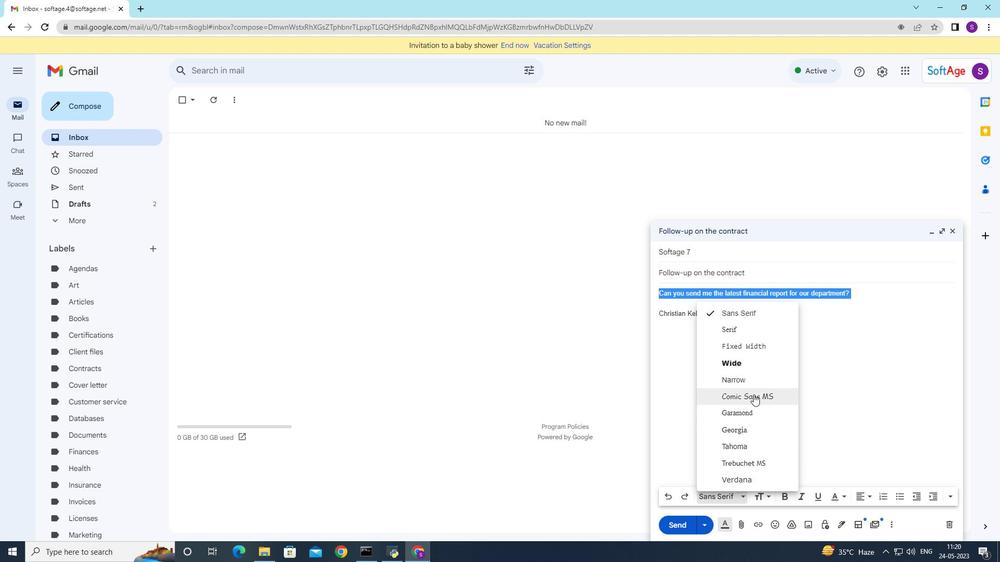 
Action: Mouse moved to (785, 494)
Screenshot: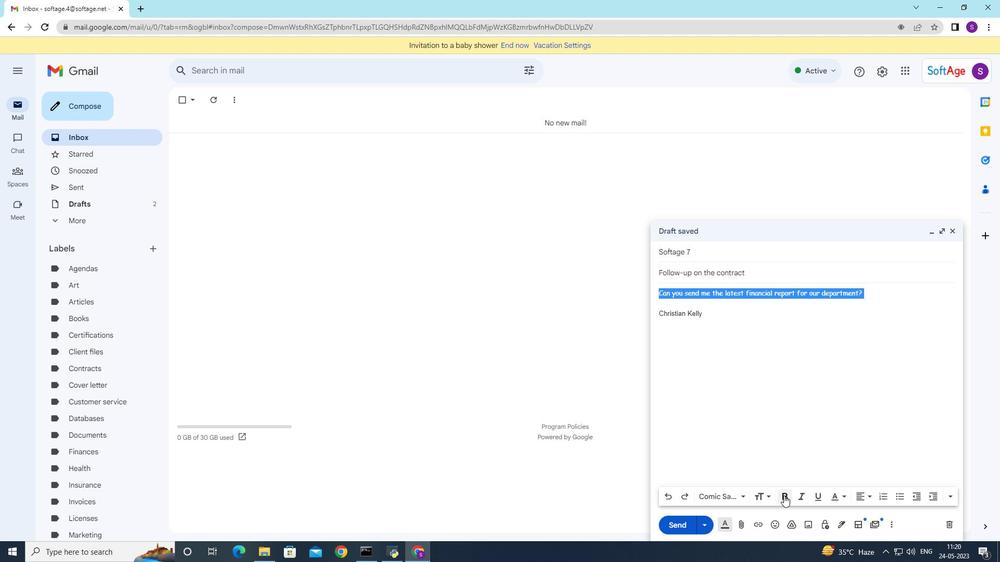 
Action: Mouse pressed left at (785, 494)
Screenshot: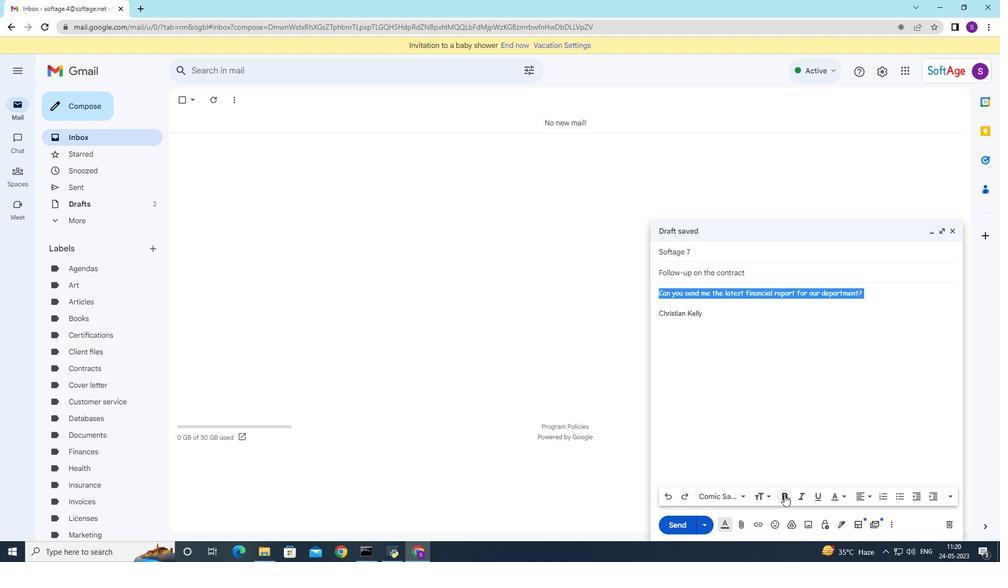
Action: Mouse moved to (686, 526)
Screenshot: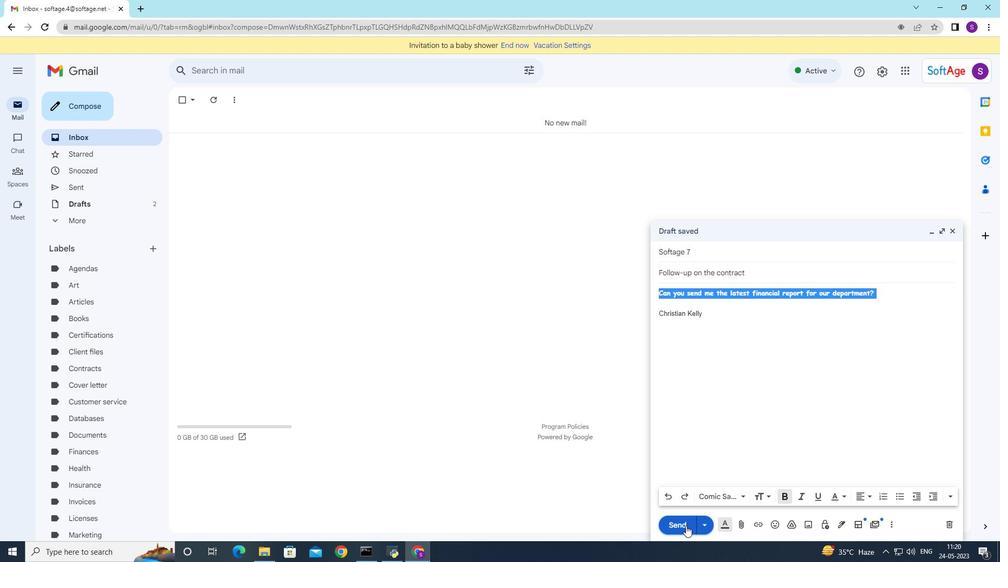 
Action: Mouse pressed left at (686, 526)
Screenshot: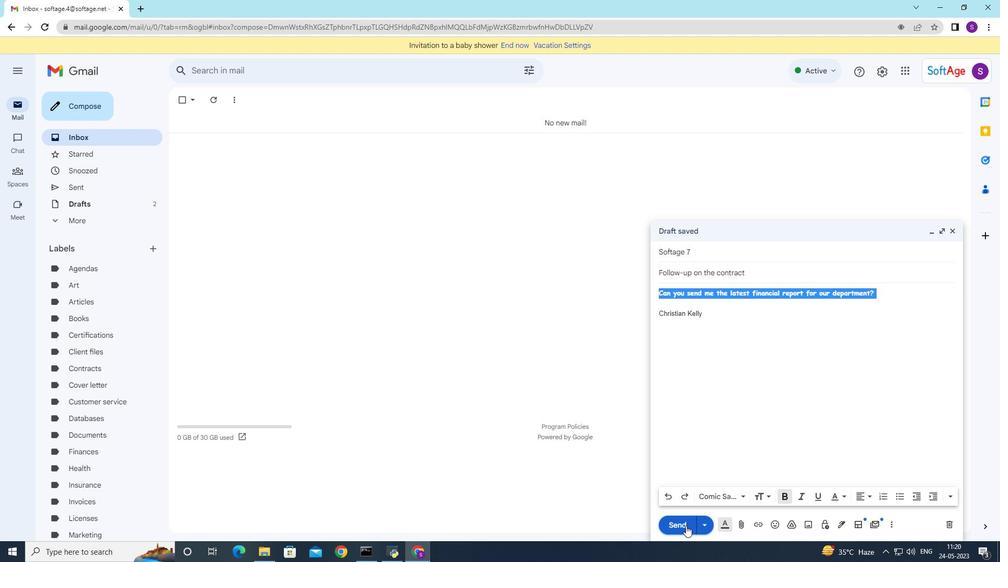
Action: Mouse moved to (152, 251)
Screenshot: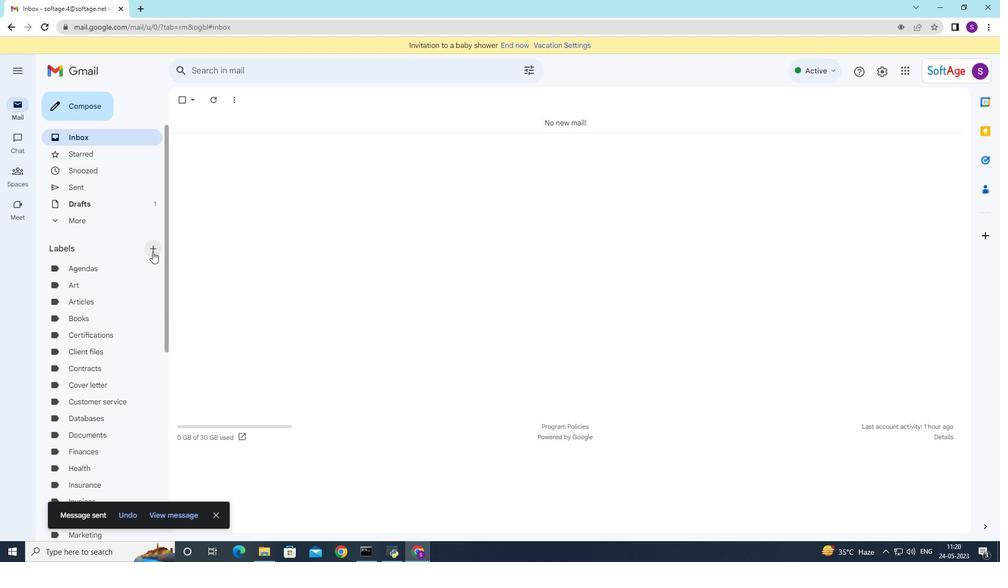 
Action: Mouse pressed left at (152, 251)
Screenshot: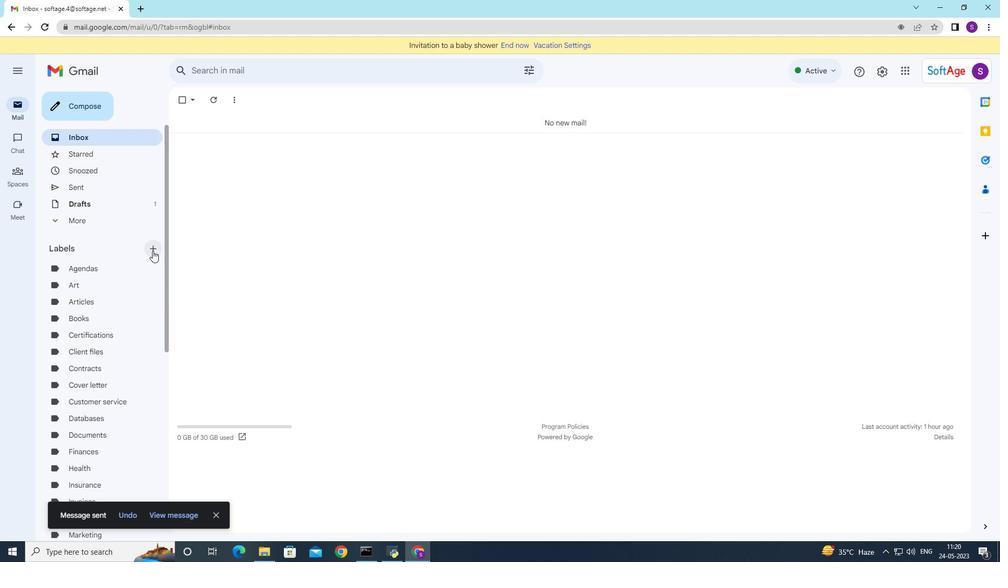 
Action: Mouse moved to (152, 253)
Screenshot: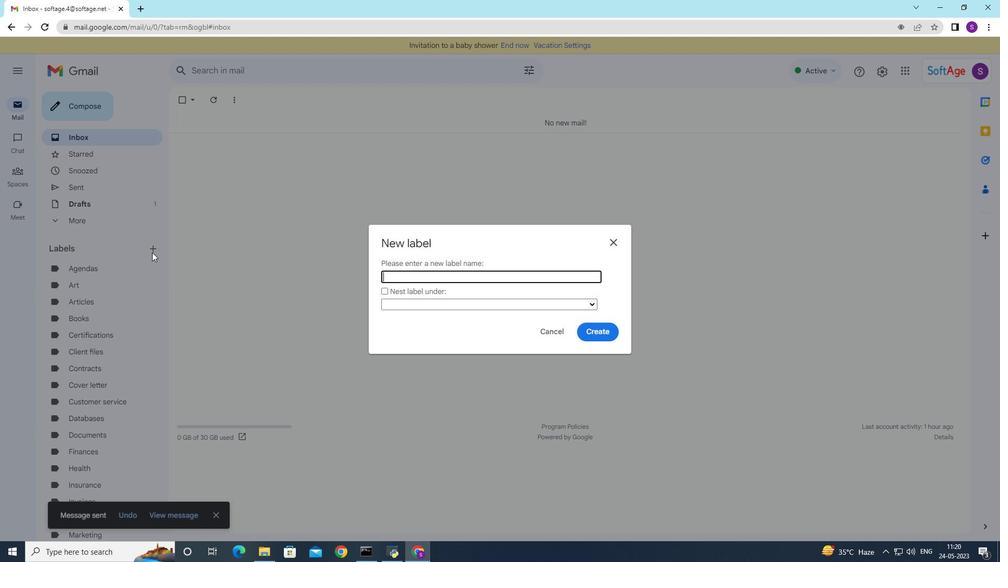 
Action: Key pressed <Key.shift>HR
Screenshot: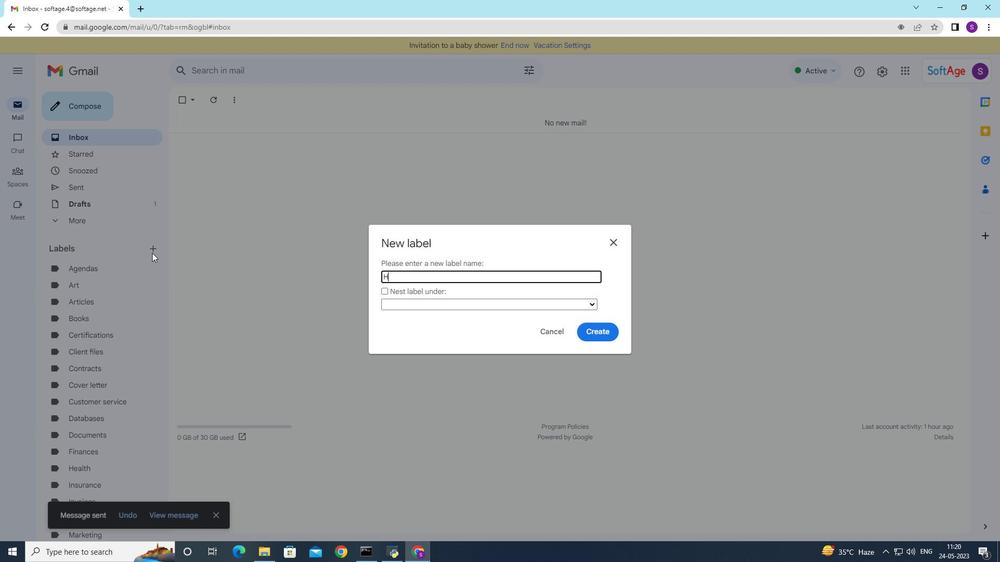 
Action: Mouse moved to (599, 325)
Screenshot: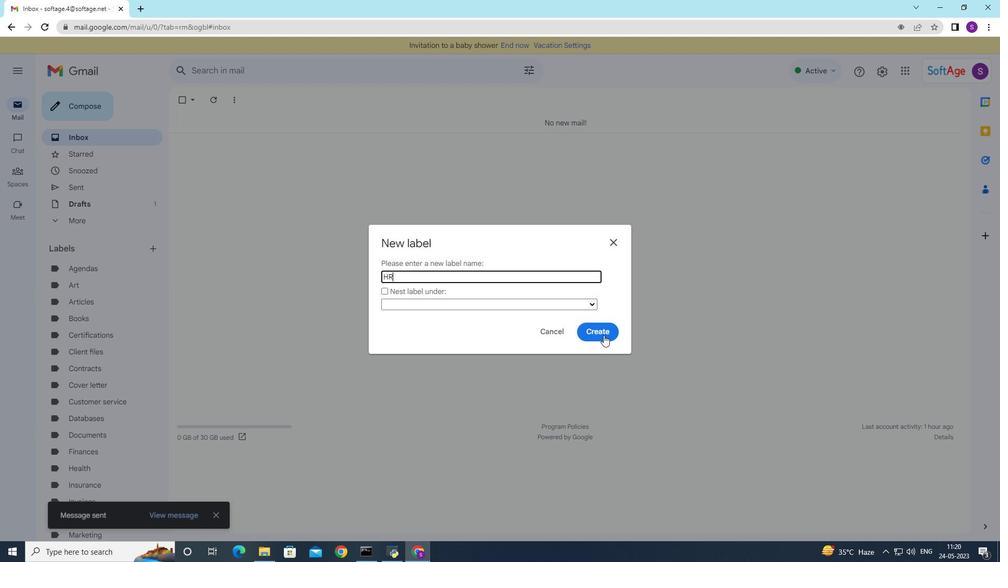 
Action: Mouse pressed left at (599, 325)
Screenshot: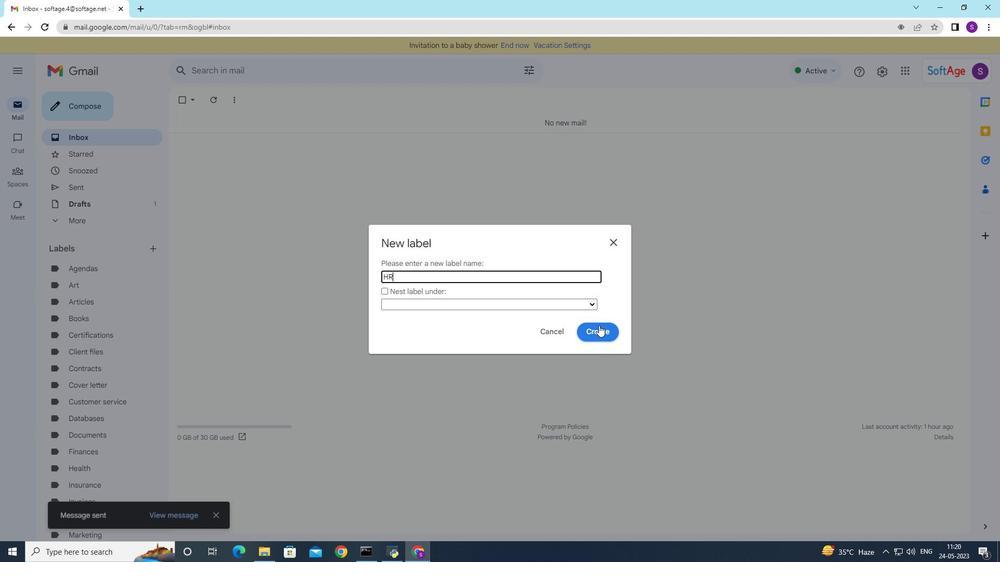
Action: Mouse moved to (85, 190)
Screenshot: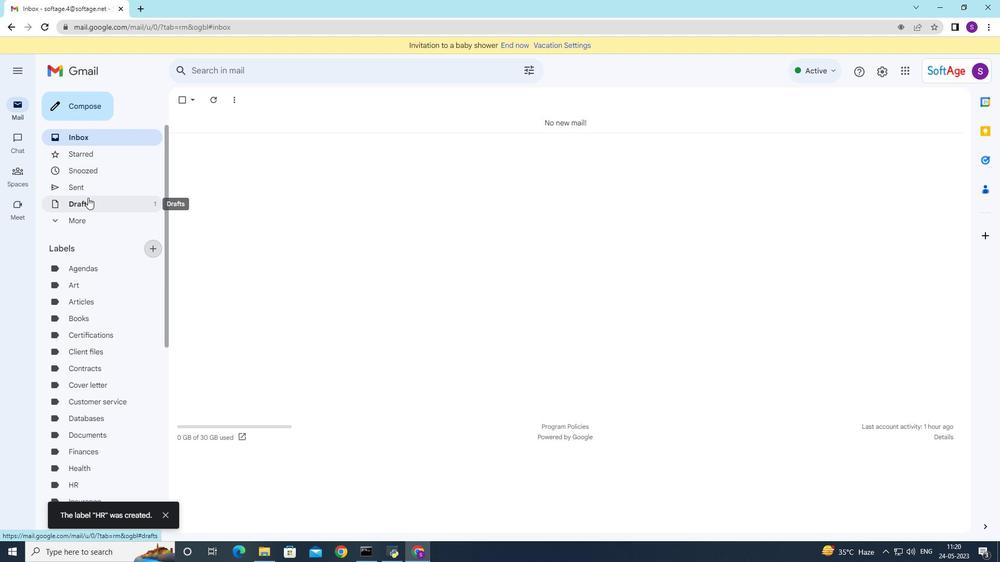 
Action: Mouse pressed left at (85, 190)
Screenshot: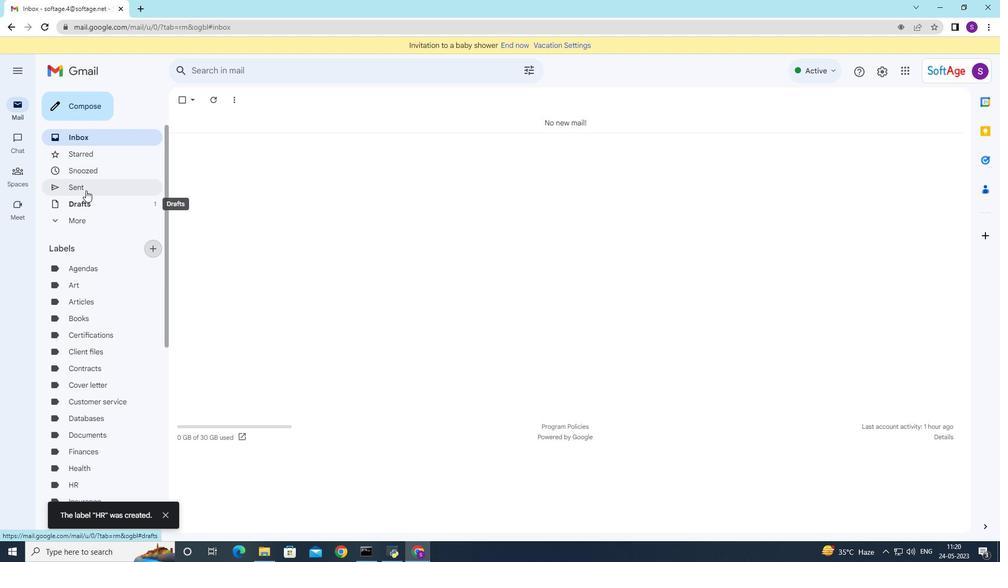 
Action: Mouse moved to (342, 156)
Screenshot: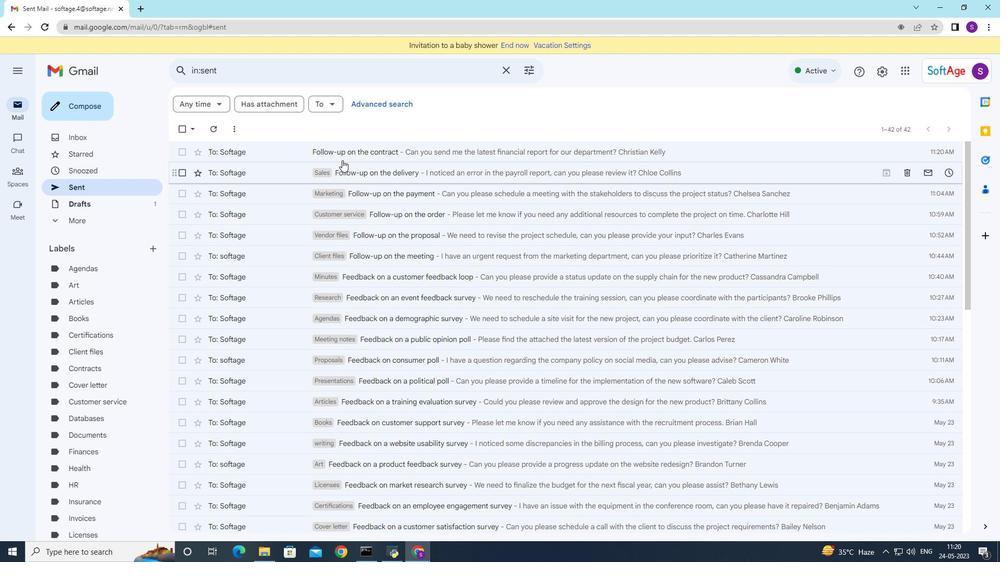
Action: Mouse pressed right at (342, 156)
Screenshot: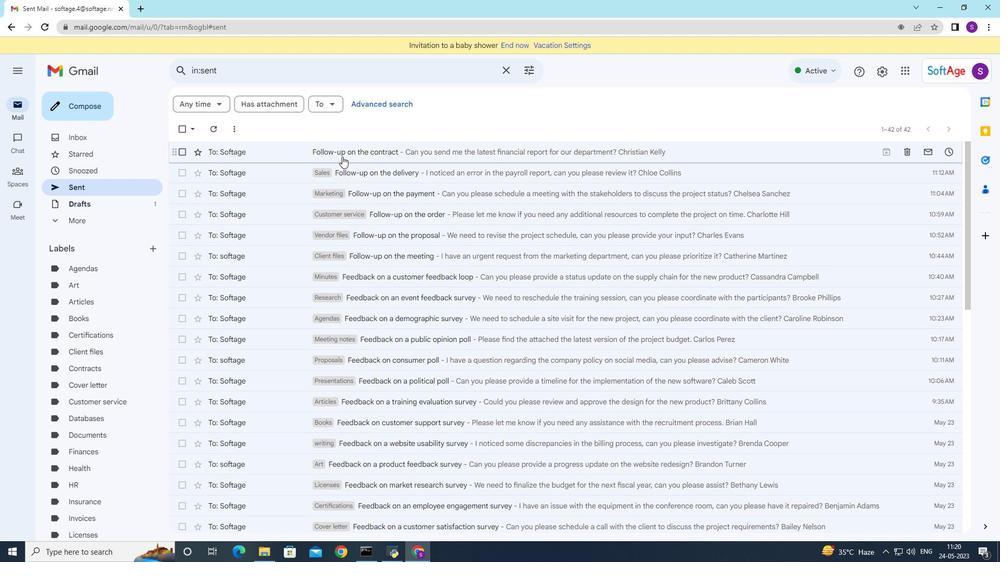 
Action: Mouse moved to (509, 190)
Screenshot: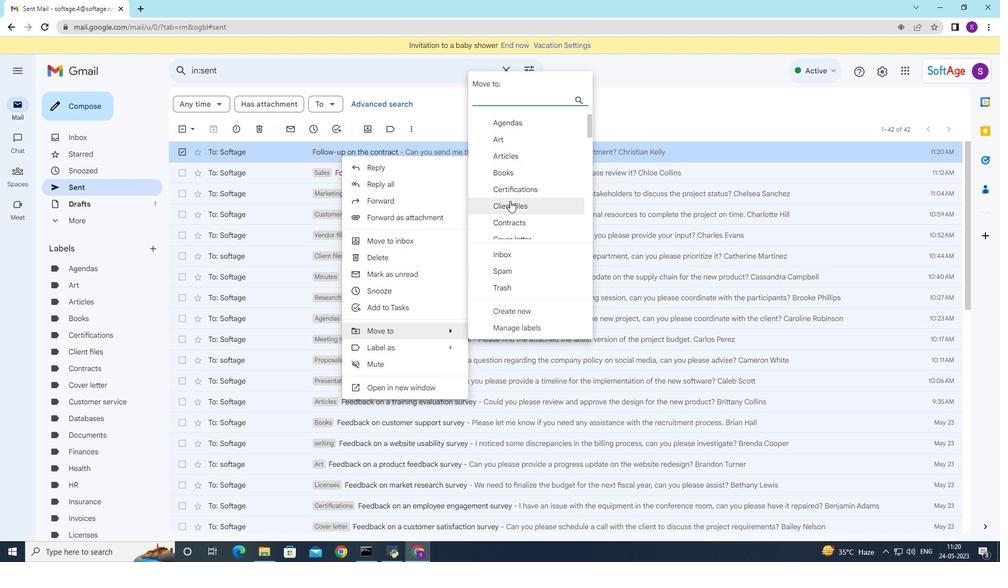 
Action: Mouse scrolled (509, 189) with delta (0, 0)
Screenshot: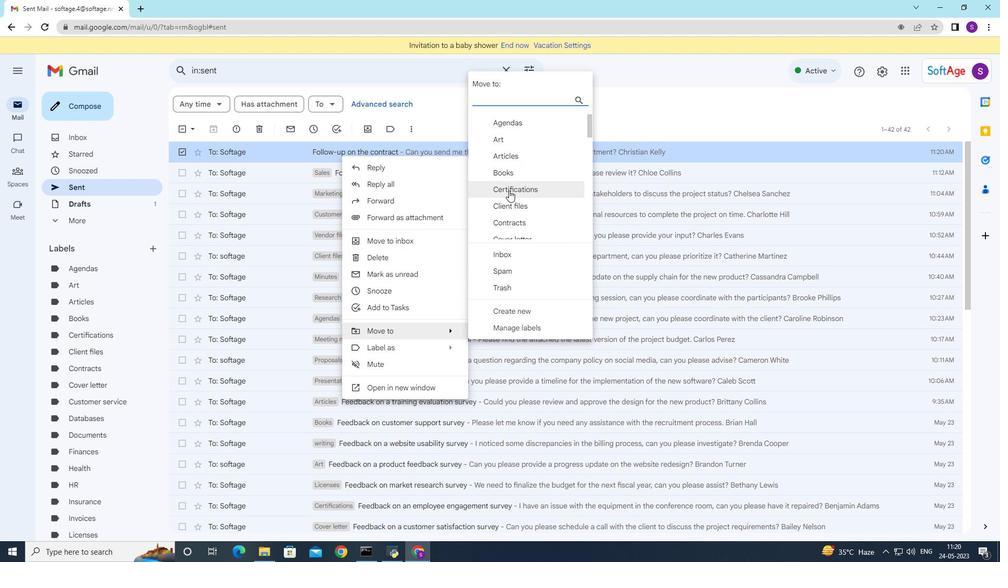 
Action: Mouse moved to (509, 190)
Screenshot: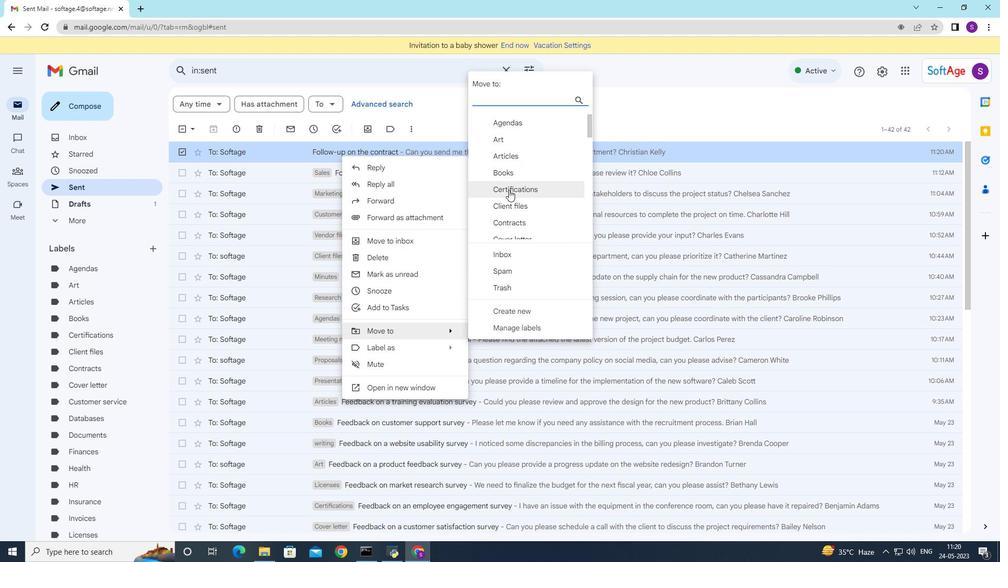 
Action: Mouse scrolled (509, 189) with delta (0, 0)
Screenshot: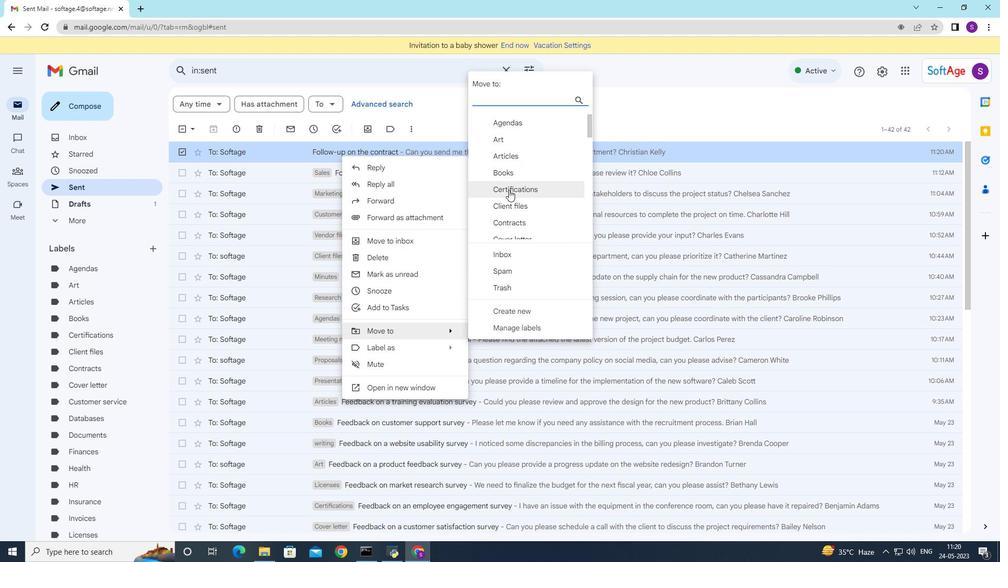 
Action: Mouse scrolled (509, 189) with delta (0, 0)
Screenshot: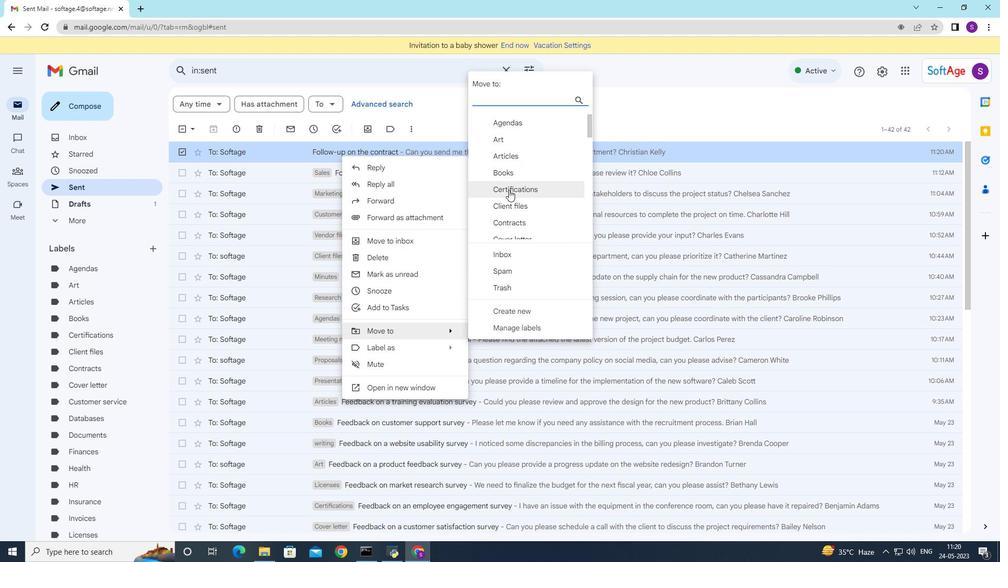
Action: Mouse scrolled (509, 189) with delta (0, 0)
Screenshot: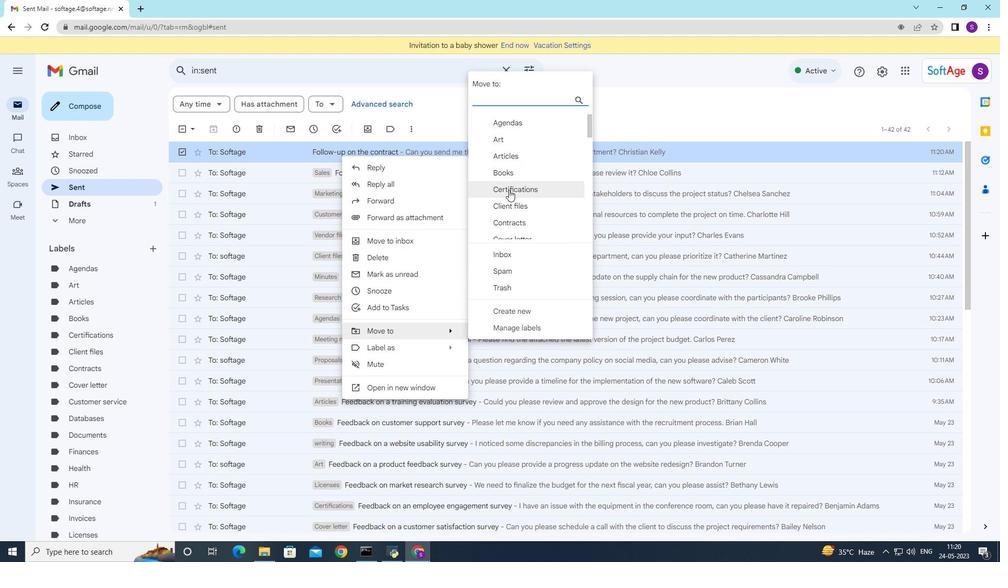 
Action: Mouse moved to (507, 195)
Screenshot: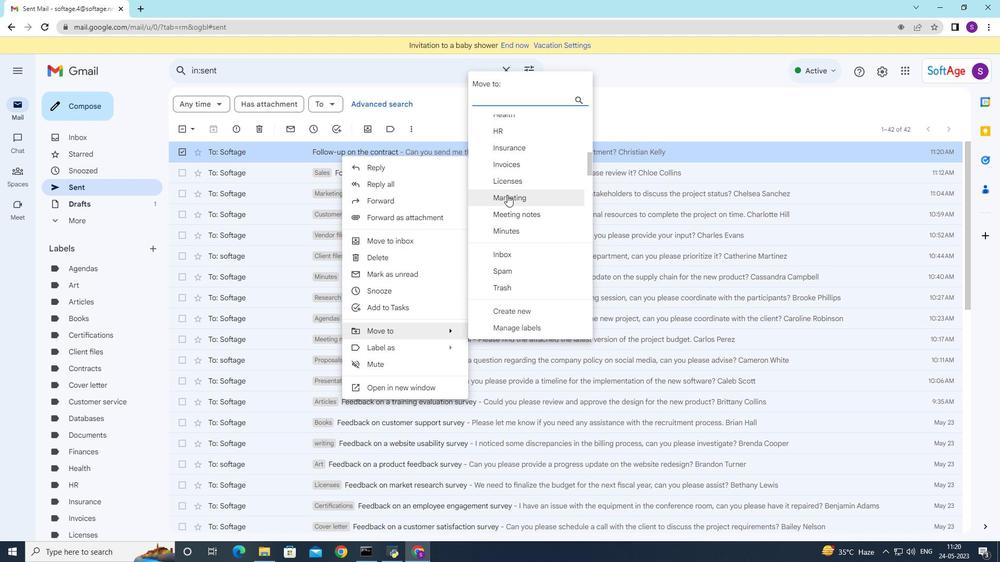 
Action: Mouse scrolled (507, 194) with delta (0, 0)
Screenshot: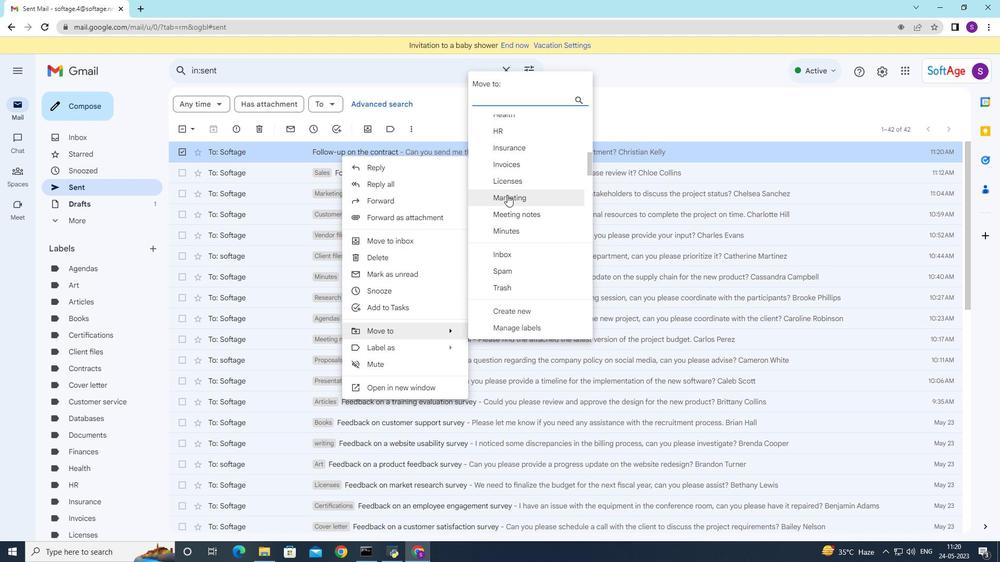 
Action: Mouse moved to (507, 196)
Screenshot: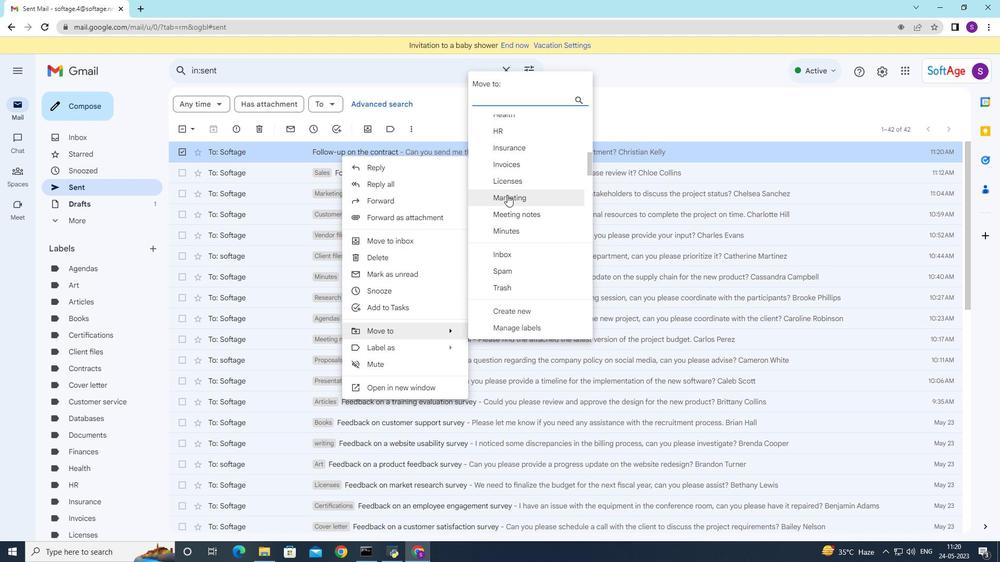 
Action: Mouse scrolled (507, 195) with delta (0, 0)
Screenshot: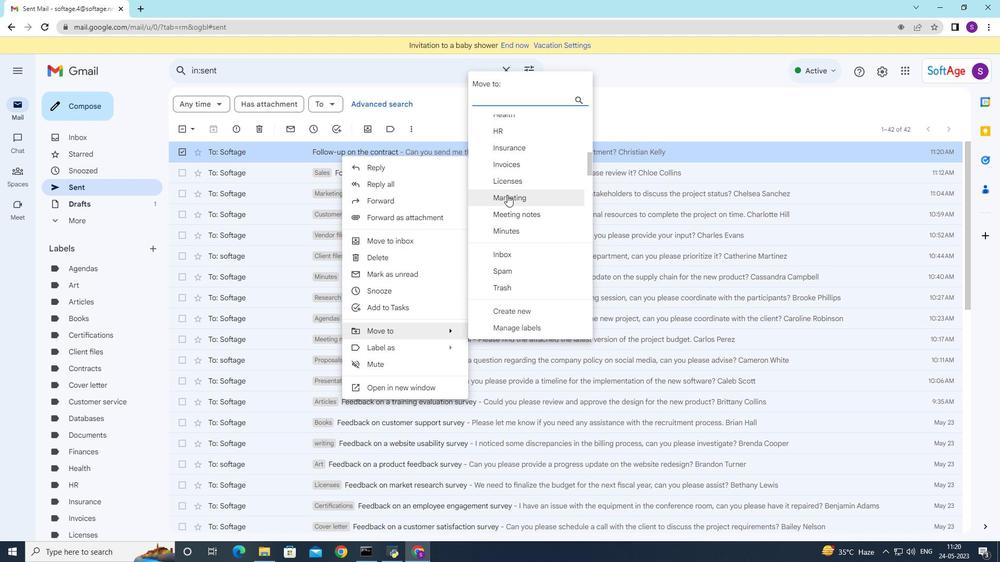 
Action: Mouse moved to (507, 196)
Screenshot: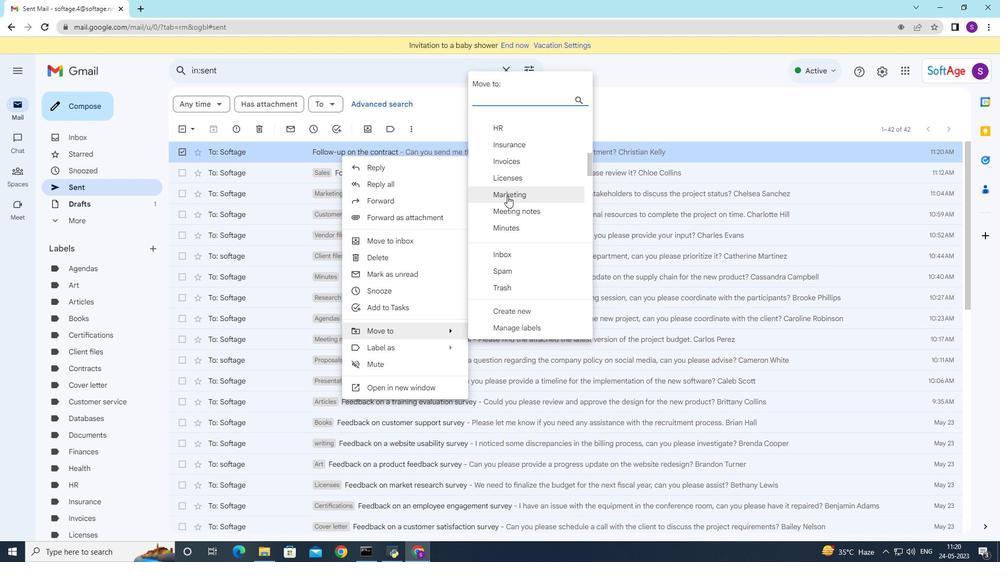 
Action: Mouse scrolled (507, 196) with delta (0, 0)
Screenshot: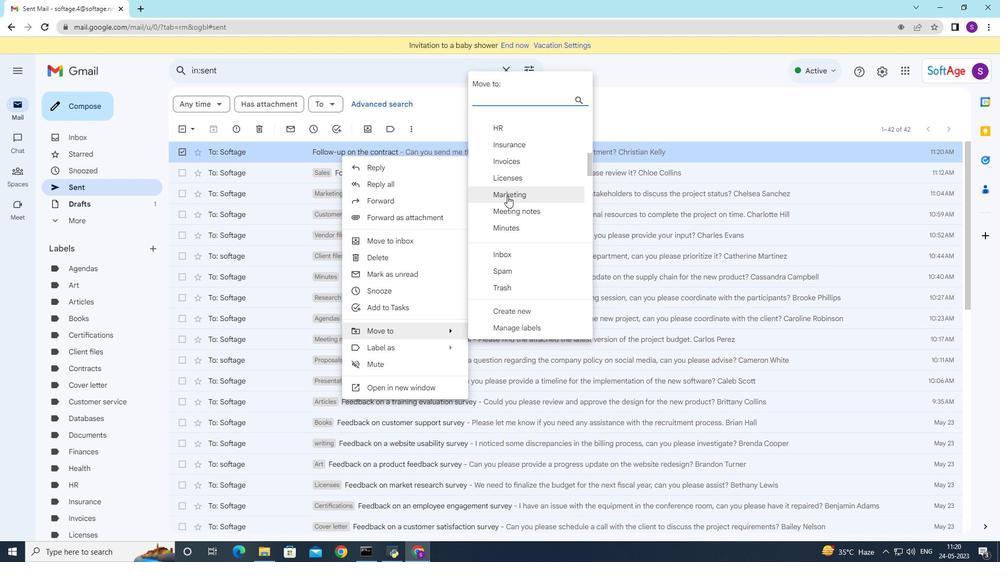 
Action: Mouse moved to (507, 197)
Screenshot: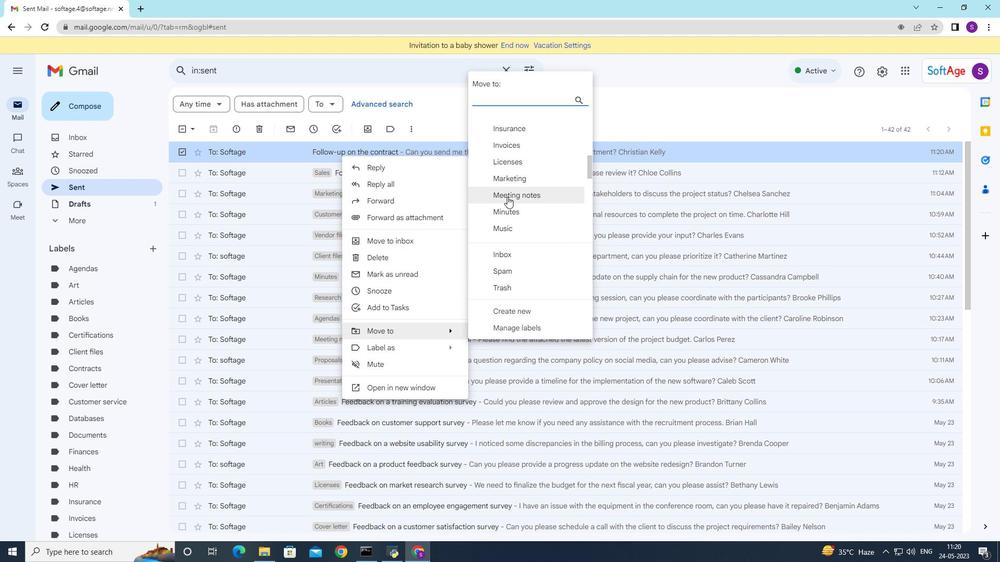 
Action: Mouse scrolled (507, 196) with delta (0, 0)
Screenshot: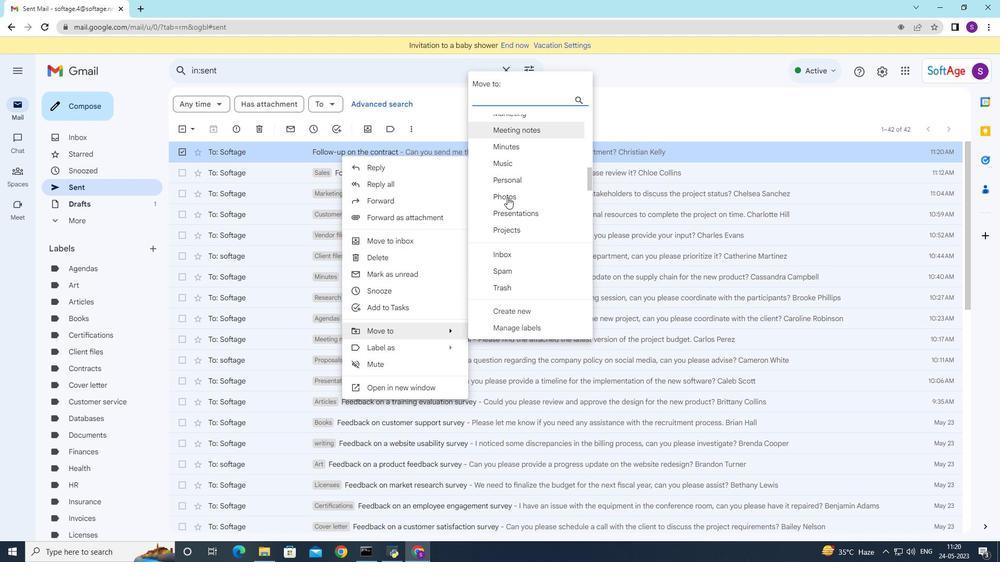 
Action: Mouse moved to (506, 204)
Screenshot: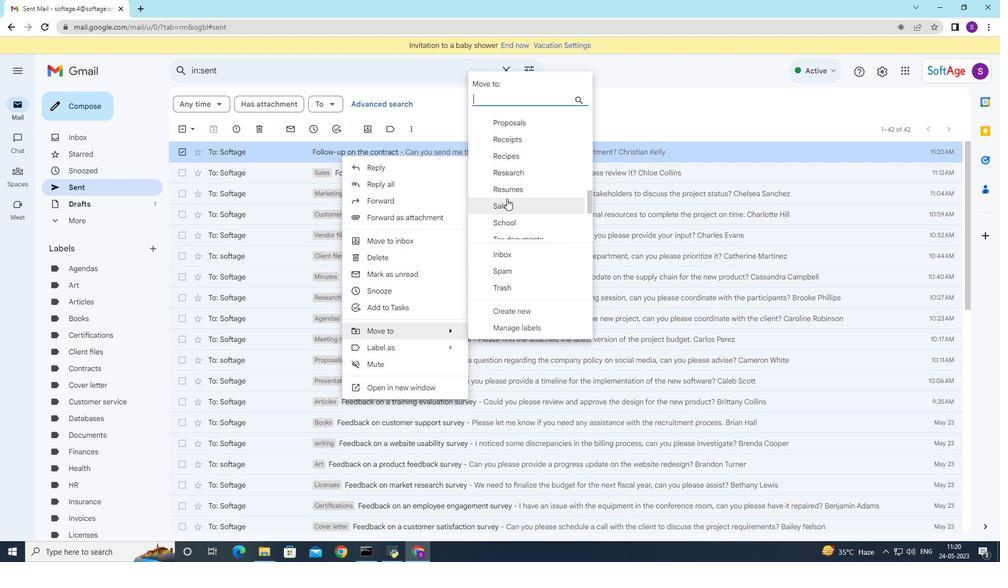 
Action: Mouse scrolled (506, 203) with delta (0, 0)
Screenshot: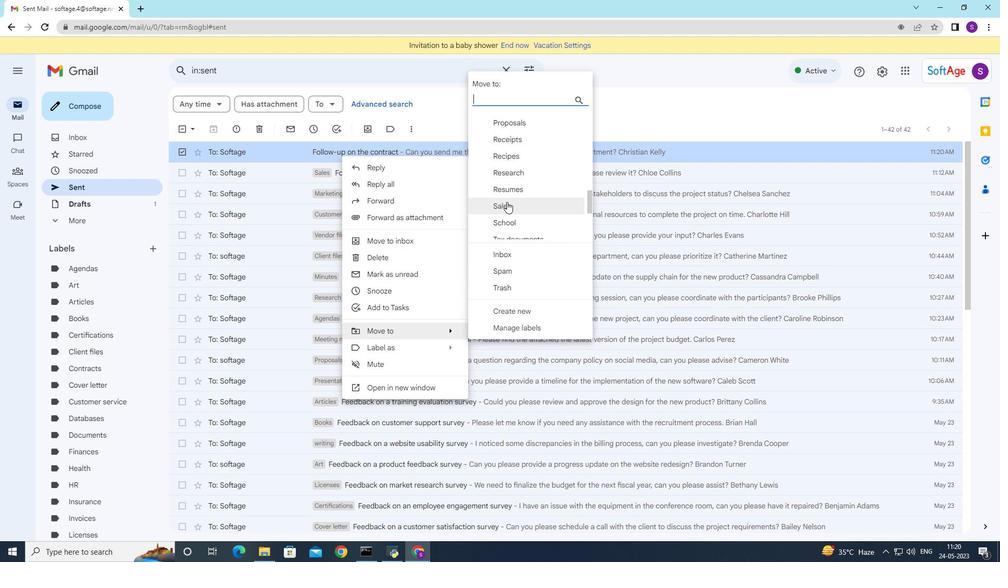 
Action: Mouse scrolled (506, 203) with delta (0, 0)
Screenshot: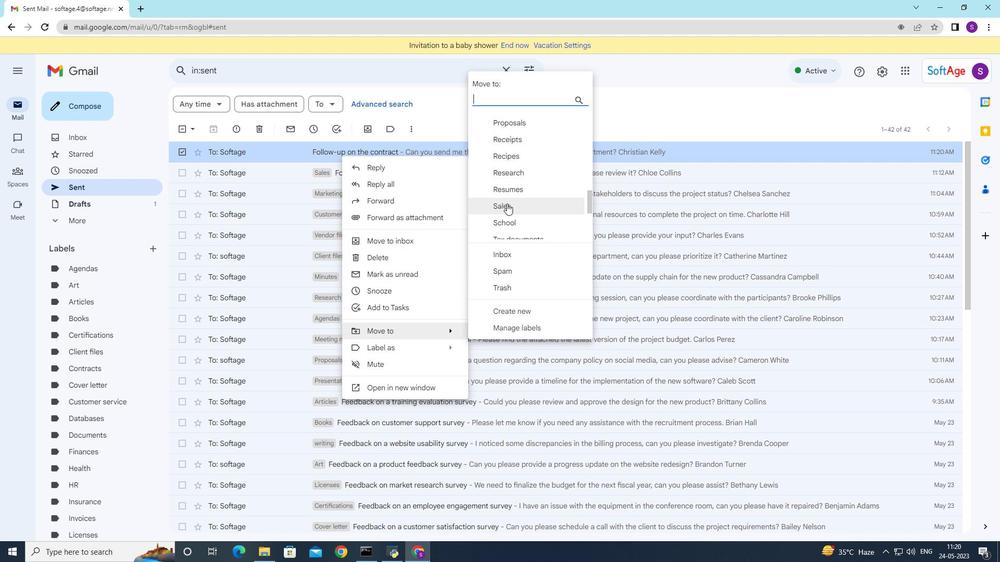 
Action: Mouse moved to (506, 204)
Screenshot: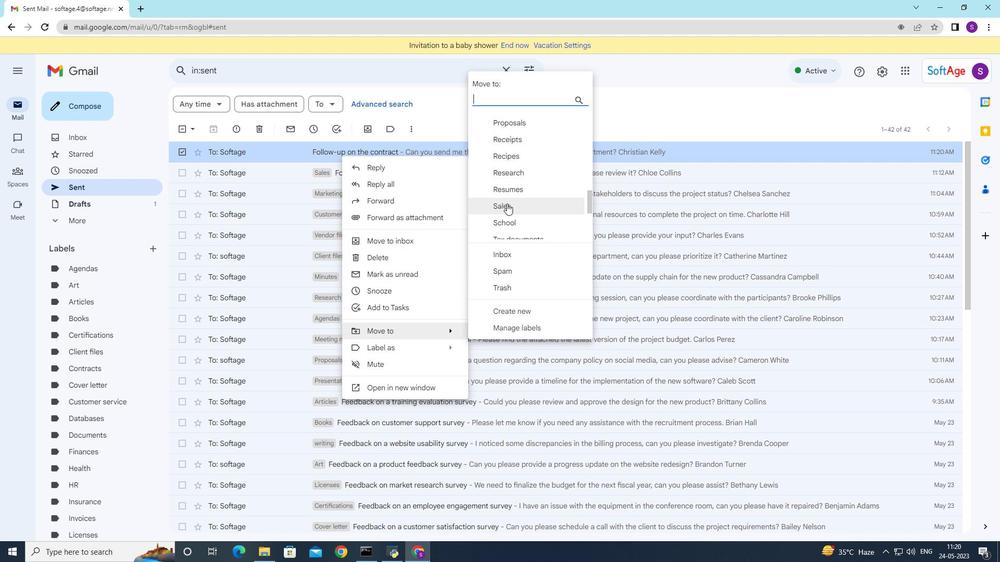 
Action: Mouse scrolled (506, 204) with delta (0, 0)
Screenshot: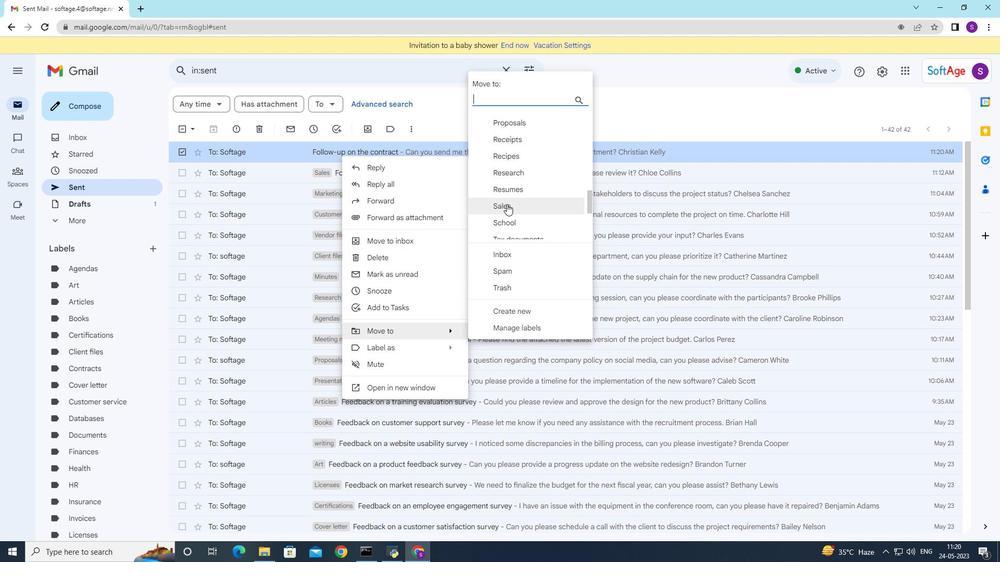 
Action: Mouse scrolled (506, 204) with delta (0, 0)
Screenshot: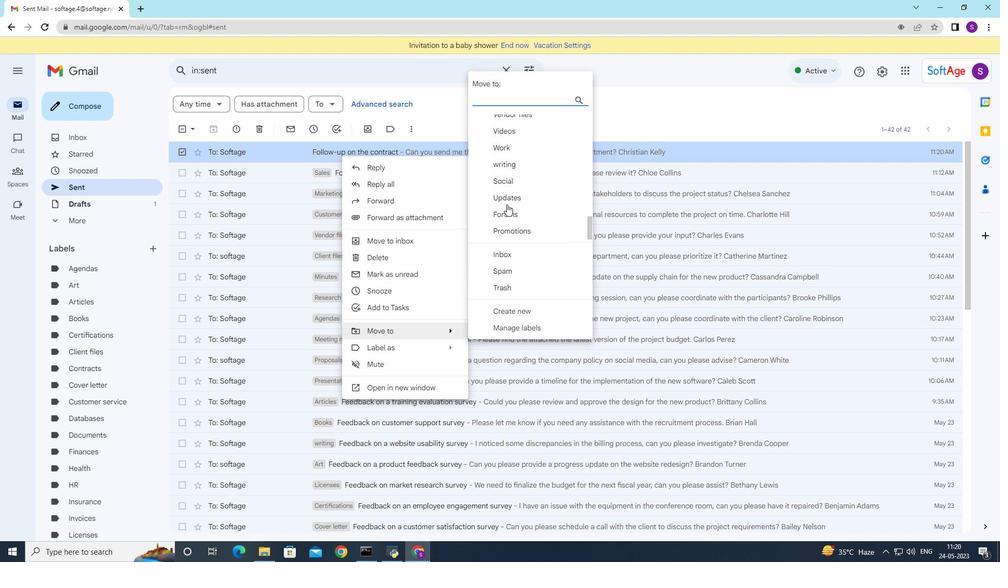 
Action: Mouse moved to (506, 204)
Screenshot: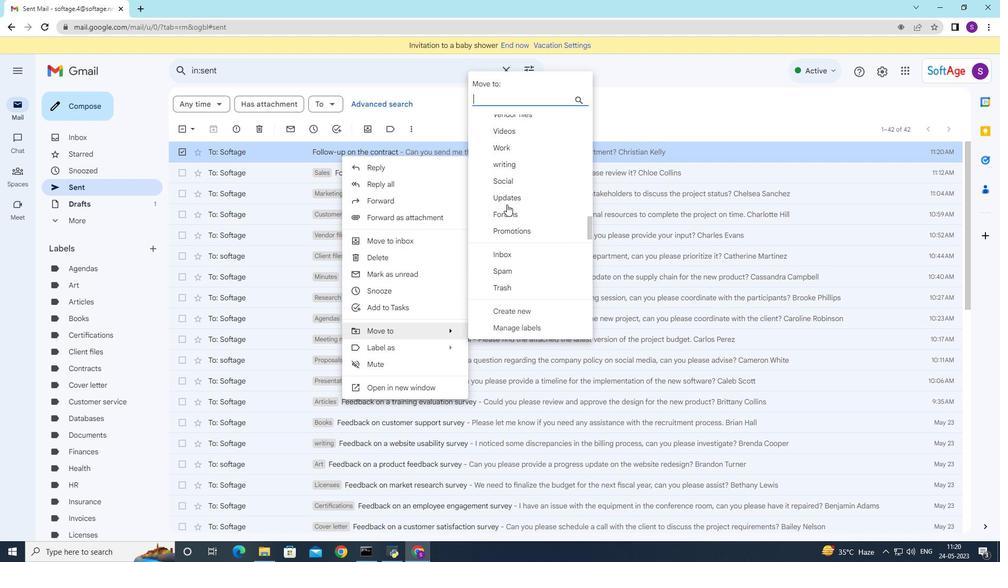 
Action: Mouse scrolled (506, 205) with delta (0, 0)
Screenshot: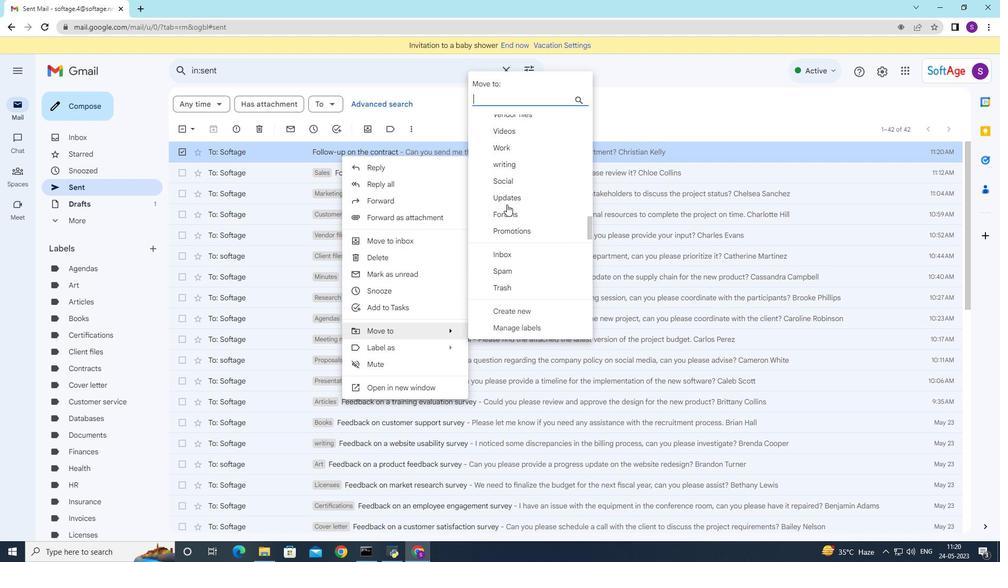 
Action: Mouse moved to (506, 204)
Screenshot: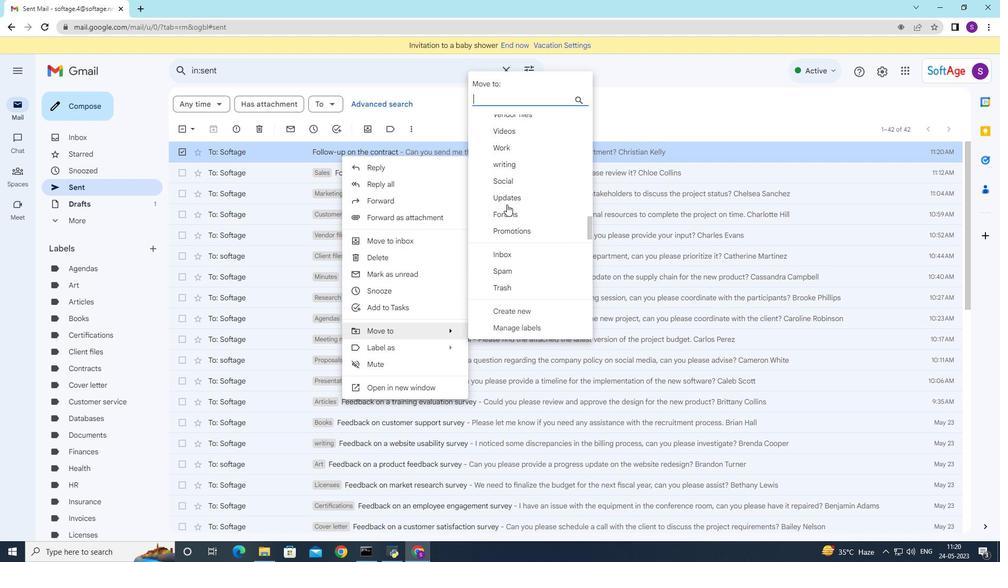 
Action: Mouse scrolled (506, 205) with delta (0, 0)
Screenshot: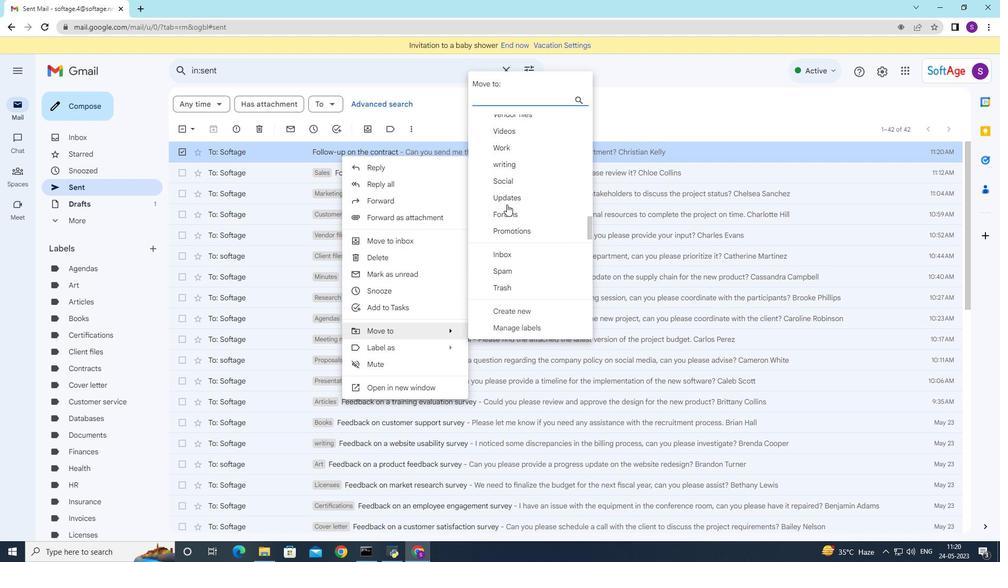 
Action: Mouse moved to (506, 204)
Screenshot: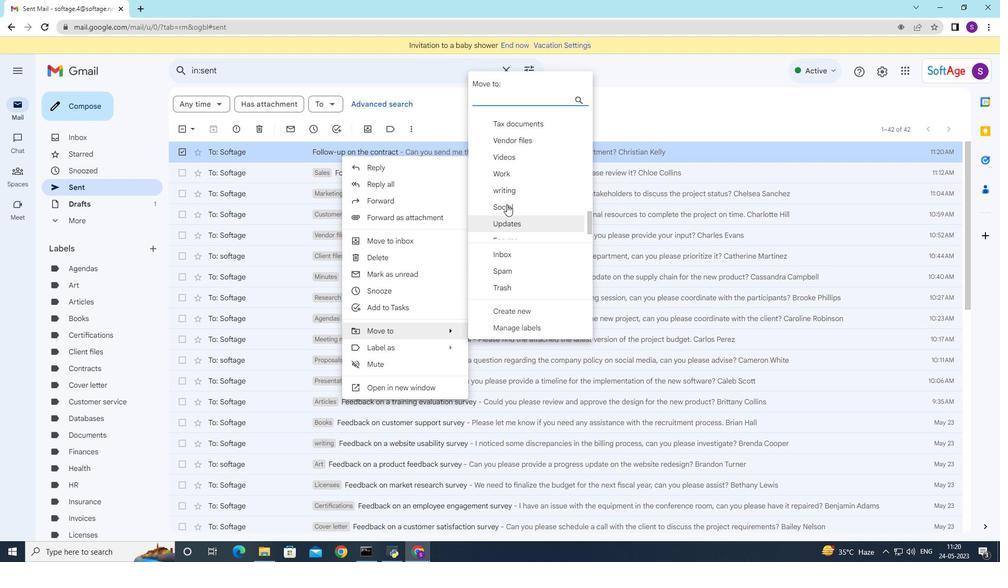 
Action: Mouse scrolled (506, 204) with delta (0, 0)
Screenshot: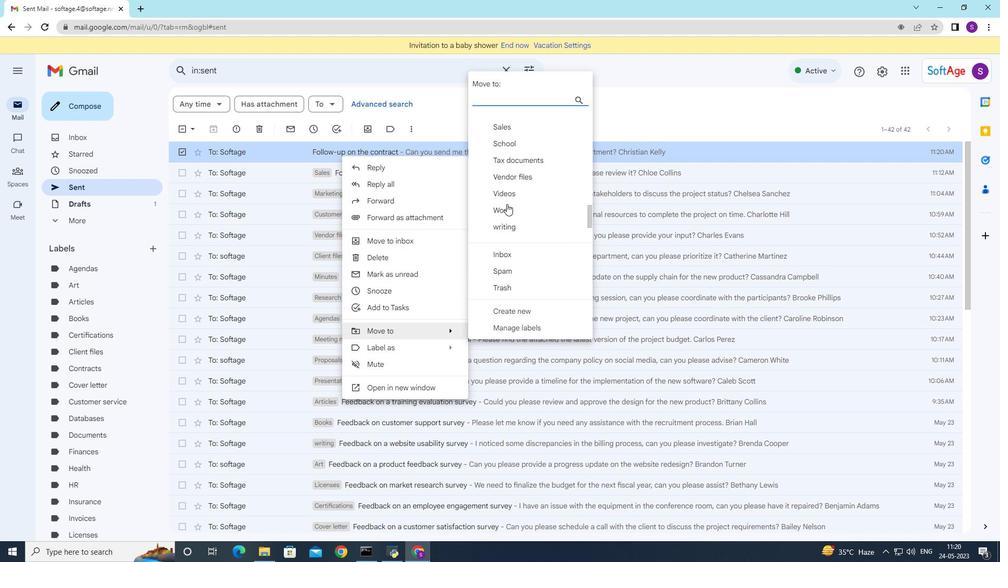 
Action: Mouse scrolled (506, 204) with delta (0, 0)
Screenshot: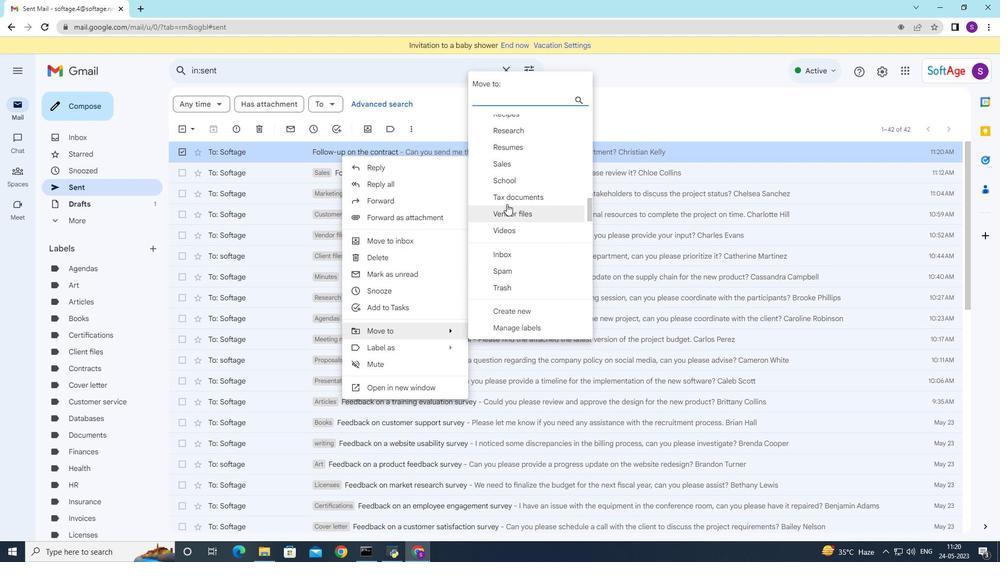 
Action: Mouse moved to (506, 203)
Screenshot: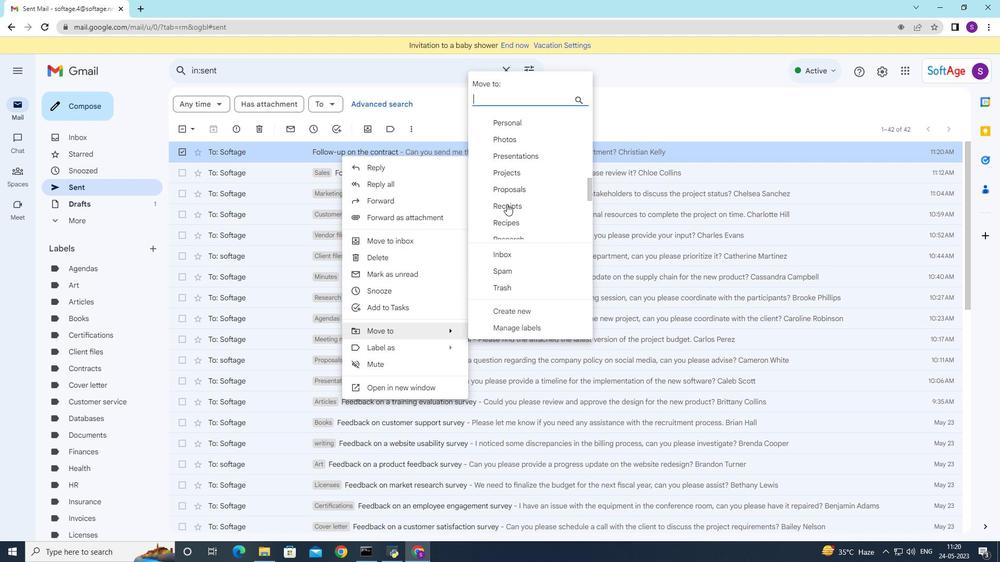 
Action: Mouse scrolled (506, 203) with delta (0, 0)
Screenshot: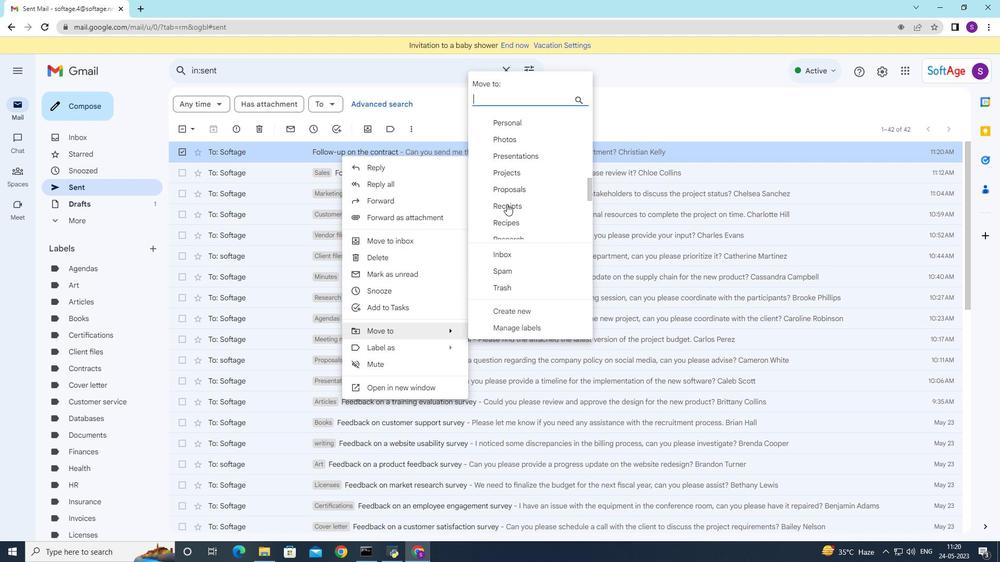
Action: Mouse moved to (507, 201)
Screenshot: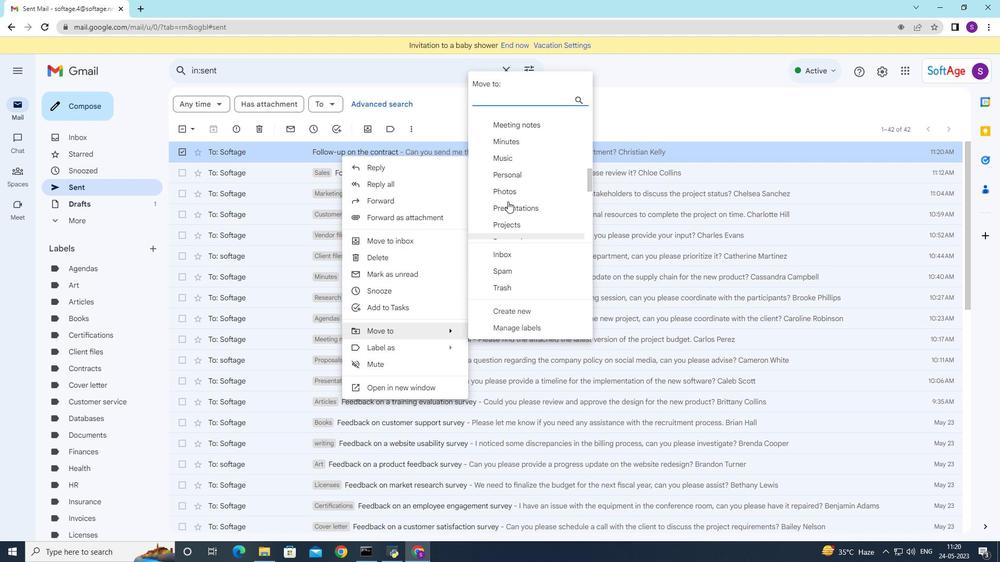 
Action: Mouse scrolled (507, 202) with delta (0, 0)
Screenshot: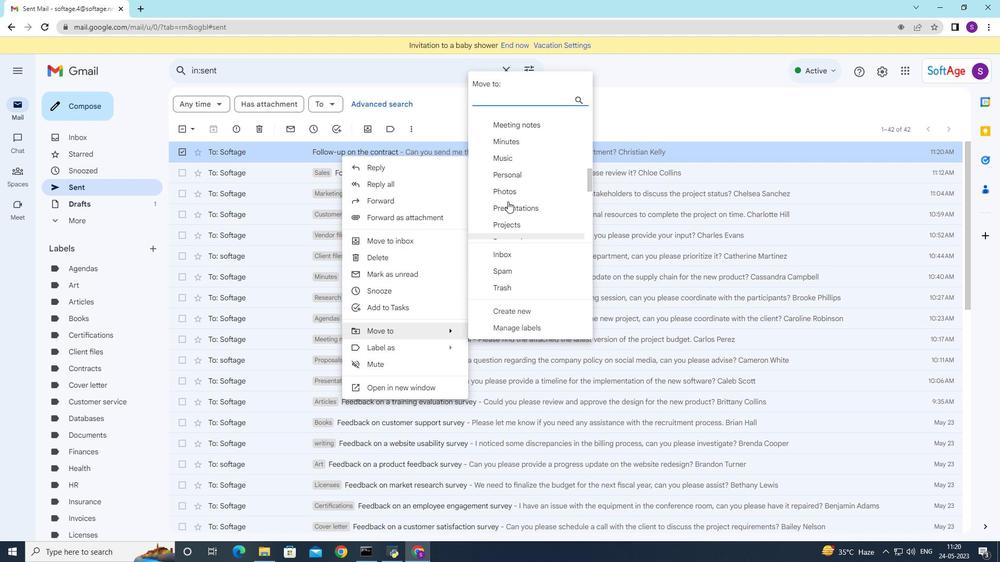 
Action: Mouse scrolled (507, 202) with delta (0, 0)
Screenshot: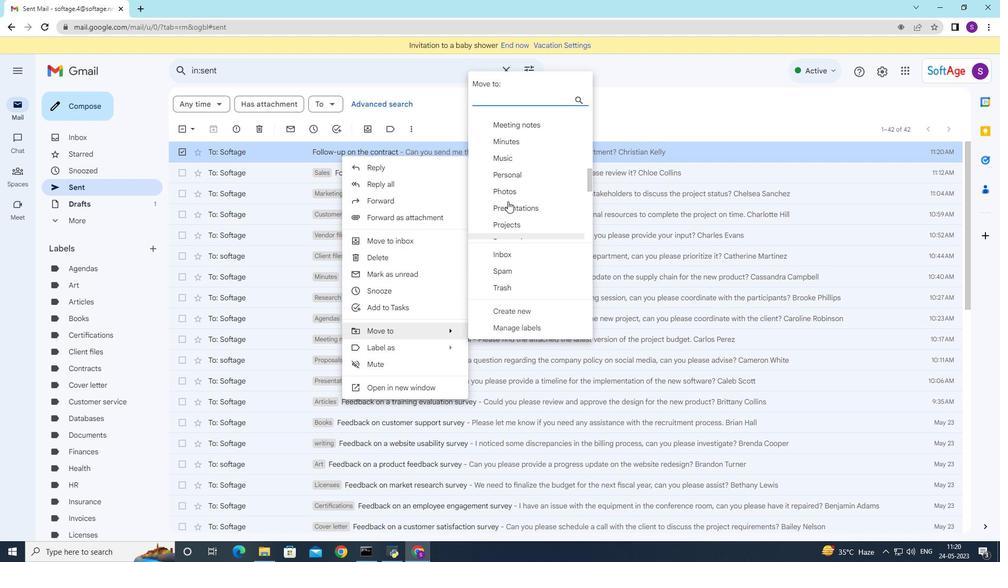 
Action: Mouse scrolled (507, 202) with delta (0, 0)
Screenshot: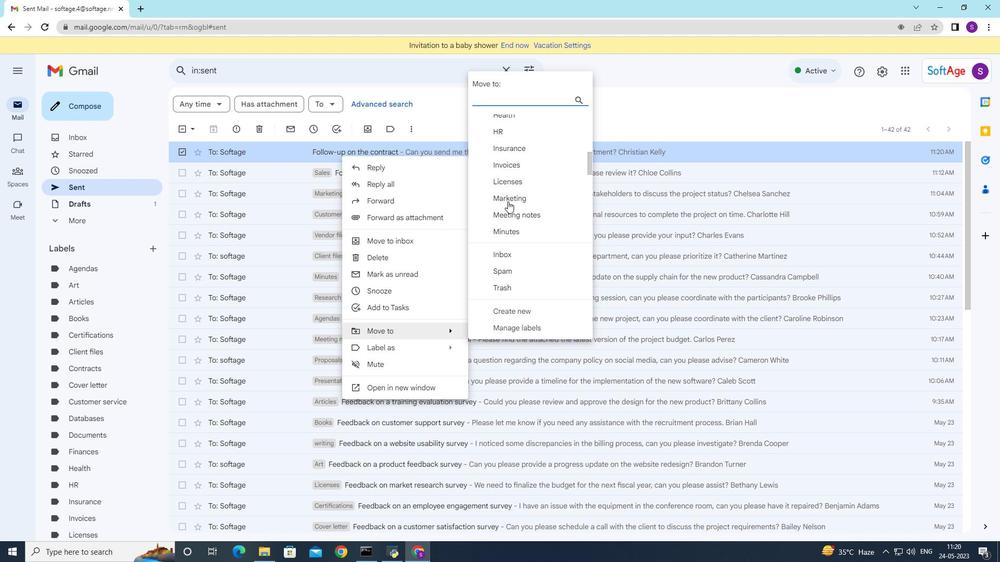 
Action: Mouse moved to (507, 200)
Screenshot: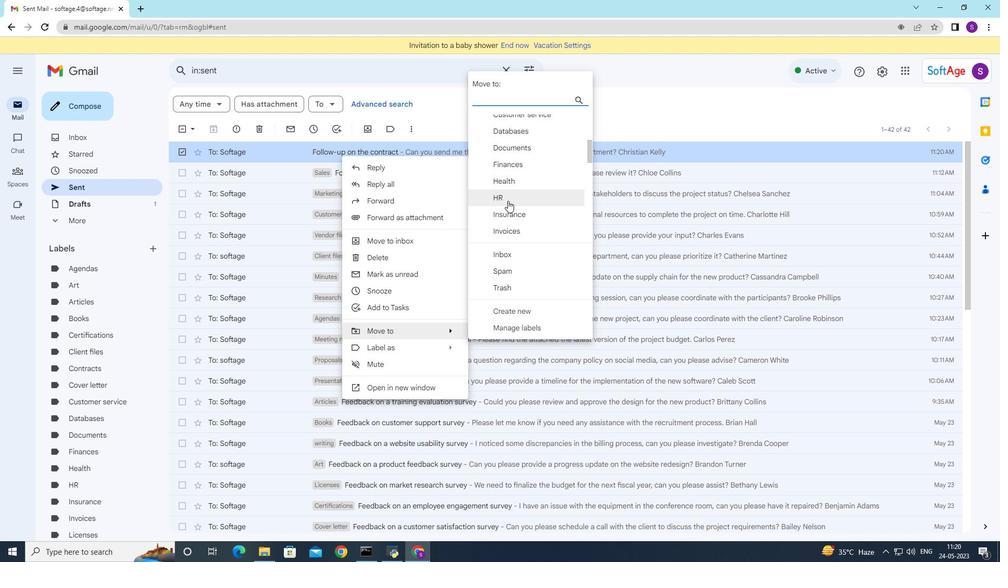 
Action: Mouse pressed left at (507, 200)
Screenshot: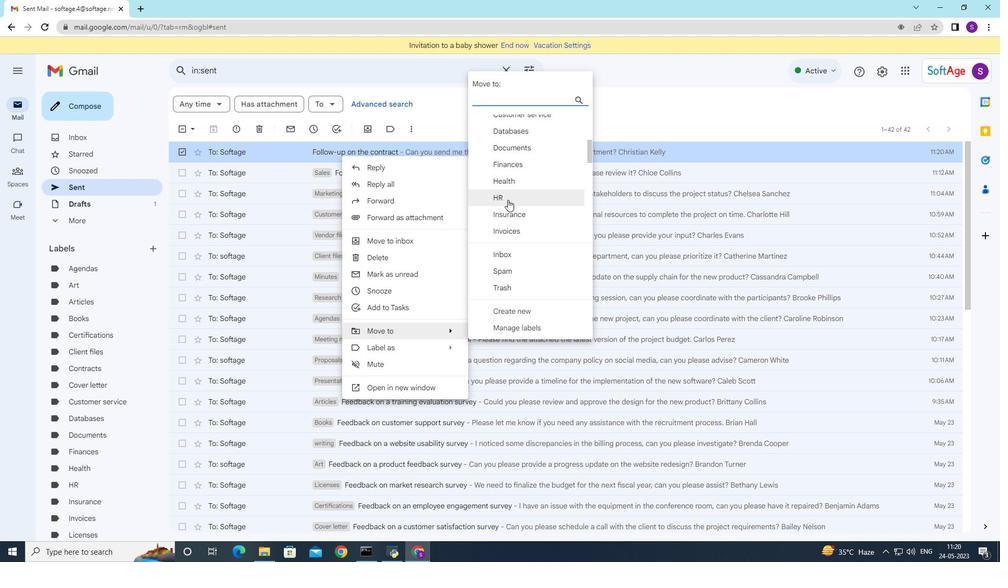 
Action: Mouse moved to (507, 202)
Screenshot: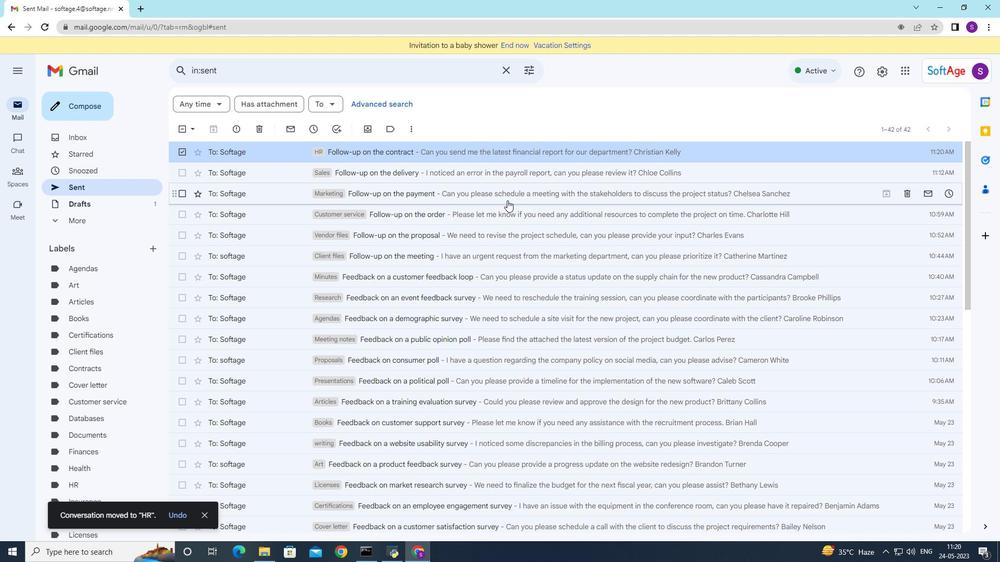 
